 Task: Check the traffic conditions on the I-275 in Tampa, Florida, during evening rush hour.
Action: Mouse moved to (69, 48)
Screenshot: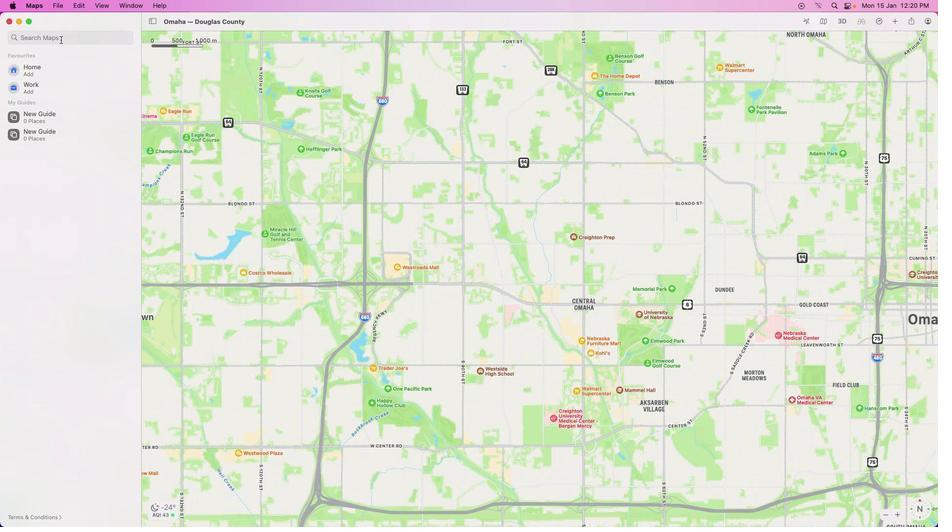 
Action: Mouse pressed left at (69, 48)
Screenshot: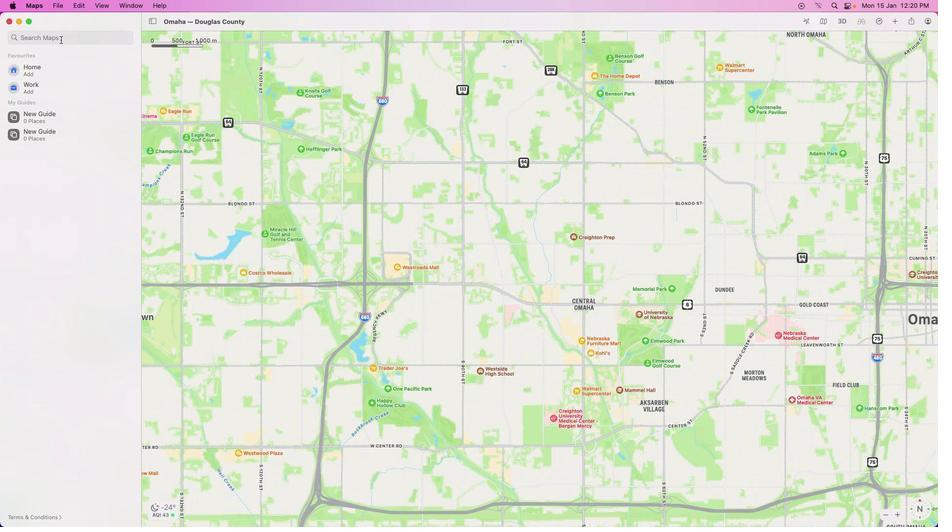 
Action: Mouse moved to (55, 47)
Screenshot: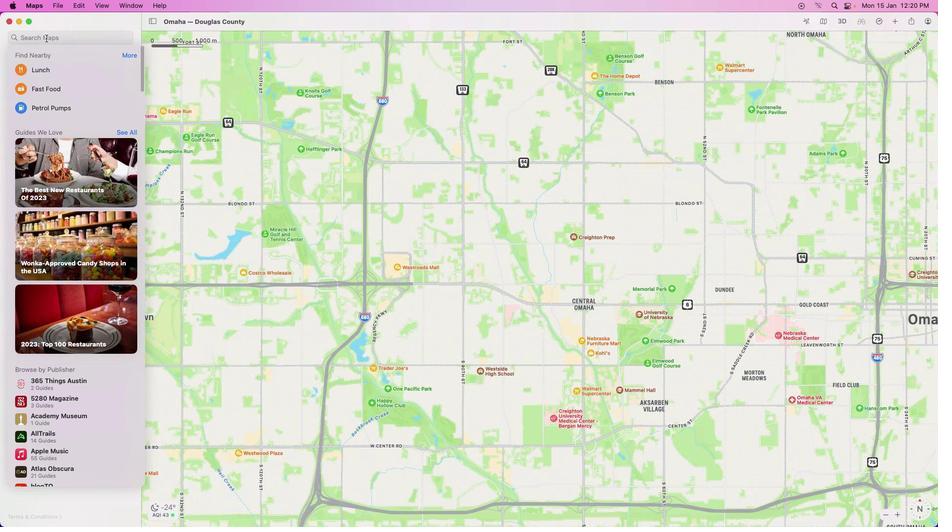 
Action: Mouse pressed left at (55, 47)
Screenshot: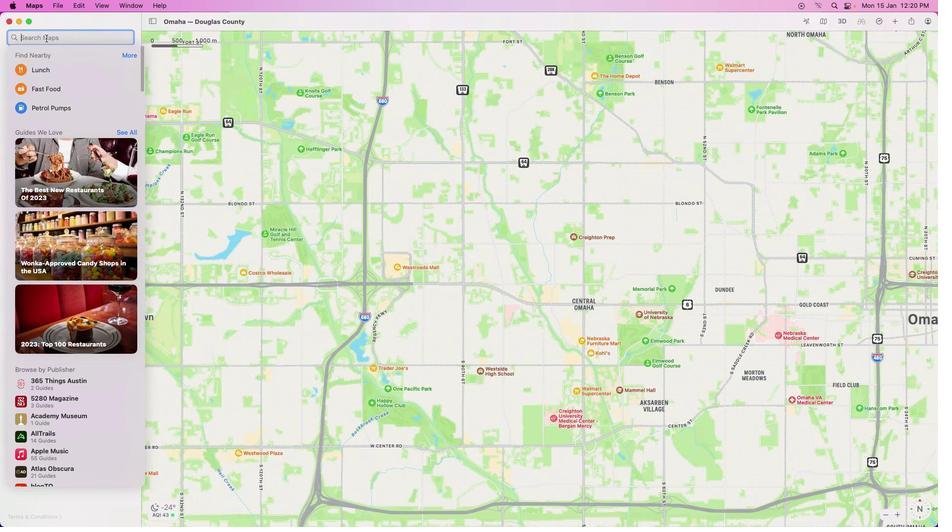
Action: Key pressed Key.shift'I''-''2''7''5'','Key.spaceKey.shift_r'T''a''m''p''a'','Key.spaceKey.shift_r'F''l''o''r''i''d''e'Key.backspace'a'Key.backspace
Screenshot: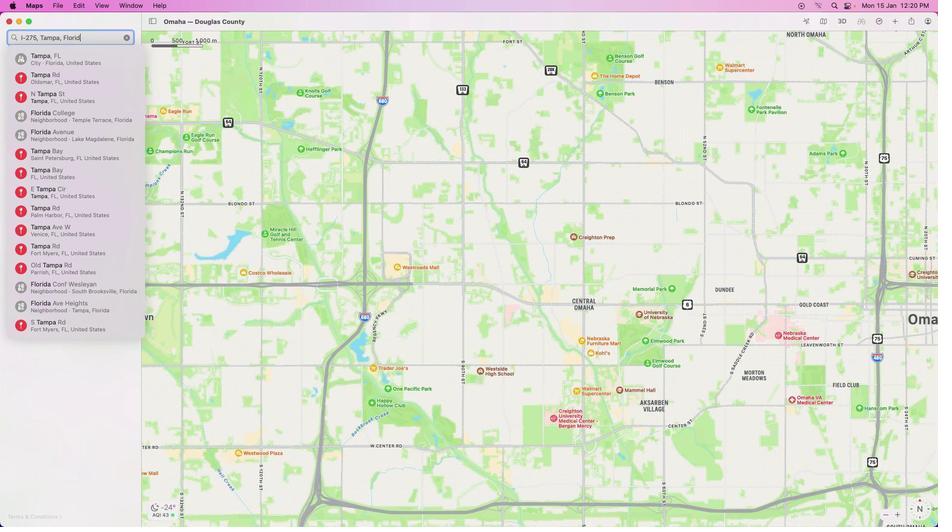 
Action: Mouse moved to (64, 70)
Screenshot: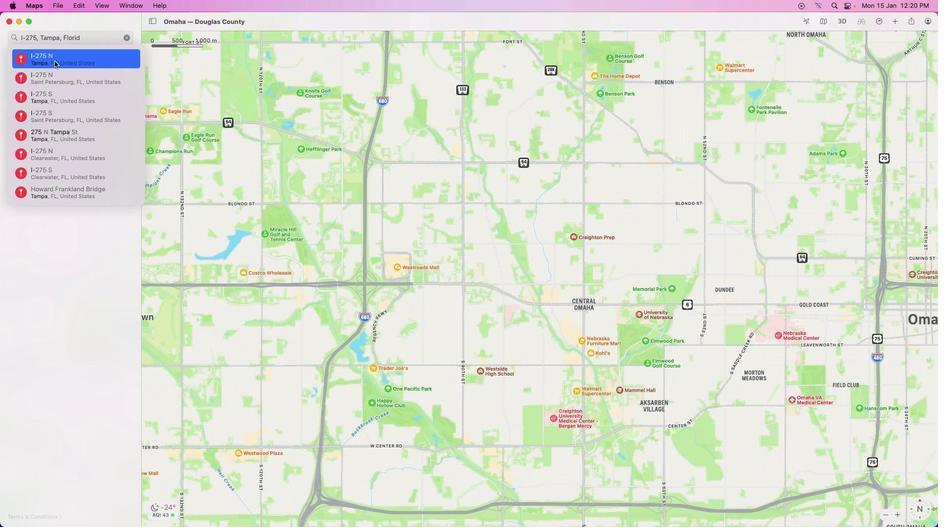 
Action: Mouse pressed left at (64, 70)
Screenshot: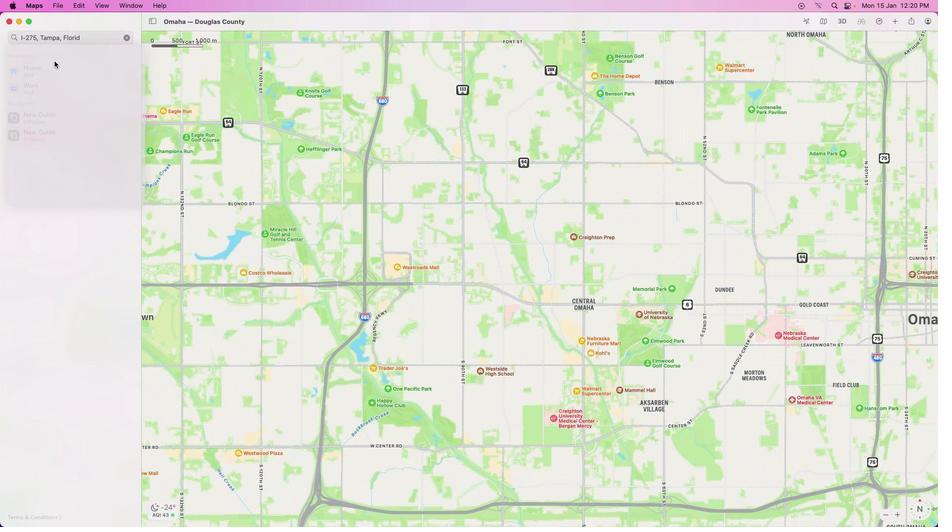 
Action: Mouse moved to (600, 230)
Screenshot: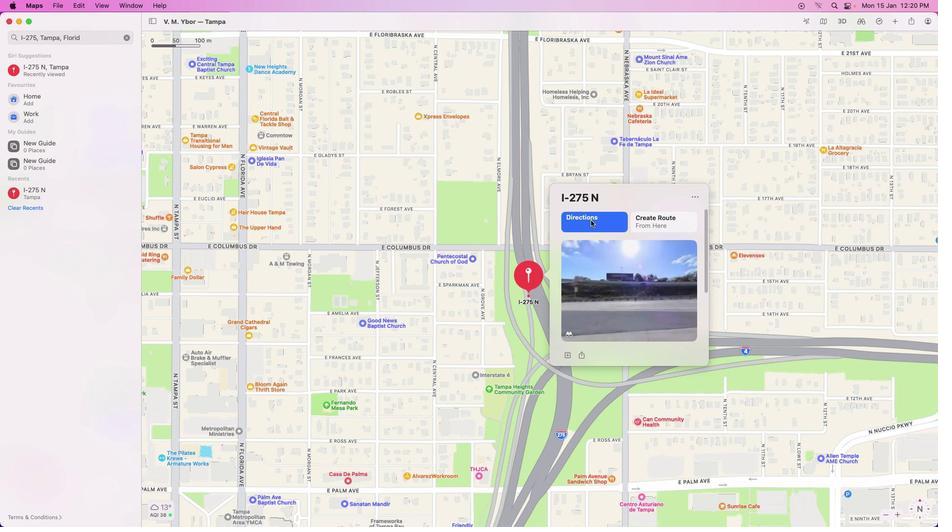 
Action: Mouse pressed left at (600, 230)
Screenshot: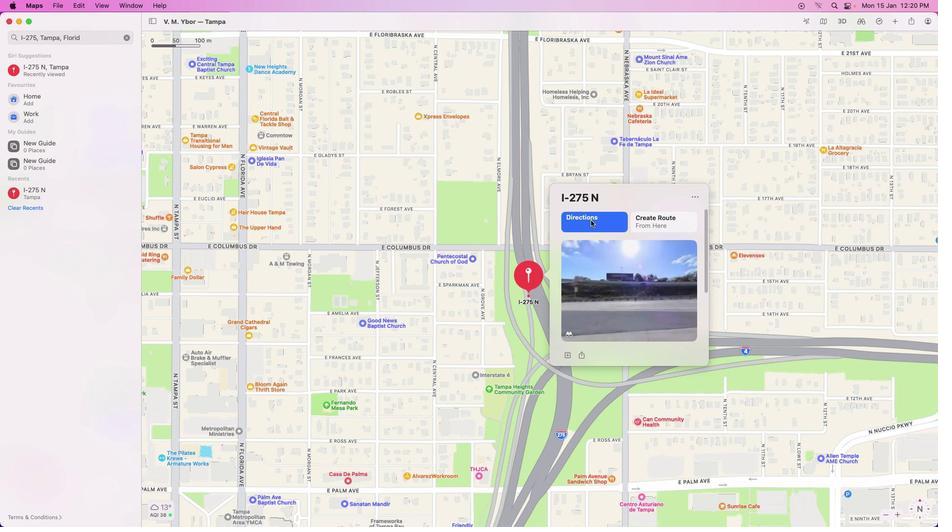 
Action: Mouse moved to (922, 87)
Screenshot: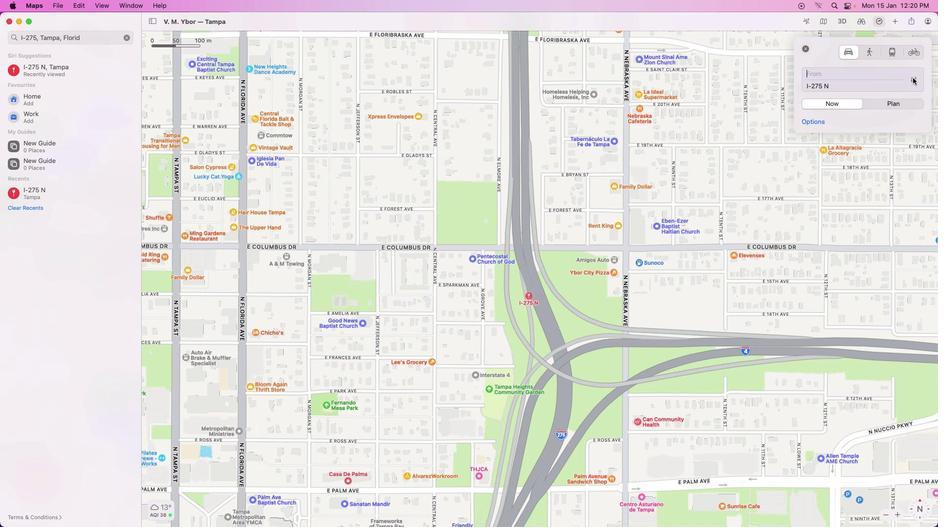 
Action: Mouse pressed left at (922, 87)
Screenshot: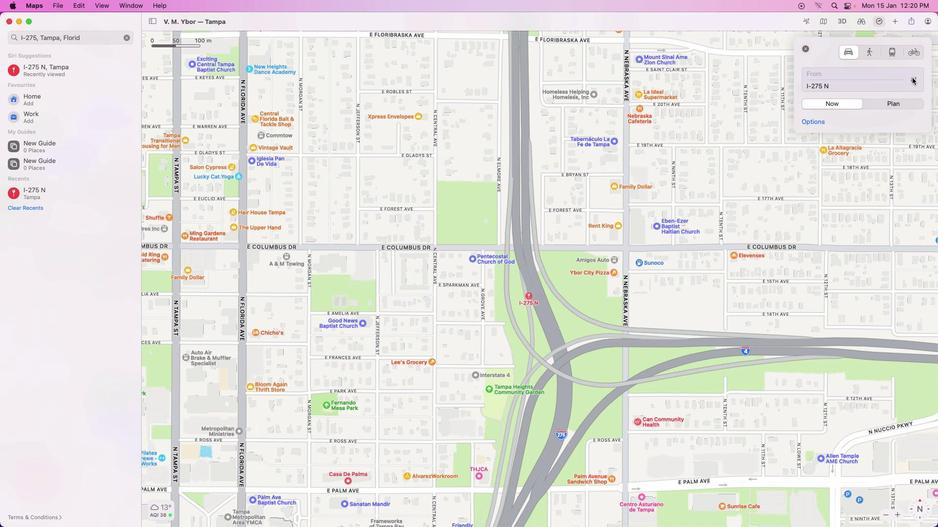 
Action: Mouse moved to (848, 126)
Screenshot: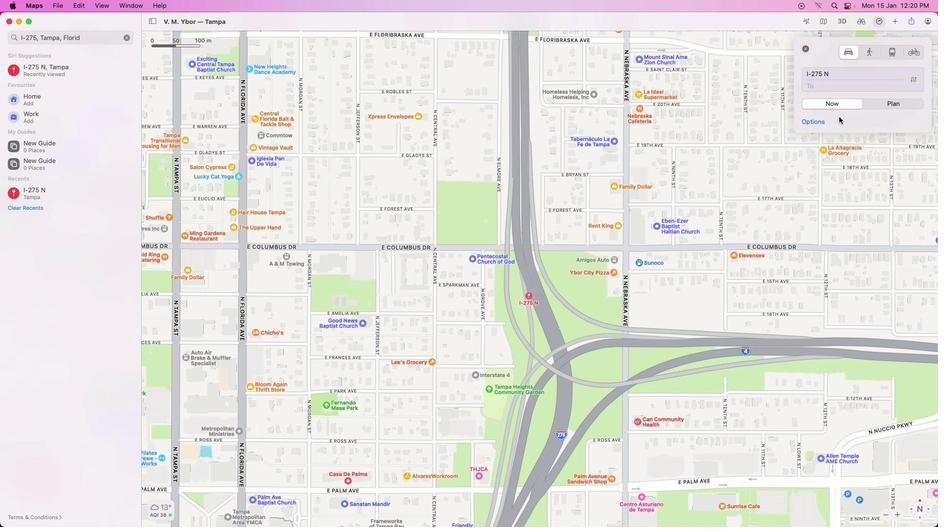 
Action: Key pressed 'f''j''o'Key.backspaceKey.backspace'l''o''r''i''d'
Screenshot: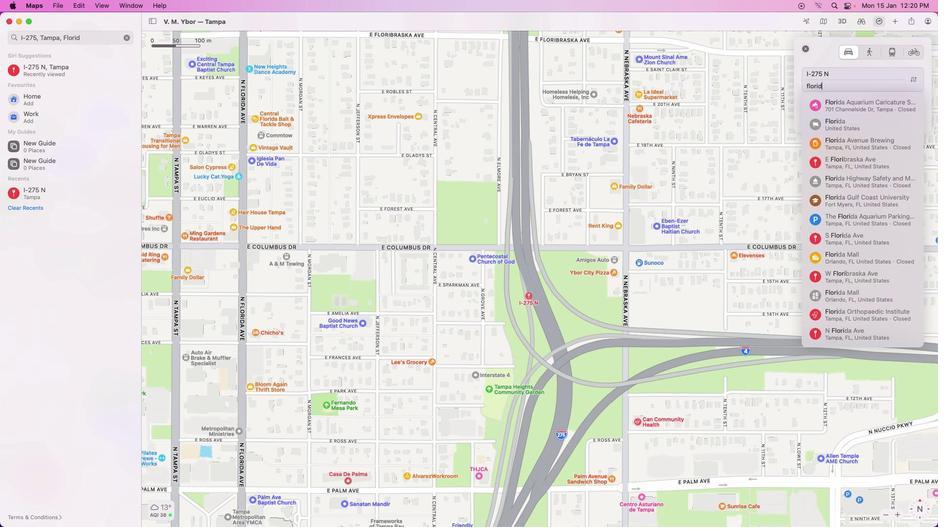 
Action: Mouse moved to (869, 110)
Screenshot: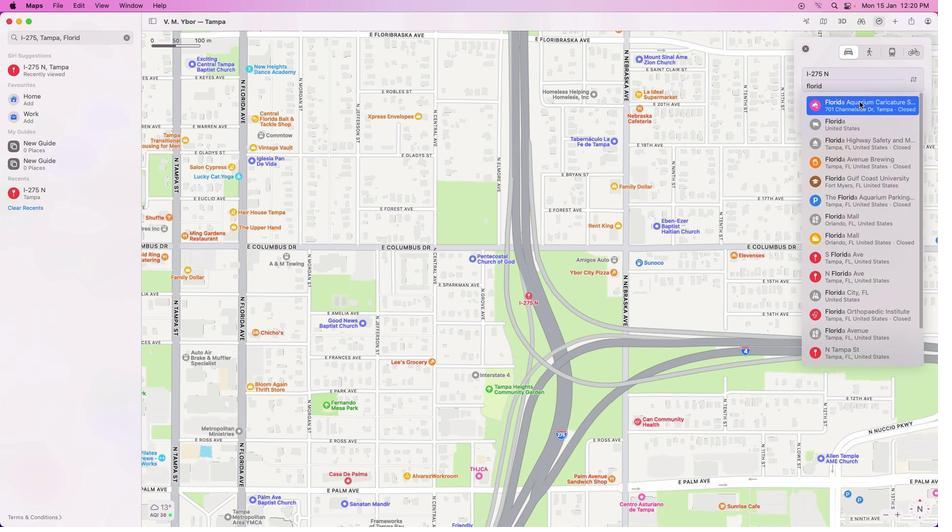 
Action: Mouse pressed left at (869, 110)
Screenshot: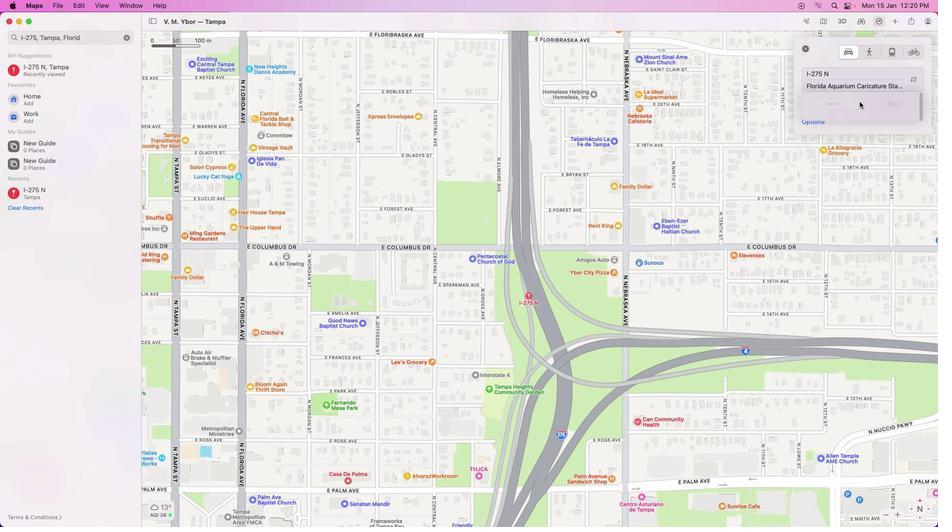 
Action: Mouse moved to (893, 112)
Screenshot: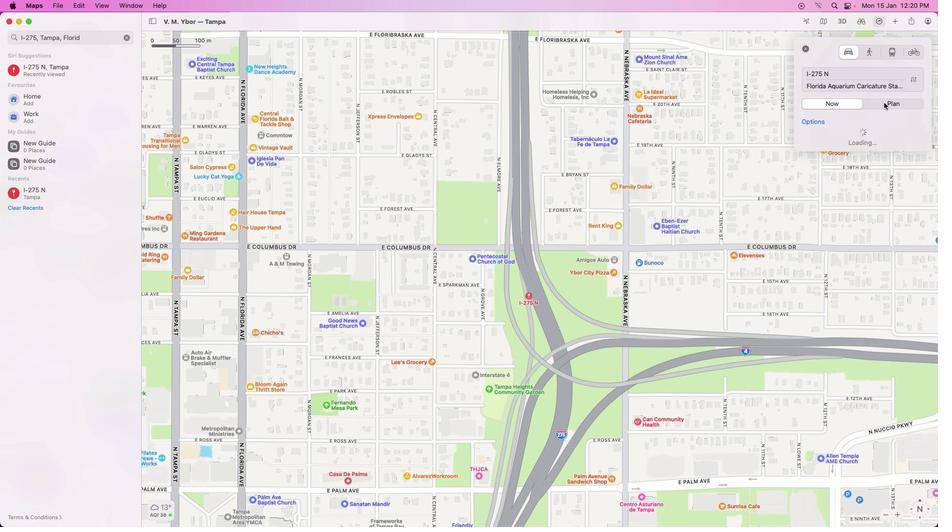 
Action: Mouse pressed left at (893, 112)
Screenshot: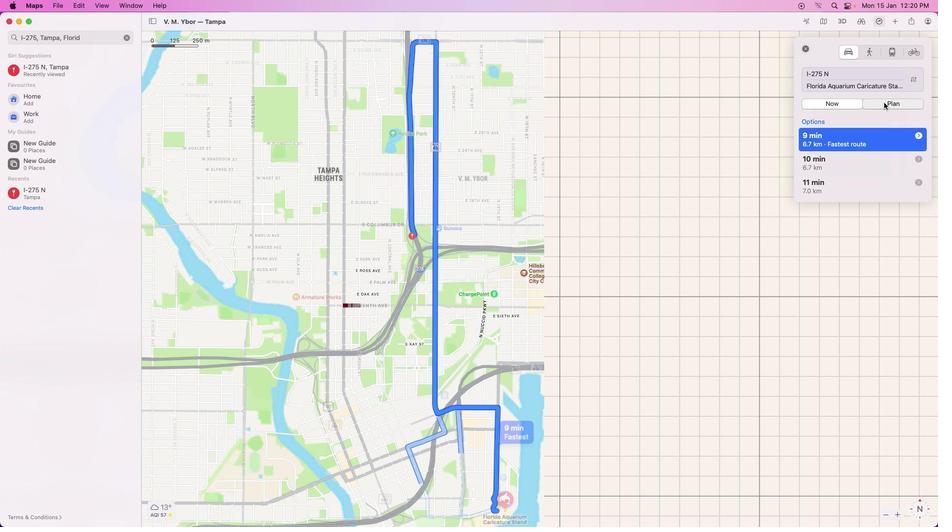 
Action: Mouse moved to (894, 145)
Screenshot: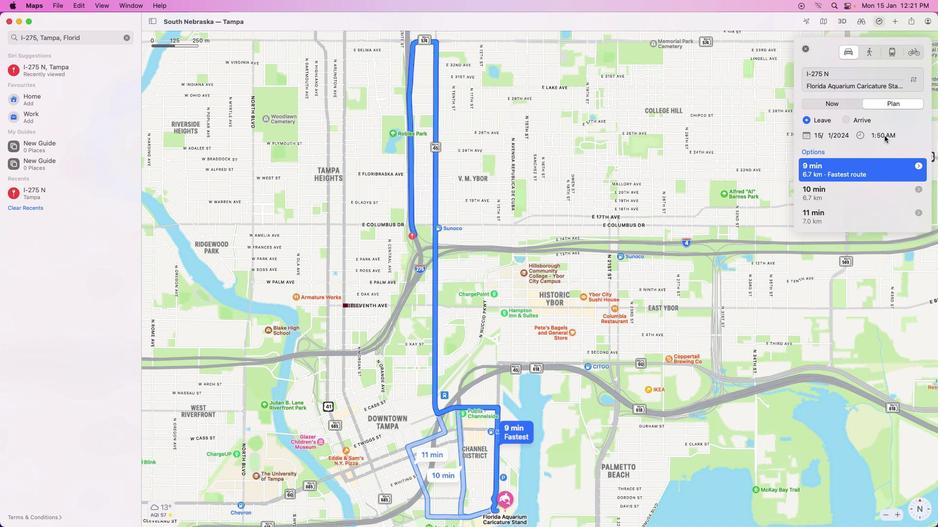 
Action: Mouse pressed left at (894, 145)
Screenshot: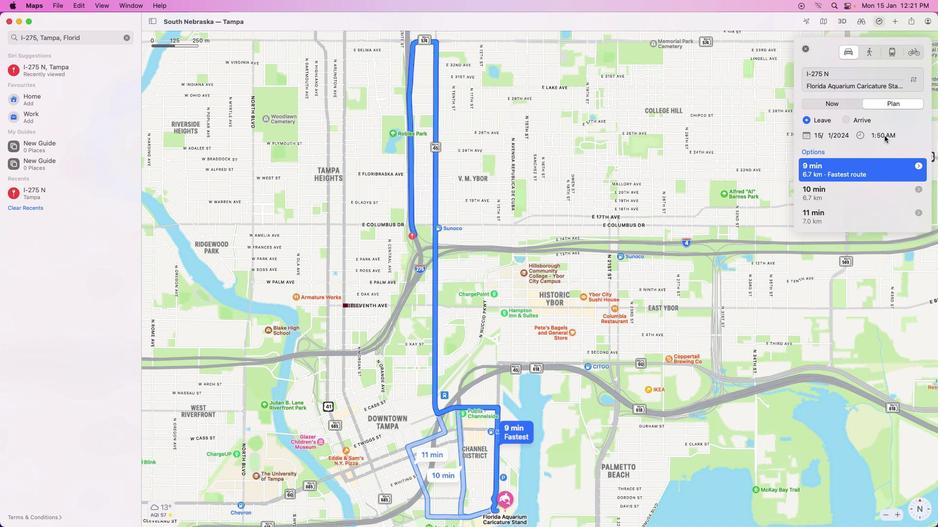 
Action: Mouse moved to (887, 144)
Screenshot: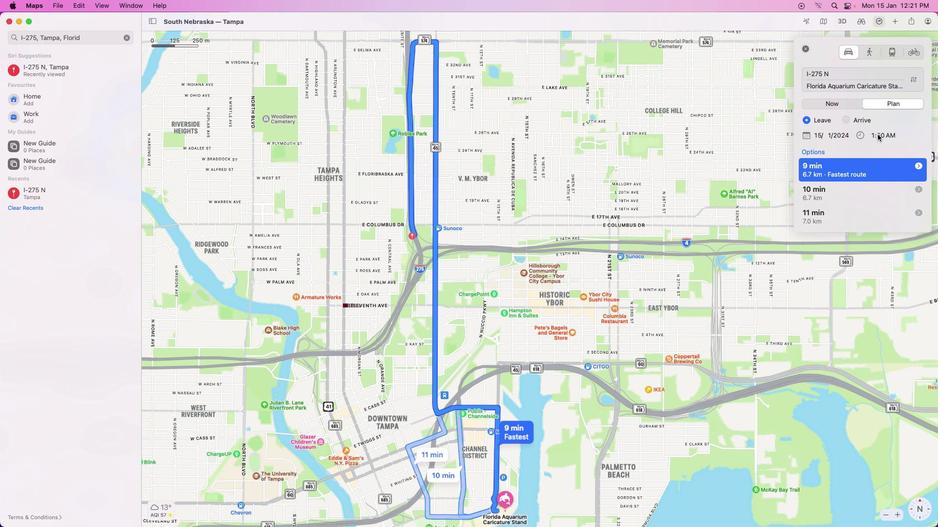
Action: Mouse pressed left at (887, 144)
Screenshot: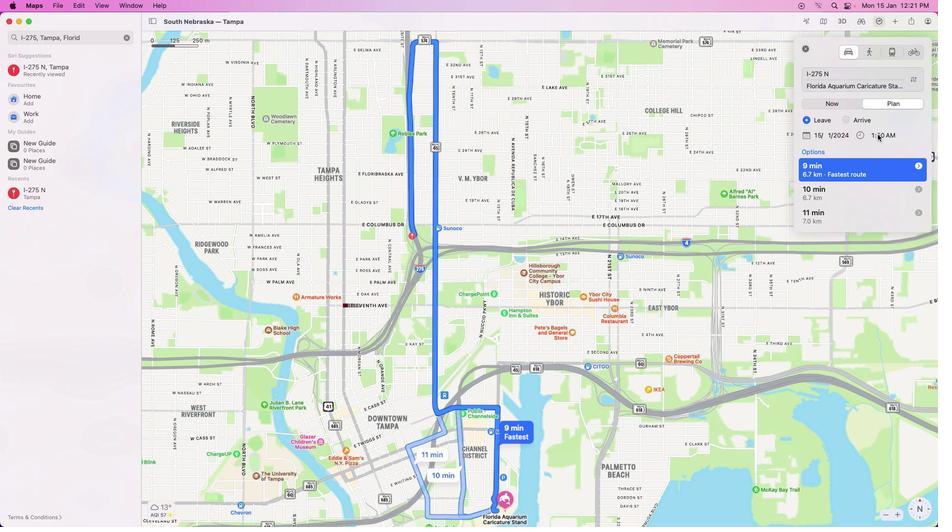 
Action: Mouse moved to (881, 143)
Screenshot: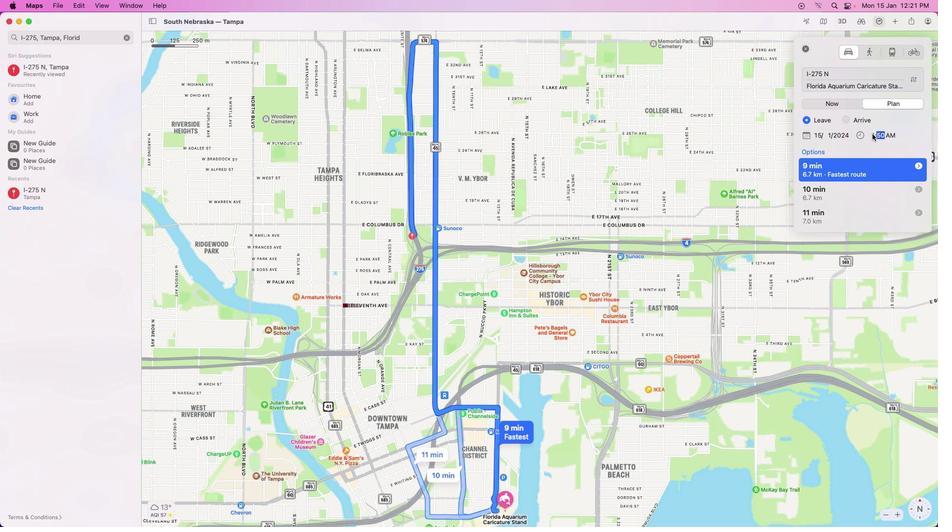 
Action: Mouse pressed left at (881, 143)
Screenshot: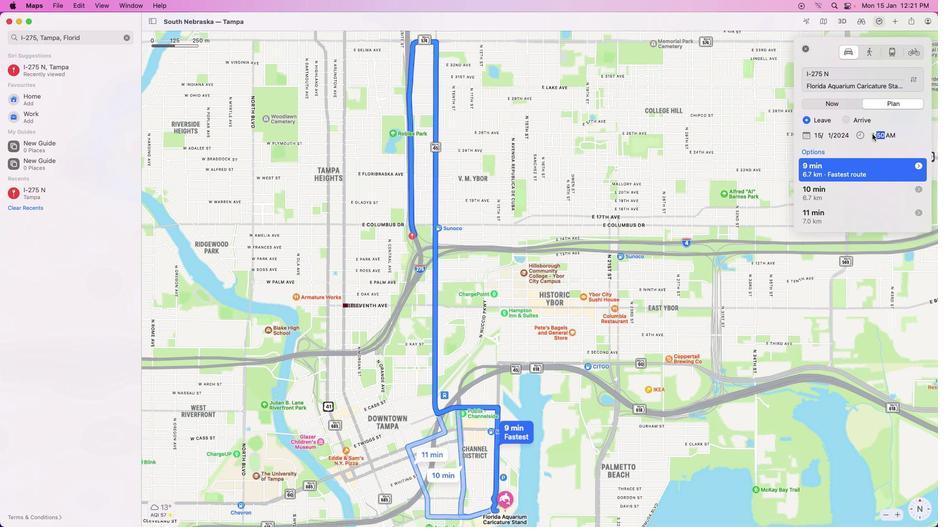 
Action: Mouse moved to (875, 160)
Screenshot: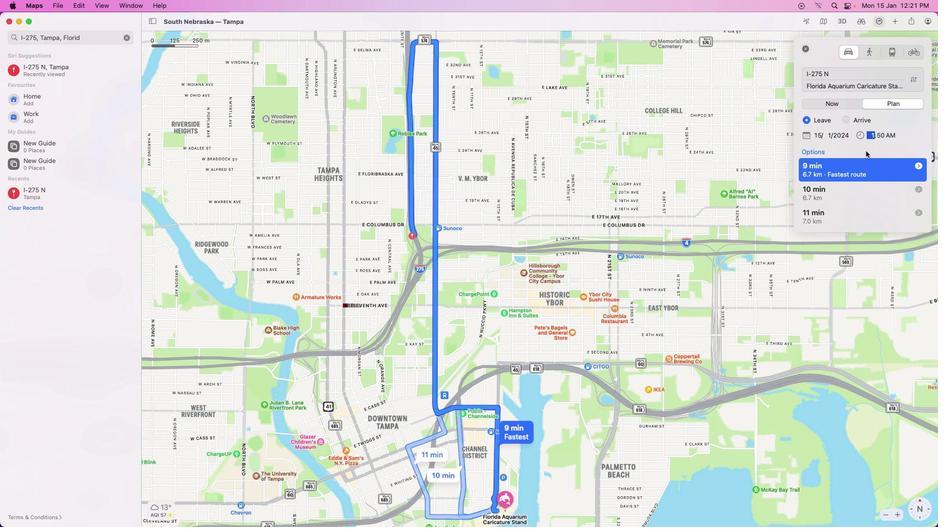 
Action: Key pressed '6'
Screenshot: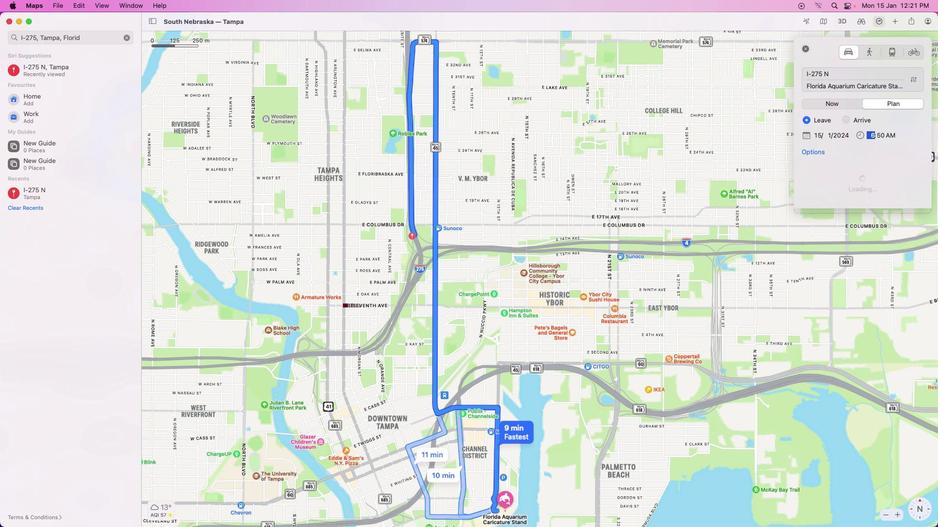 
Action: Mouse moved to (899, 146)
Screenshot: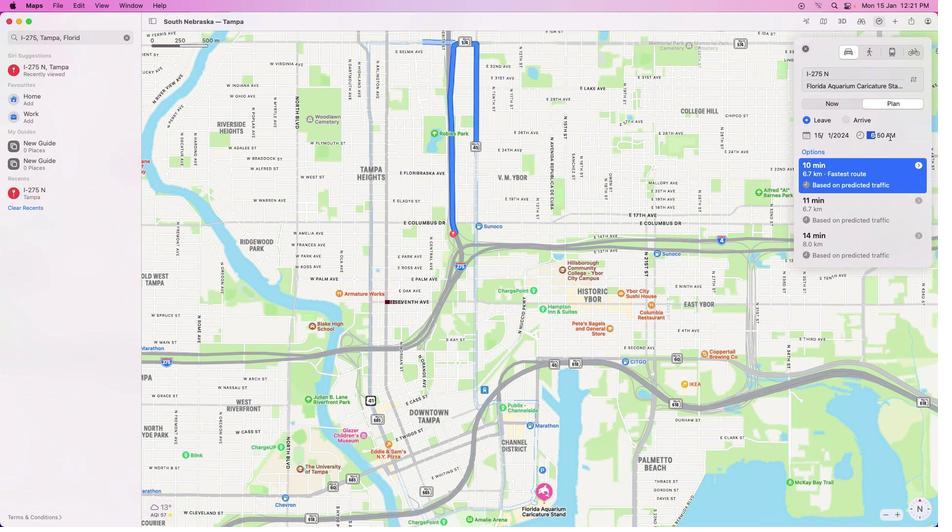 
Action: Mouse pressed left at (899, 146)
Screenshot: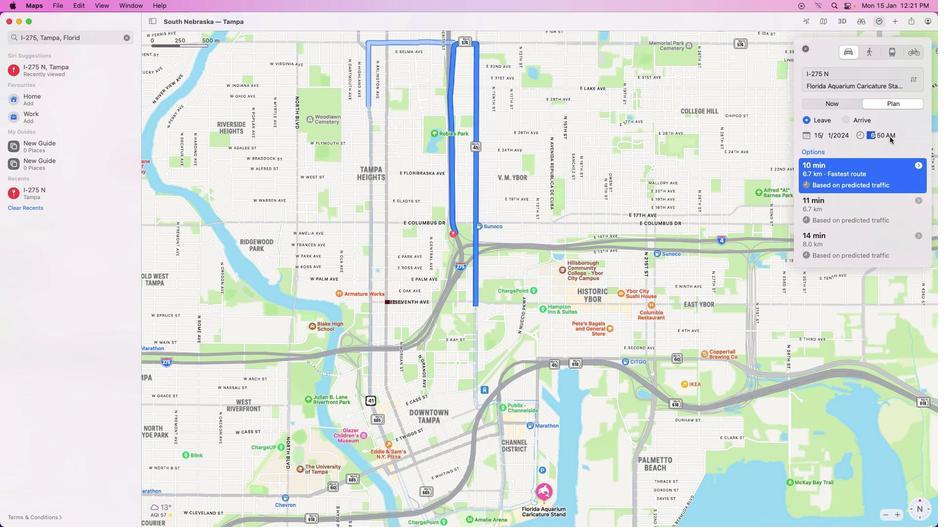 
Action: Mouse moved to (892, 155)
Screenshot: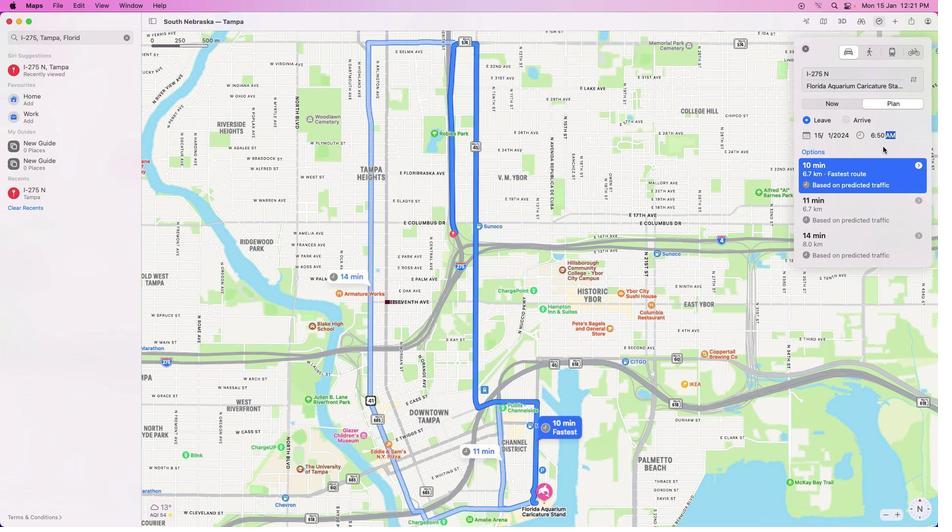 
Action: Key pressed 'p'
Screenshot: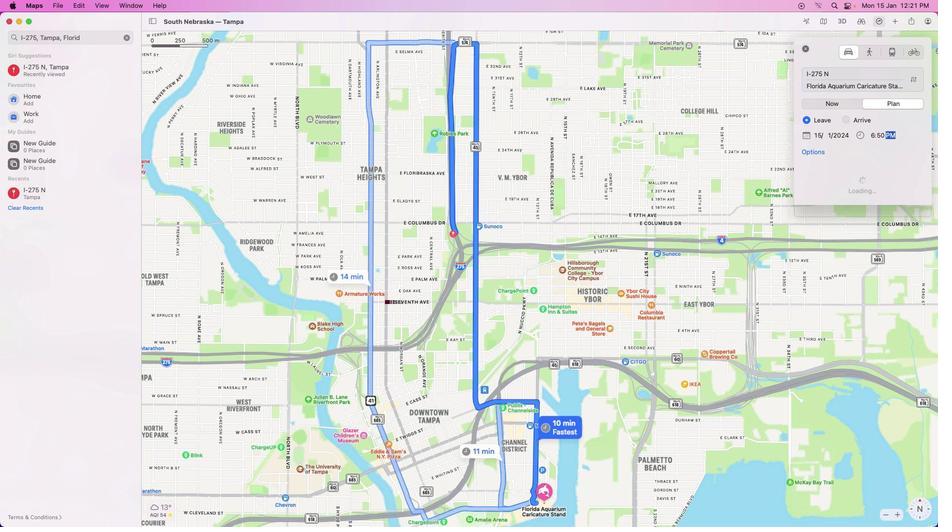 
Action: Mouse moved to (755, 132)
Screenshot: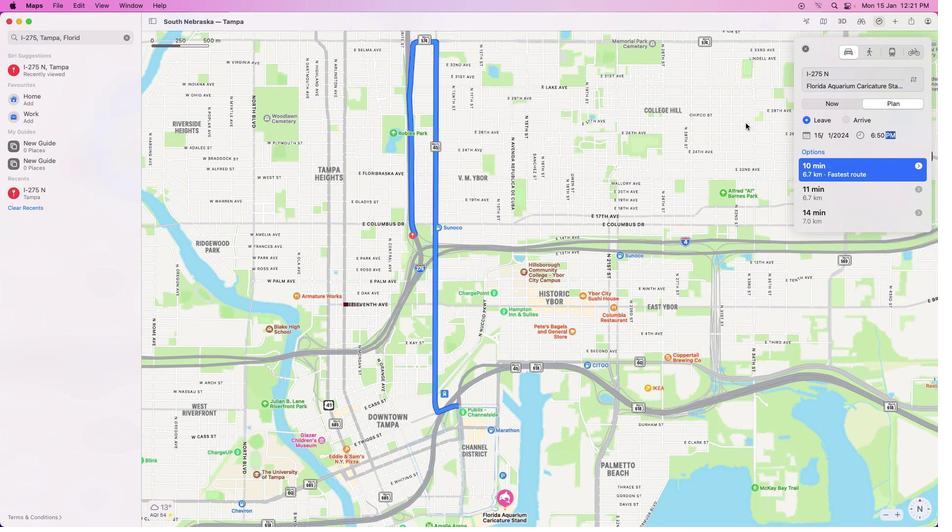 
Action: Mouse pressed left at (755, 132)
Screenshot: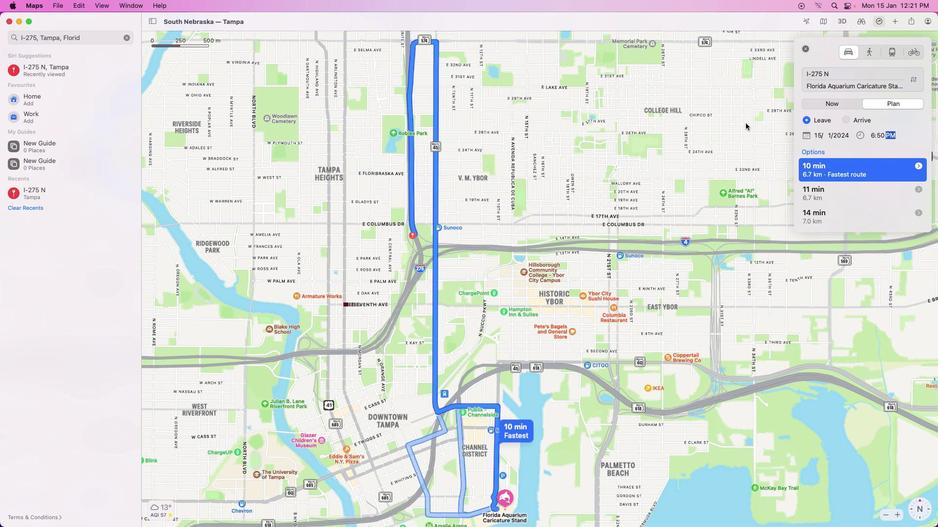 
Action: Mouse moved to (828, 31)
Screenshot: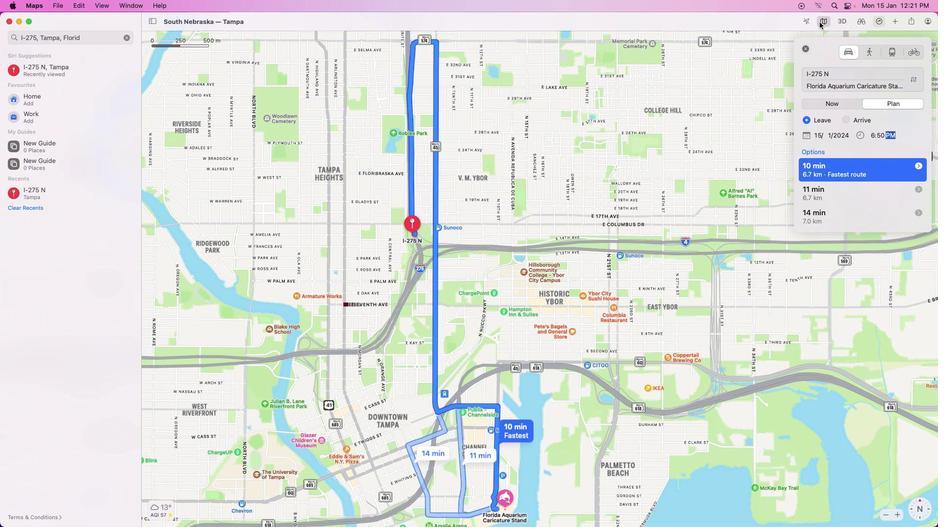 
Action: Mouse pressed left at (828, 31)
Screenshot: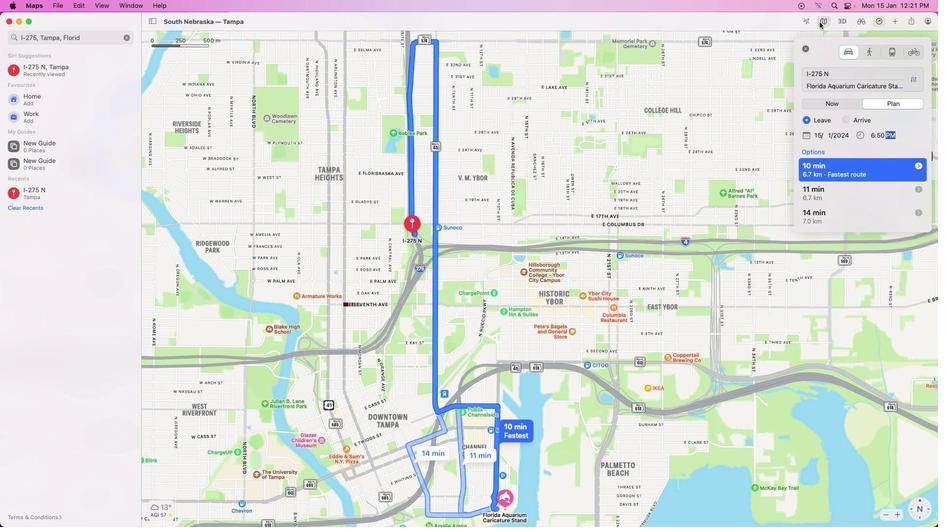 
Action: Mouse moved to (793, 64)
Screenshot: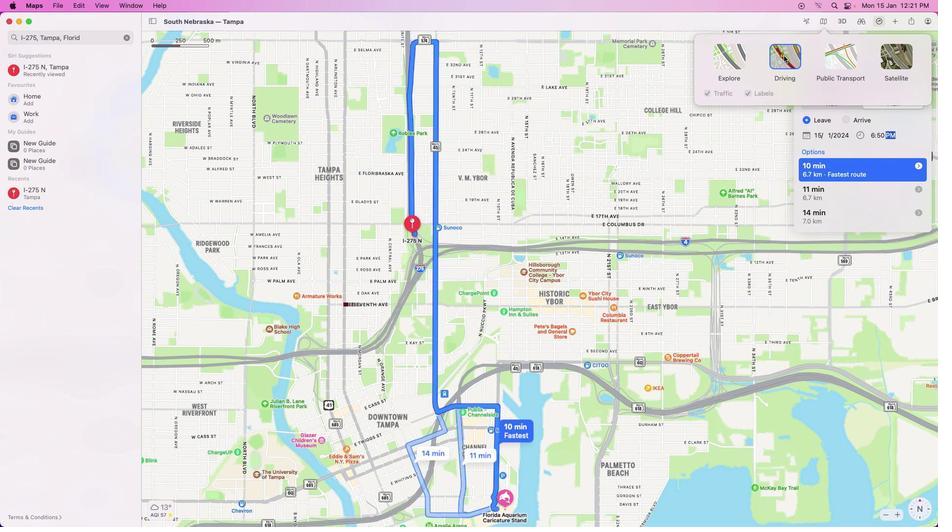 
Action: Mouse pressed left at (793, 64)
Screenshot: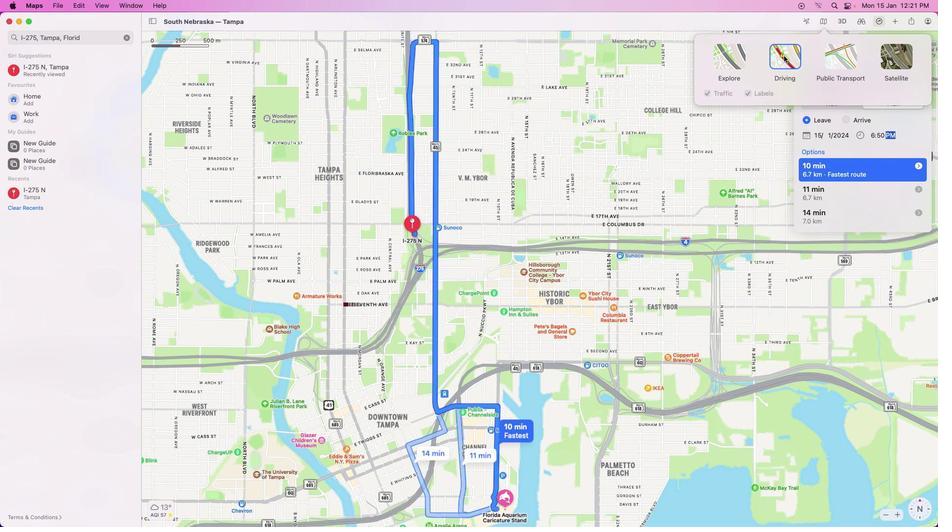
Action: Mouse moved to (771, 149)
Screenshot: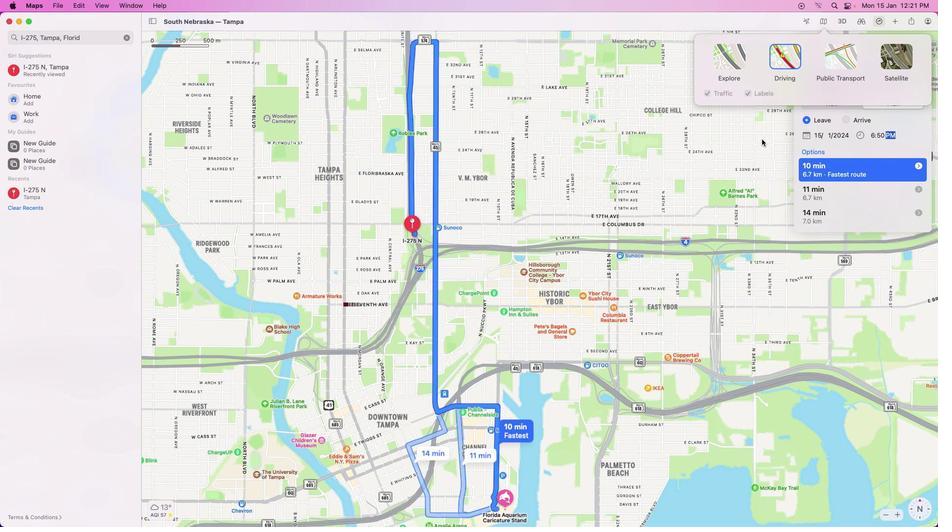 
Action: Mouse pressed left at (771, 149)
Screenshot: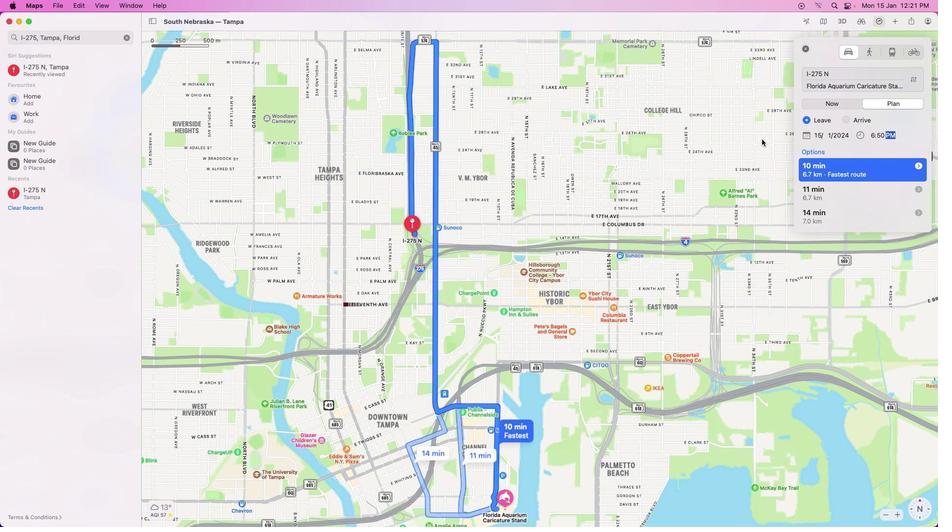 
Action: Mouse moved to (533, 262)
Screenshot: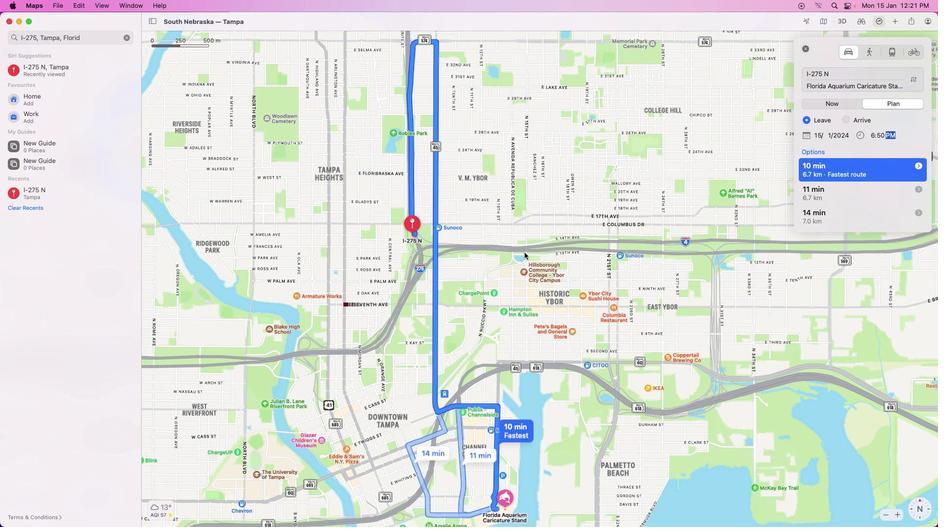 
Action: Mouse scrolled (533, 262) with delta (9, 9)
Screenshot: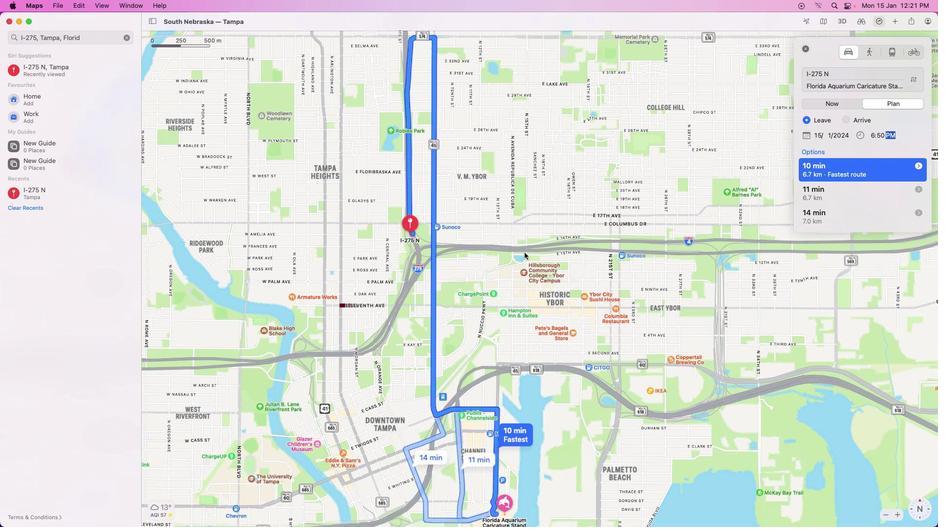 
Action: Mouse scrolled (533, 262) with delta (9, 9)
Screenshot: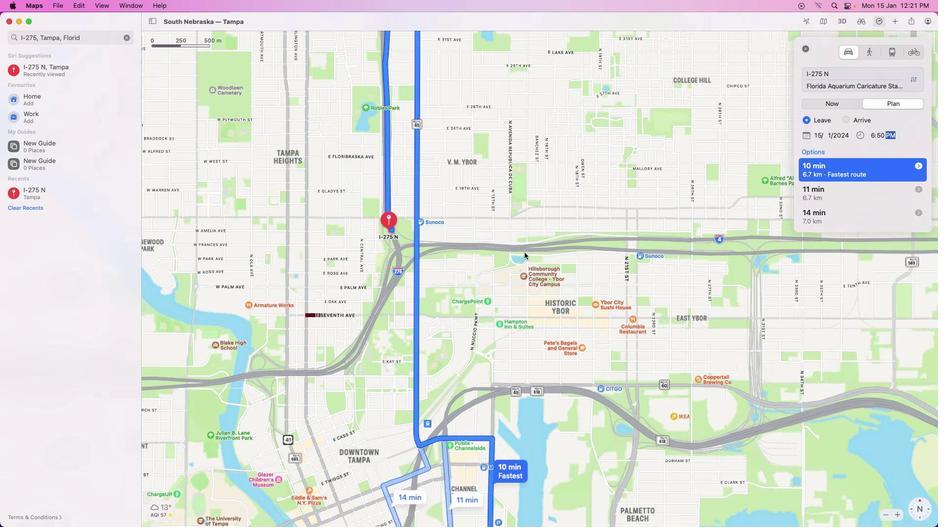 
Action: Mouse scrolled (533, 262) with delta (9, 9)
Screenshot: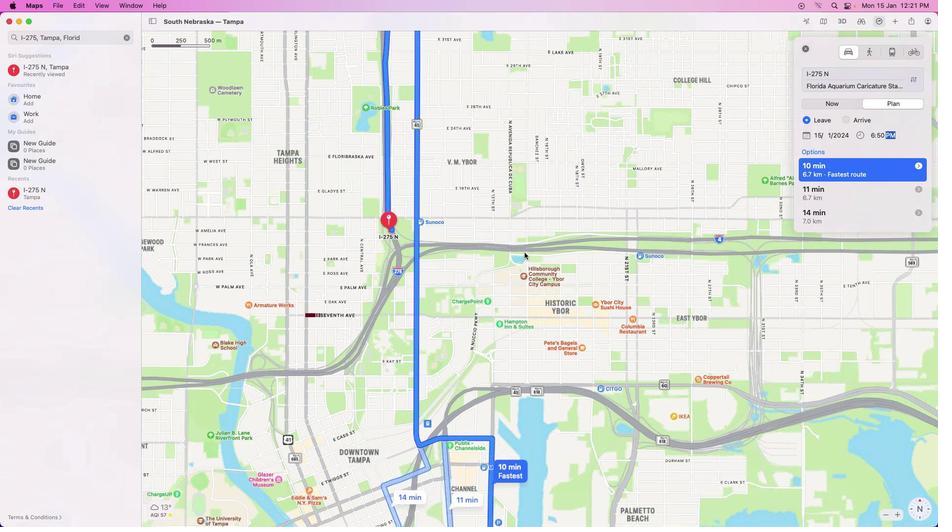 
Action: Mouse scrolled (533, 262) with delta (9, 10)
Screenshot: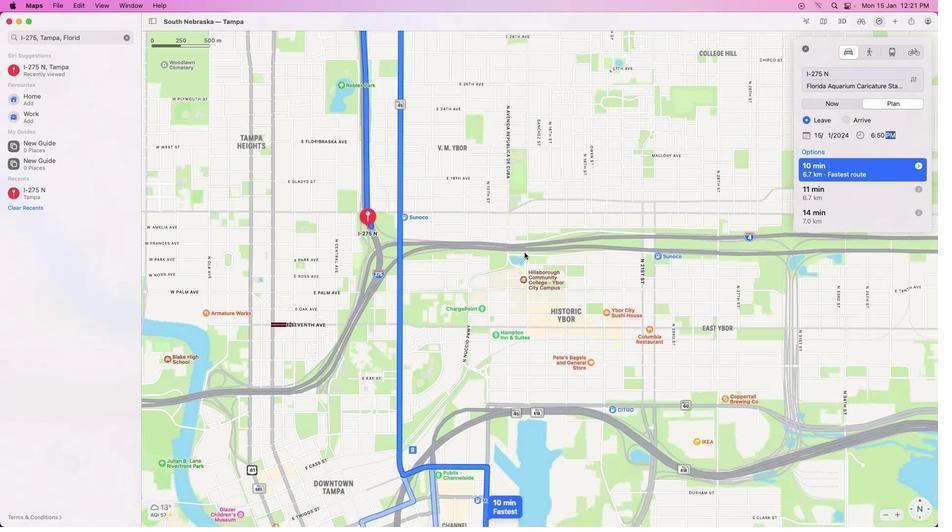 
Action: Mouse scrolled (533, 262) with delta (9, 10)
Screenshot: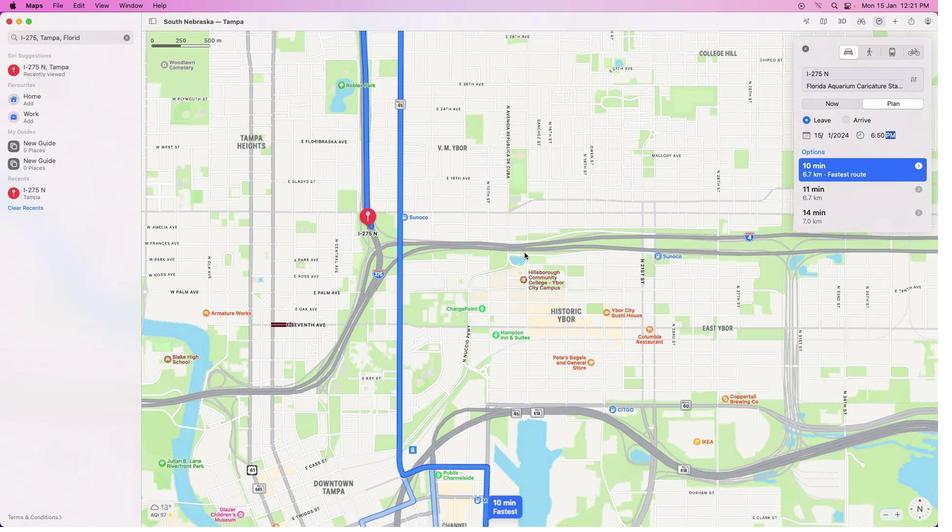 
Action: Mouse scrolled (533, 262) with delta (9, 8)
Screenshot: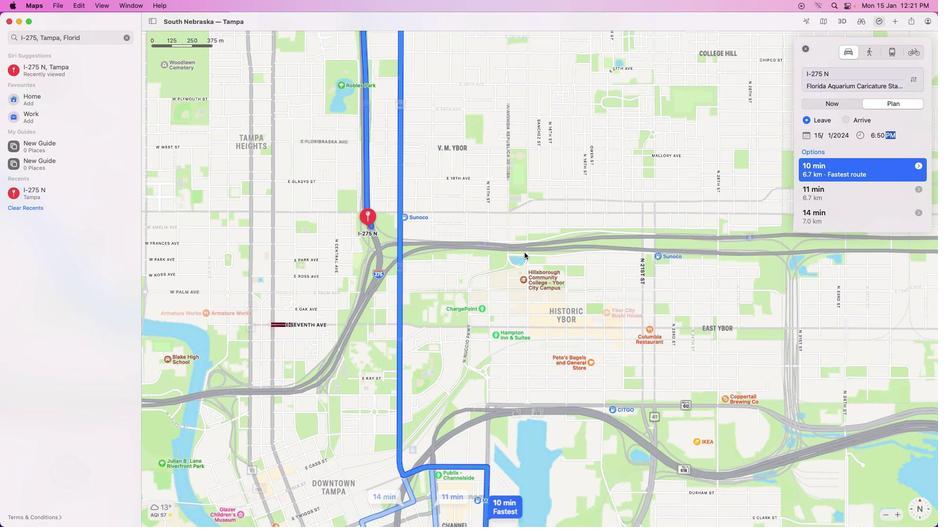 
Action: Mouse scrolled (533, 262) with delta (9, 8)
Screenshot: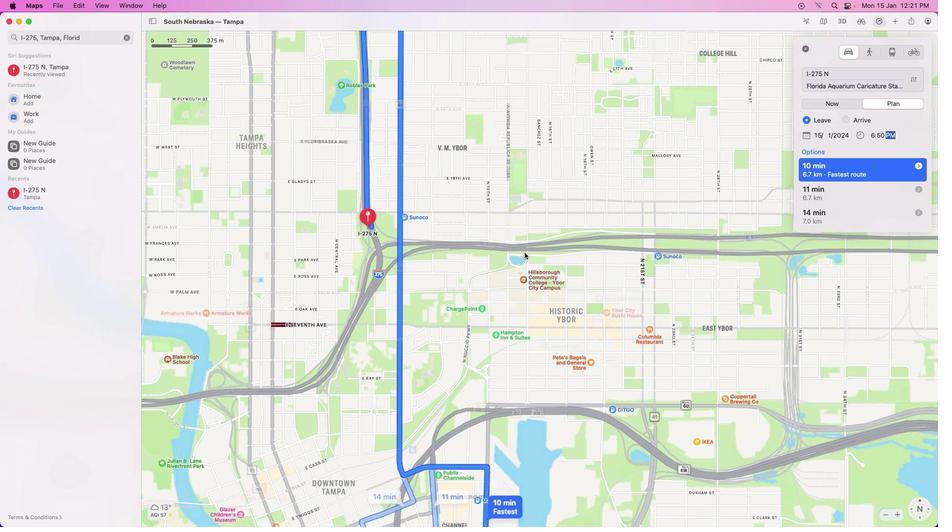 
Action: Mouse scrolled (533, 262) with delta (9, 7)
Screenshot: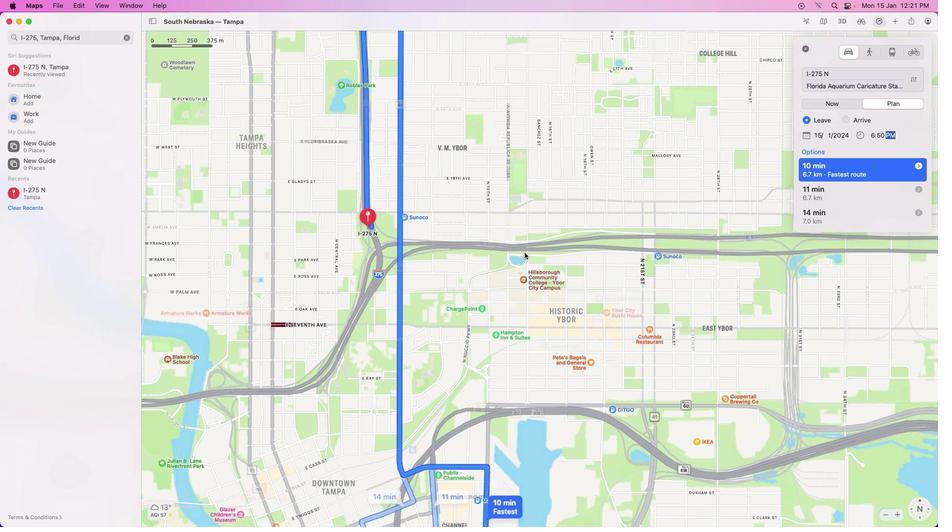 
Action: Mouse scrolled (533, 262) with delta (9, 6)
Screenshot: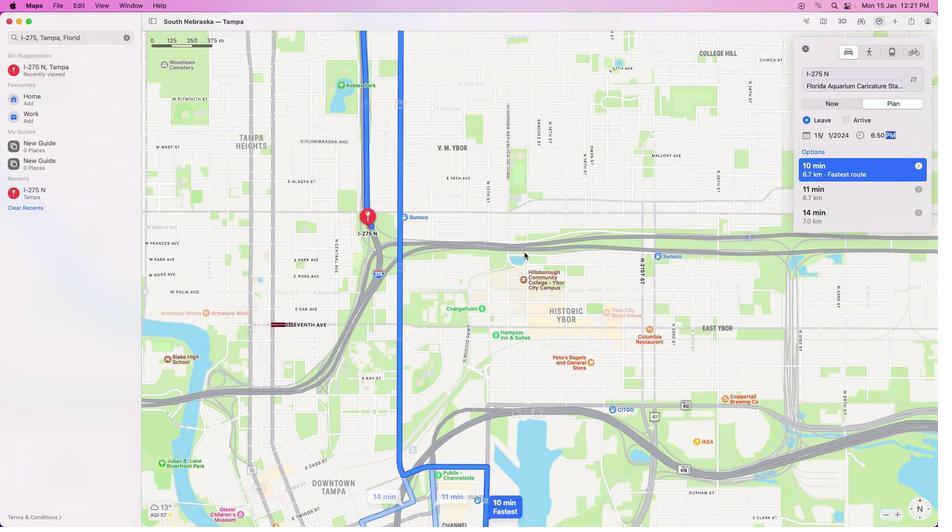 
Action: Mouse scrolled (533, 262) with delta (9, 6)
Screenshot: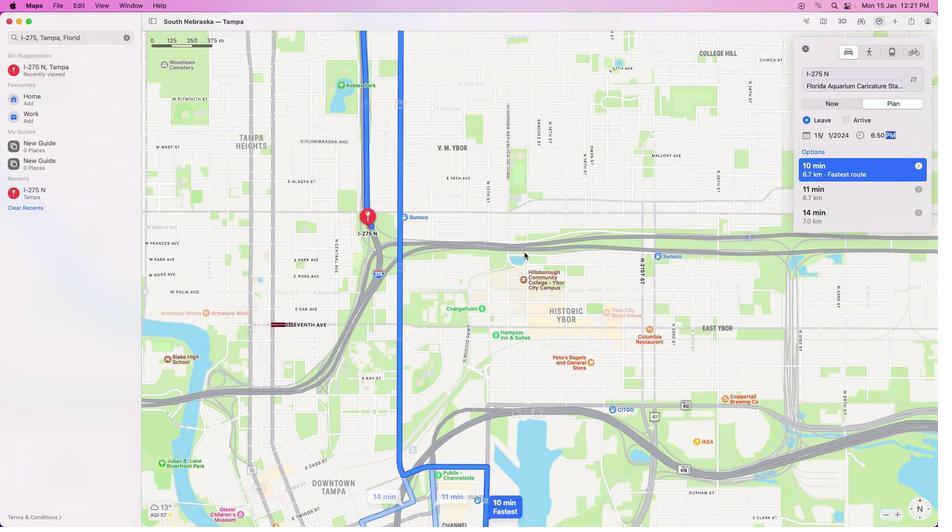 
Action: Mouse scrolled (533, 262) with delta (9, 8)
Screenshot: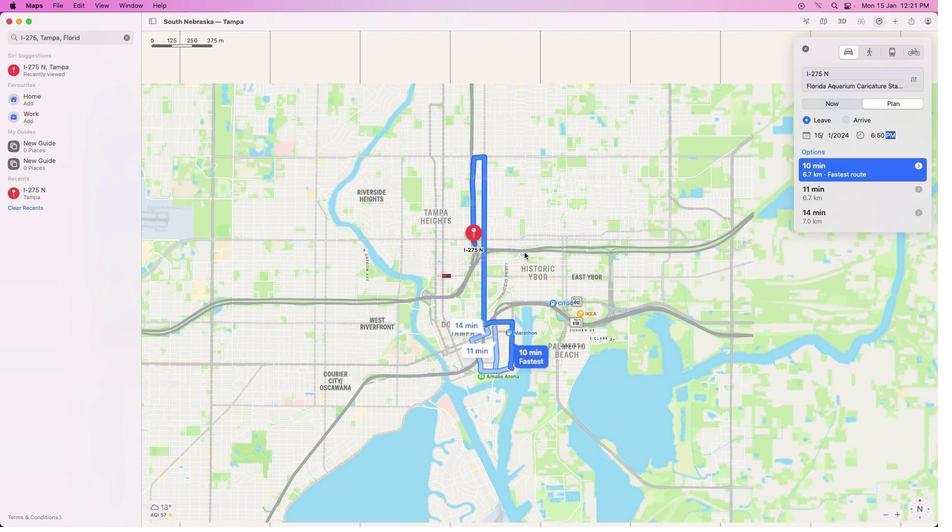 
Action: Mouse scrolled (533, 262) with delta (9, 8)
Screenshot: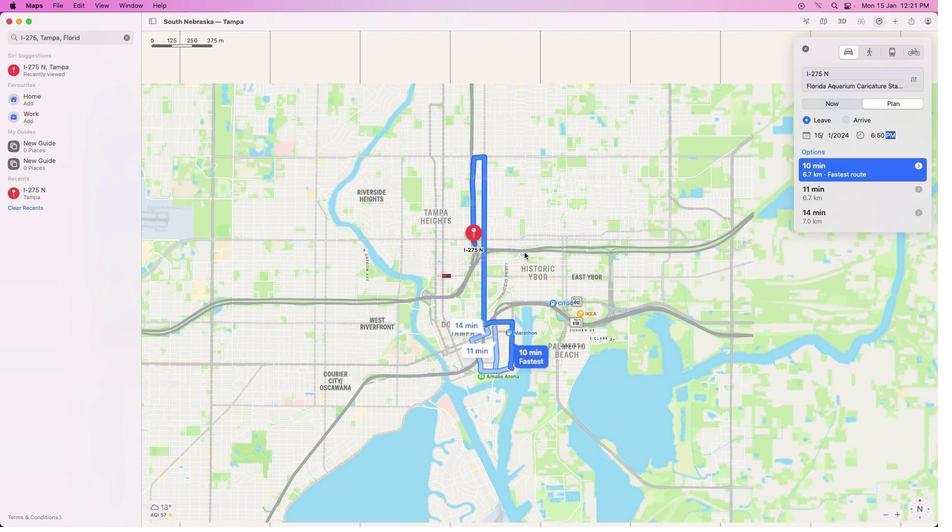 
Action: Mouse scrolled (533, 262) with delta (9, 7)
Screenshot: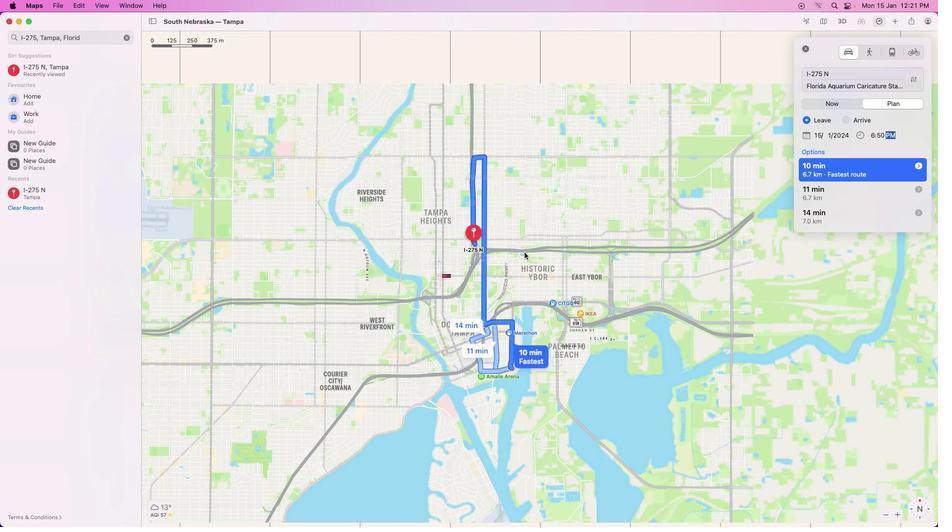 
Action: Mouse scrolled (533, 262) with delta (9, 7)
Screenshot: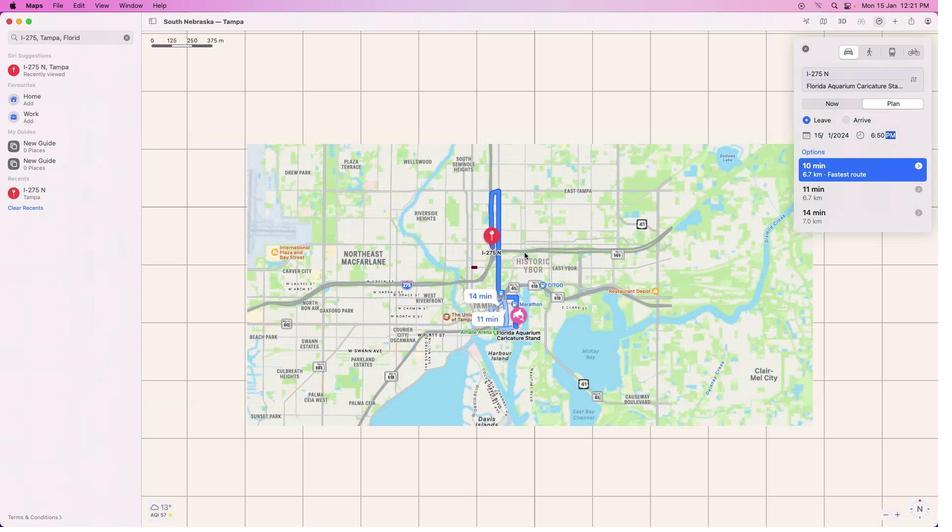 
Action: Mouse moved to (500, 226)
Screenshot: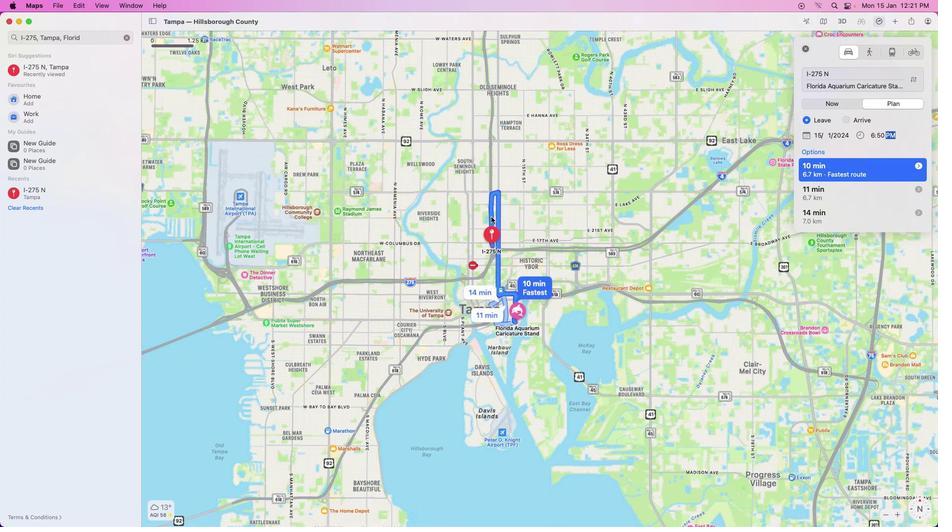 
Action: Mouse scrolled (500, 226) with delta (9, 8)
Screenshot: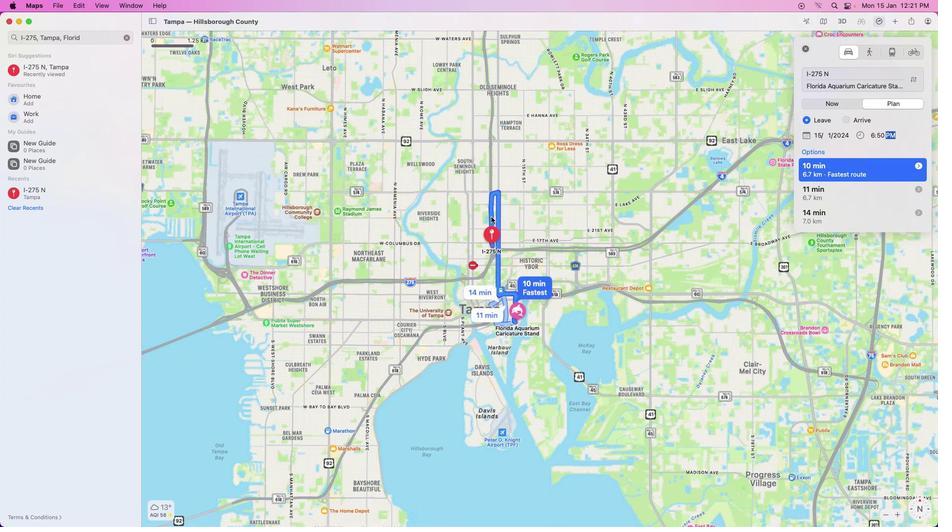 
Action: Mouse scrolled (500, 226) with delta (9, 8)
Screenshot: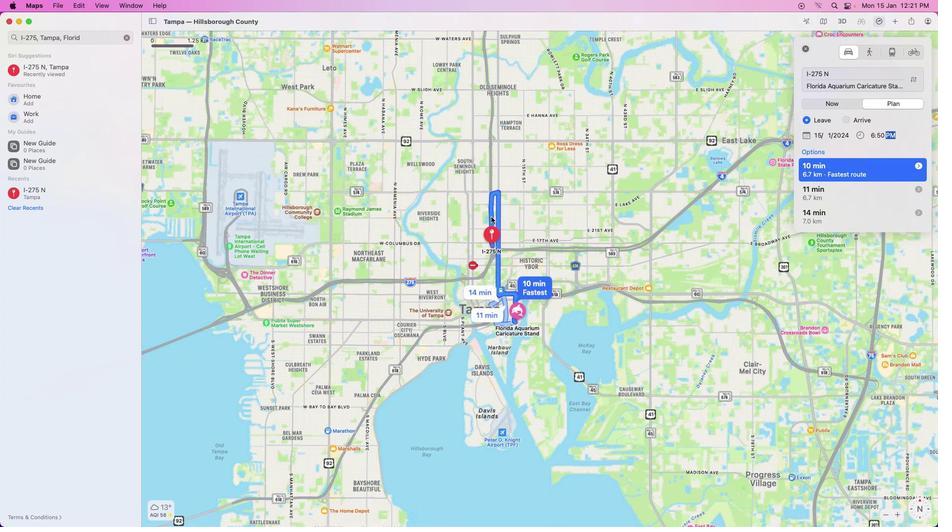 
Action: Mouse scrolled (500, 226) with delta (9, 7)
Screenshot: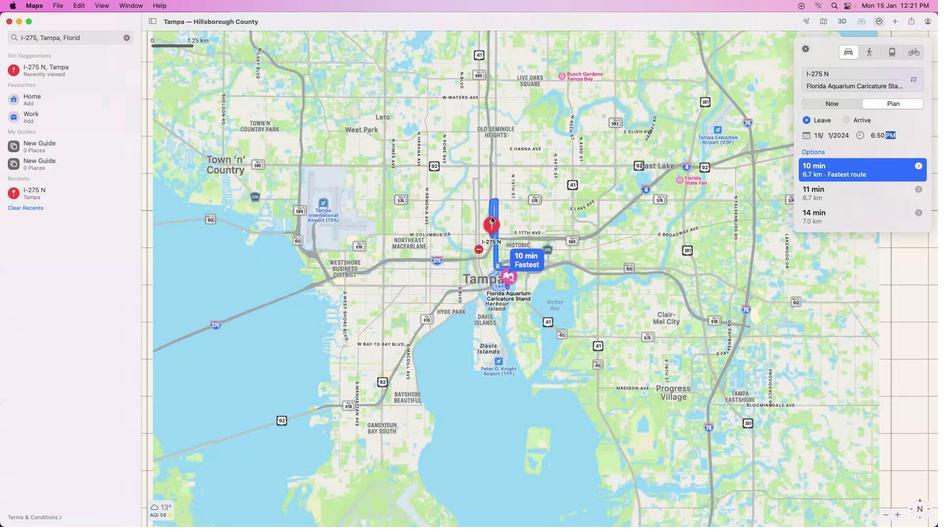 
Action: Mouse scrolled (500, 226) with delta (9, 6)
Screenshot: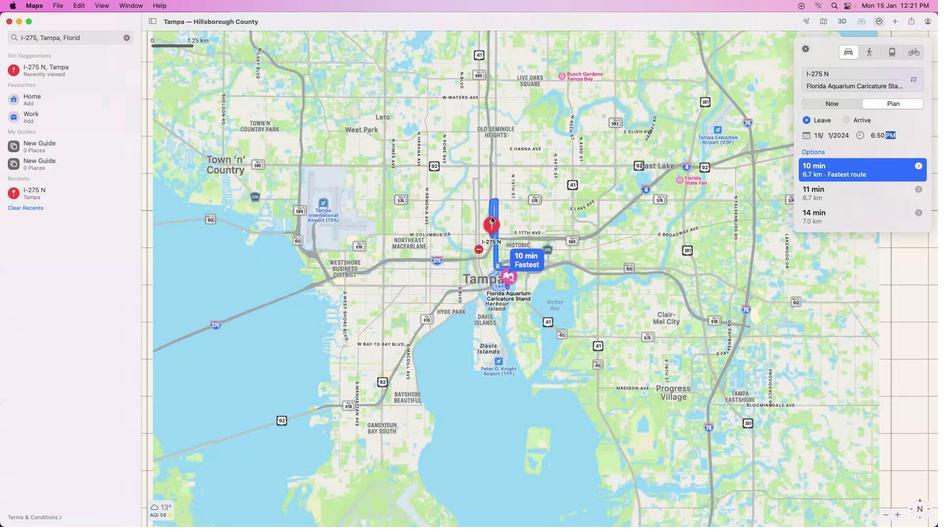 
Action: Mouse scrolled (500, 226) with delta (9, 6)
Screenshot: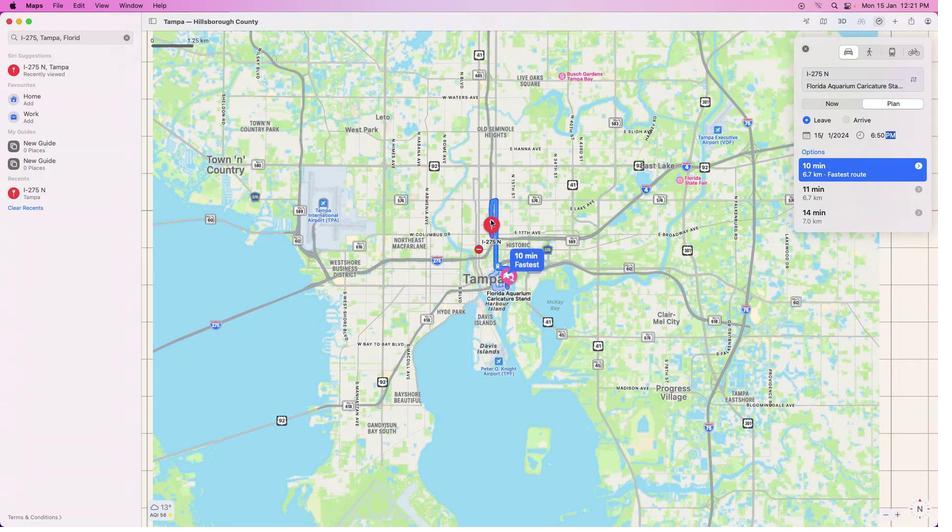 
Action: Mouse moved to (499, 235)
Screenshot: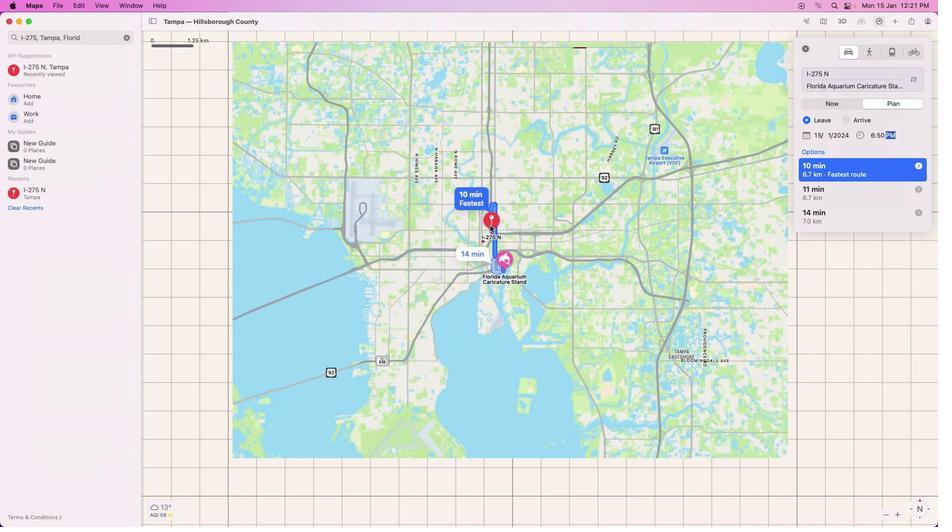 
Action: Mouse scrolled (499, 235) with delta (9, 9)
Screenshot: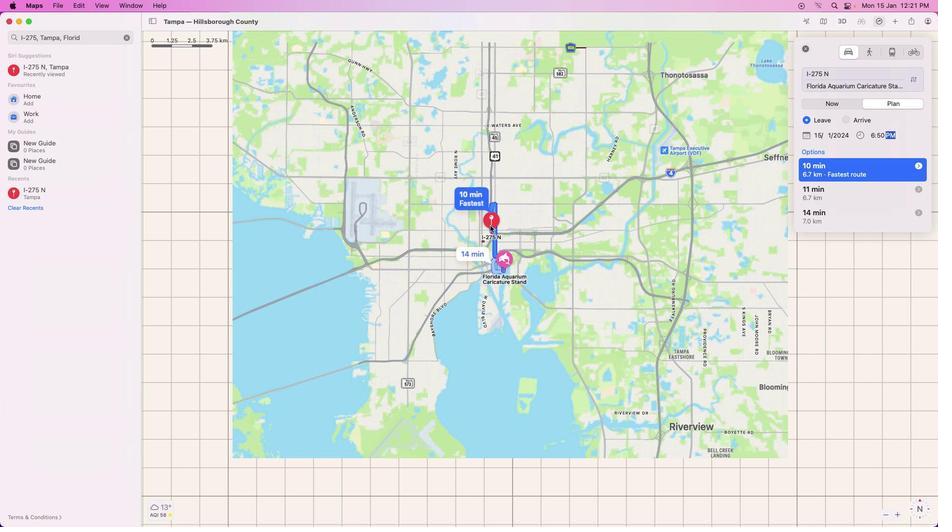 
Action: Mouse scrolled (499, 235) with delta (9, 9)
Screenshot: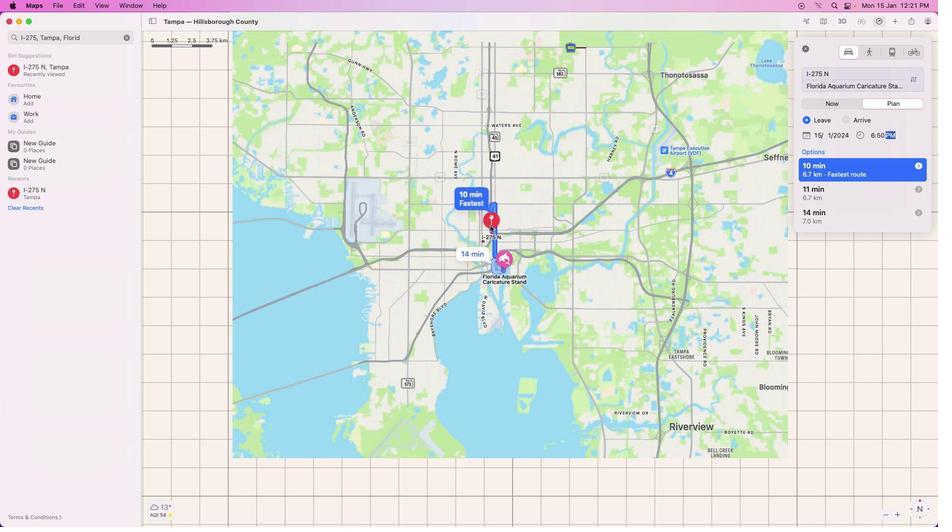 
Action: Mouse scrolled (499, 235) with delta (9, 10)
Screenshot: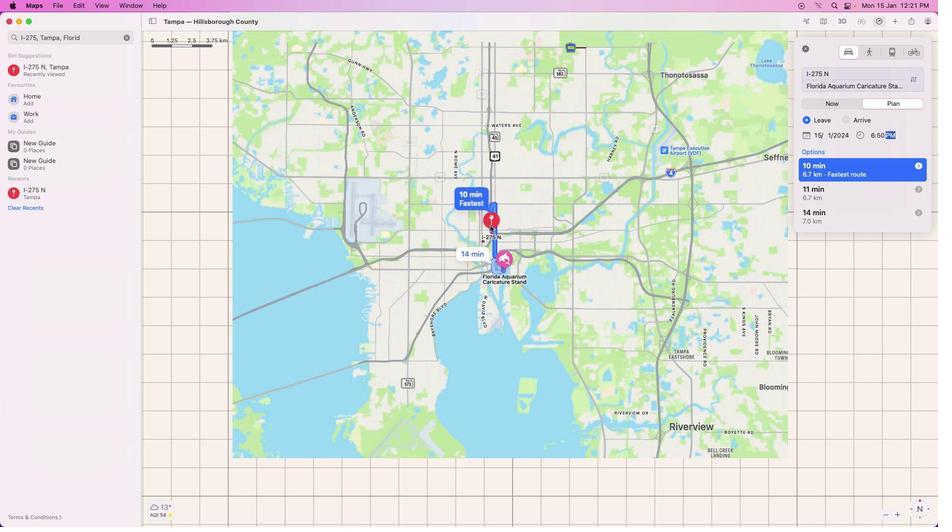 
Action: Mouse scrolled (499, 235) with delta (9, 11)
Screenshot: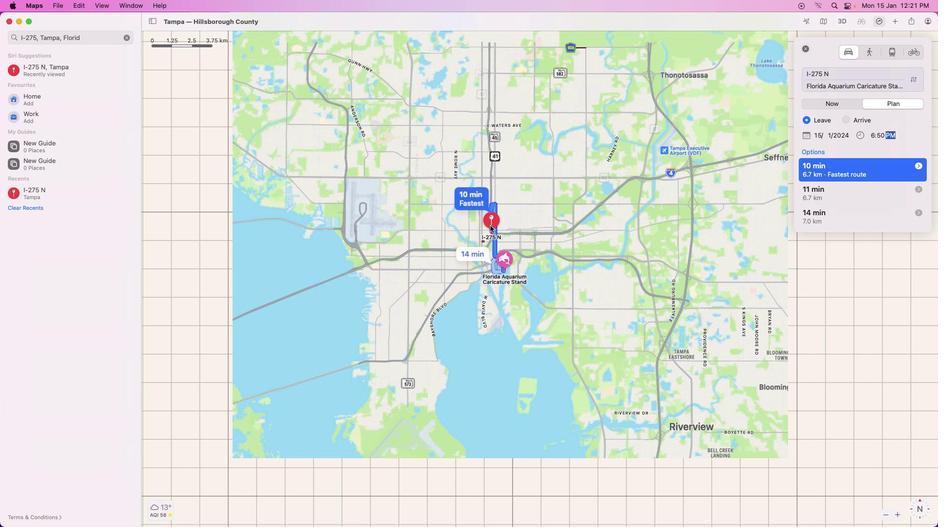 
Action: Mouse scrolled (499, 235) with delta (9, 9)
Screenshot: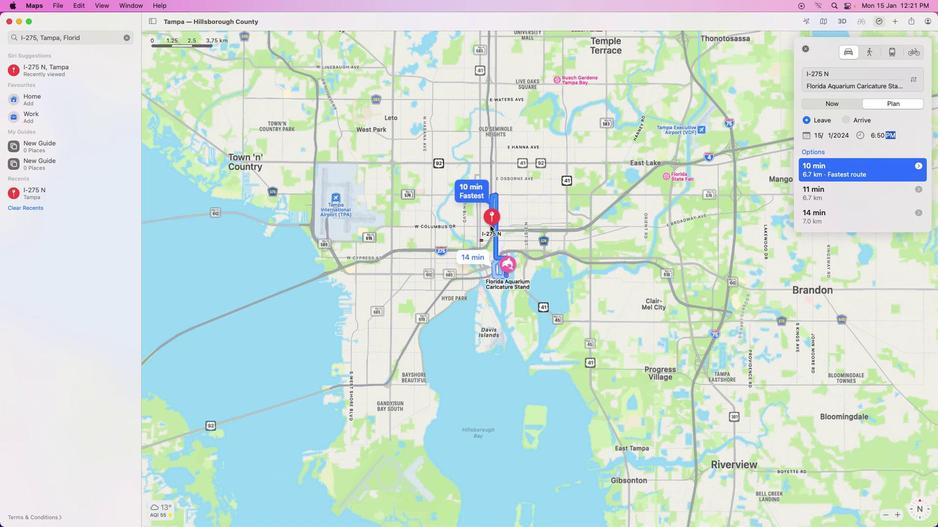 
Action: Mouse scrolled (499, 235) with delta (9, 9)
Screenshot: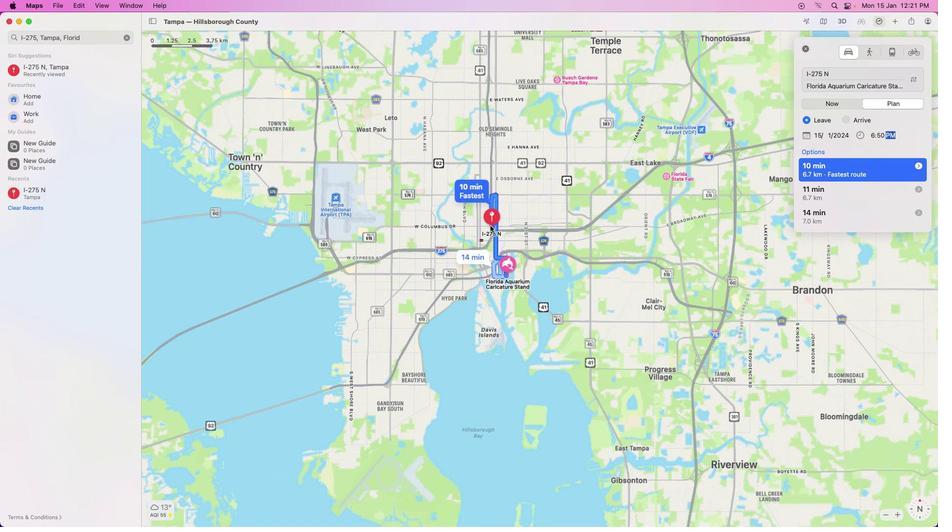 
Action: Mouse scrolled (499, 235) with delta (9, 10)
Screenshot: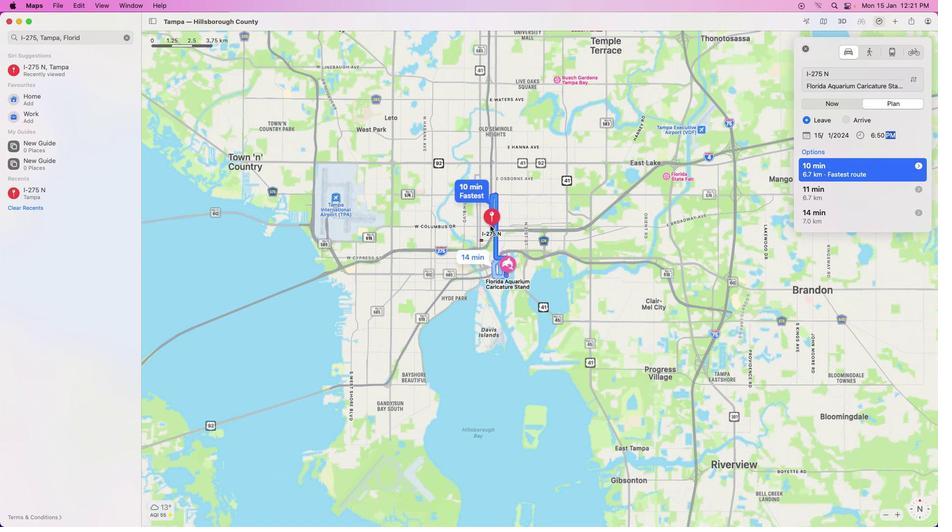 
Action: Mouse scrolled (499, 235) with delta (9, 11)
Screenshot: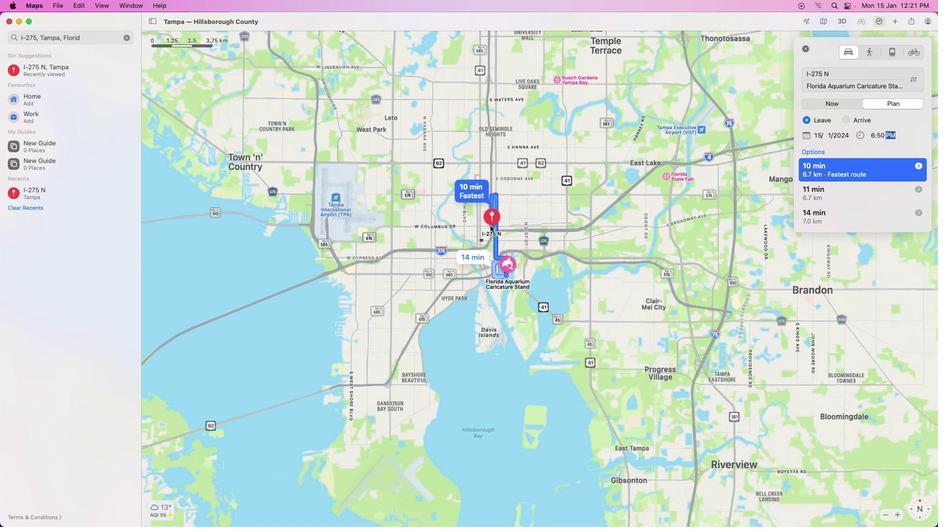
Action: Mouse scrolled (499, 235) with delta (9, 11)
Screenshot: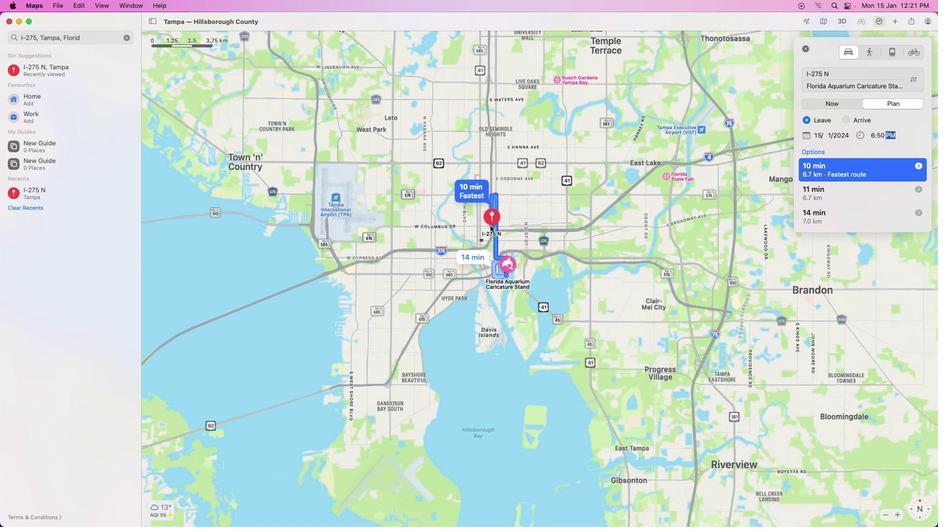 
Action: Mouse scrolled (499, 235) with delta (9, 9)
Screenshot: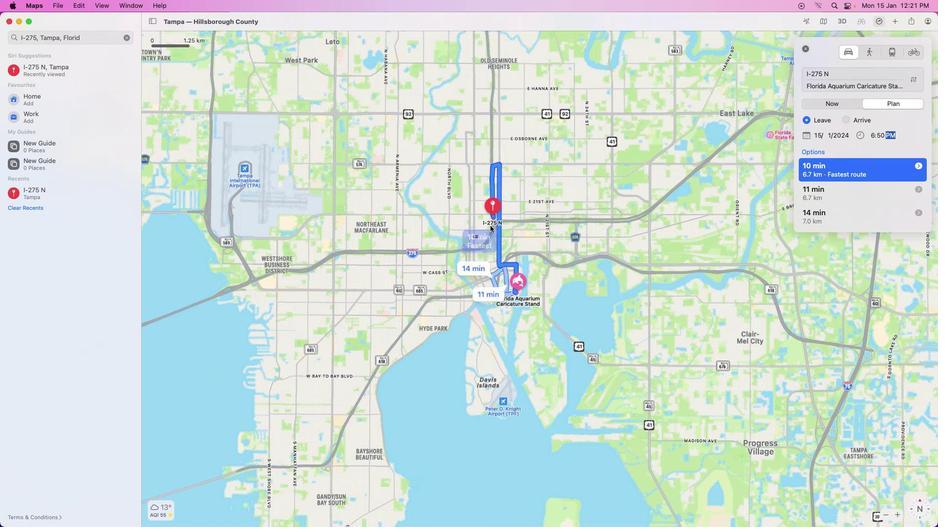 
Action: Mouse scrolled (499, 235) with delta (9, 9)
Screenshot: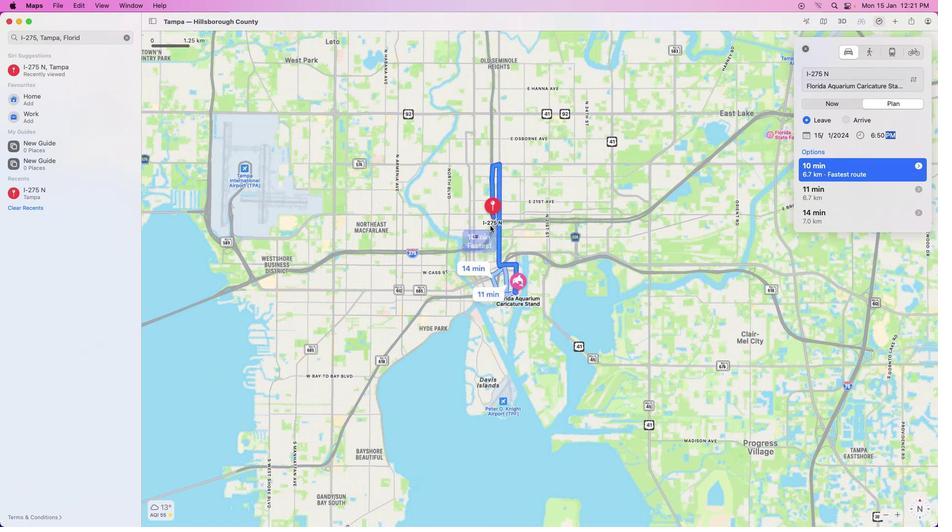 
Action: Mouse scrolled (499, 235) with delta (9, 10)
Screenshot: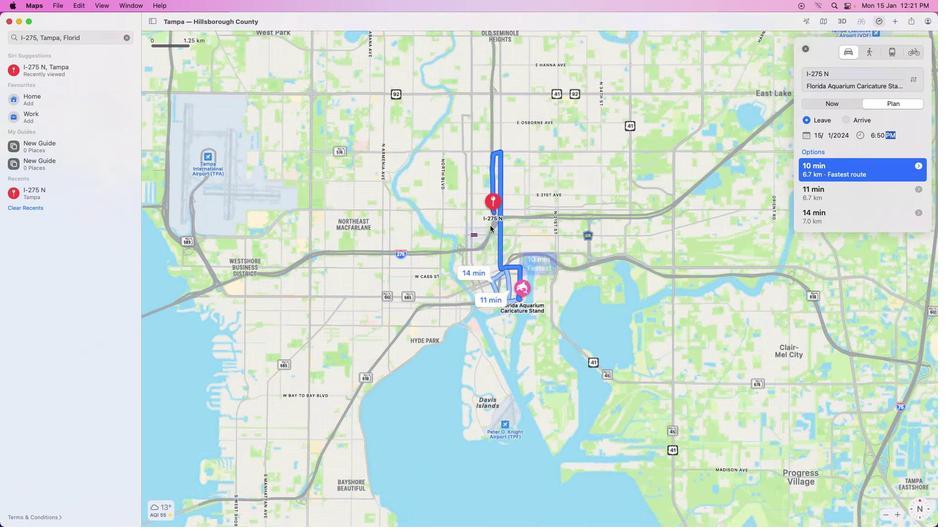 
Action: Mouse scrolled (499, 235) with delta (9, 9)
Screenshot: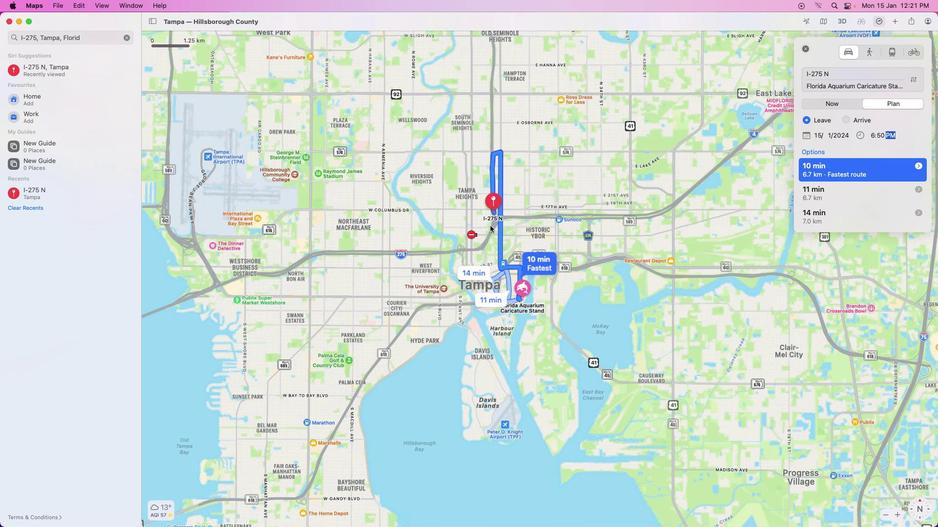 
Action: Mouse scrolled (499, 235) with delta (9, 9)
Screenshot: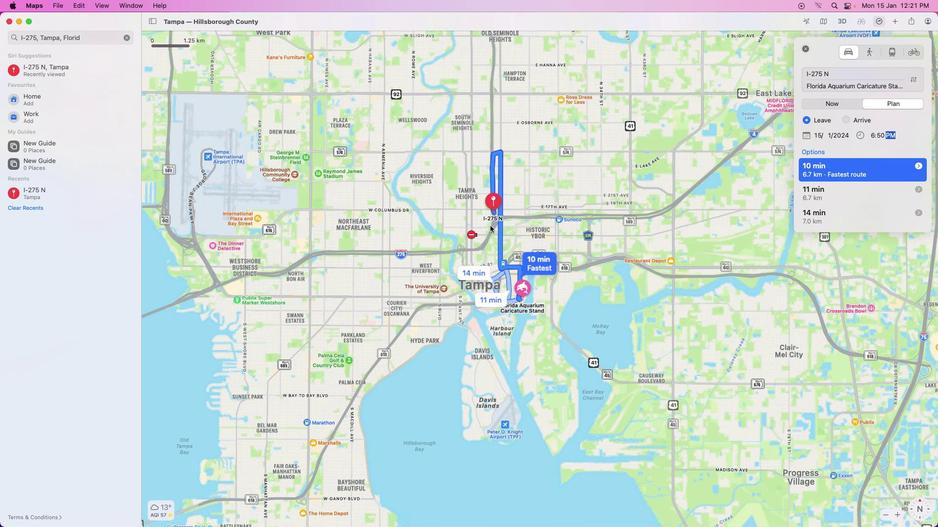 
Action: Mouse scrolled (499, 235) with delta (9, 10)
Screenshot: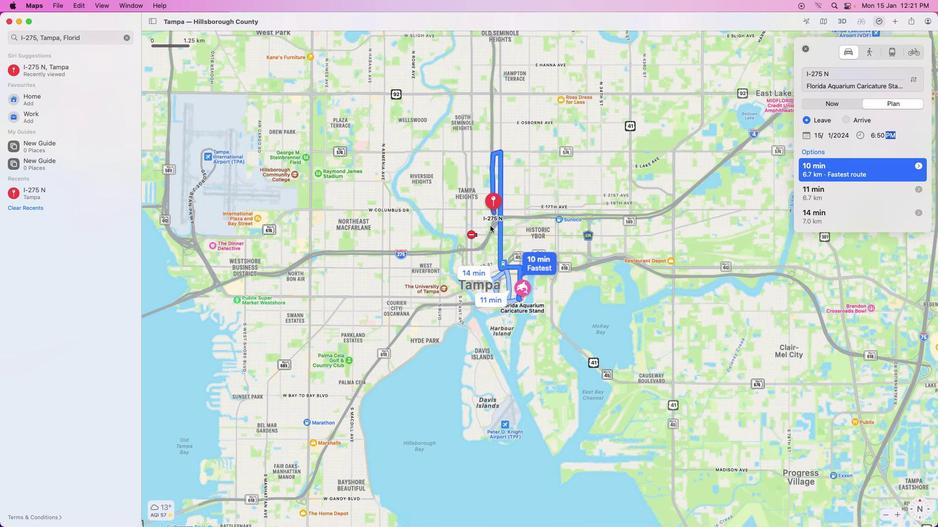 
Action: Mouse scrolled (499, 235) with delta (9, 11)
Screenshot: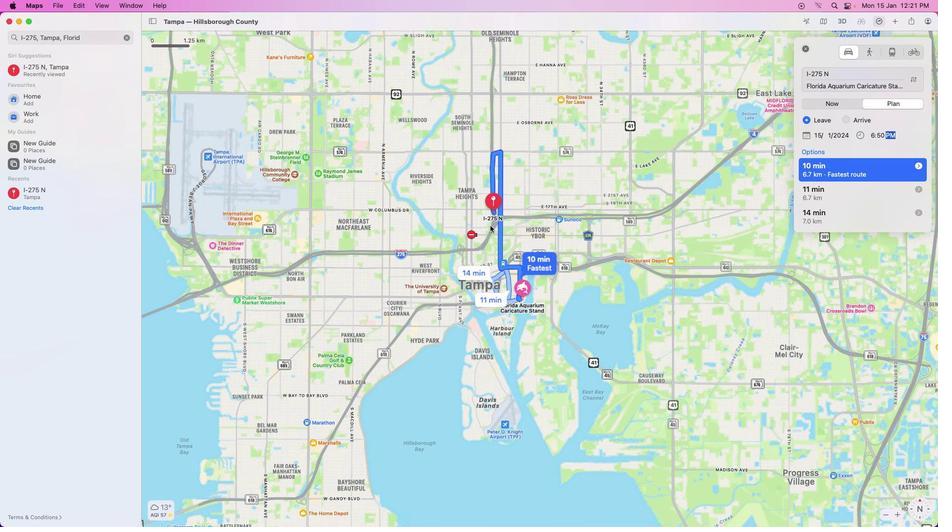 
Action: Mouse scrolled (499, 235) with delta (9, 9)
Screenshot: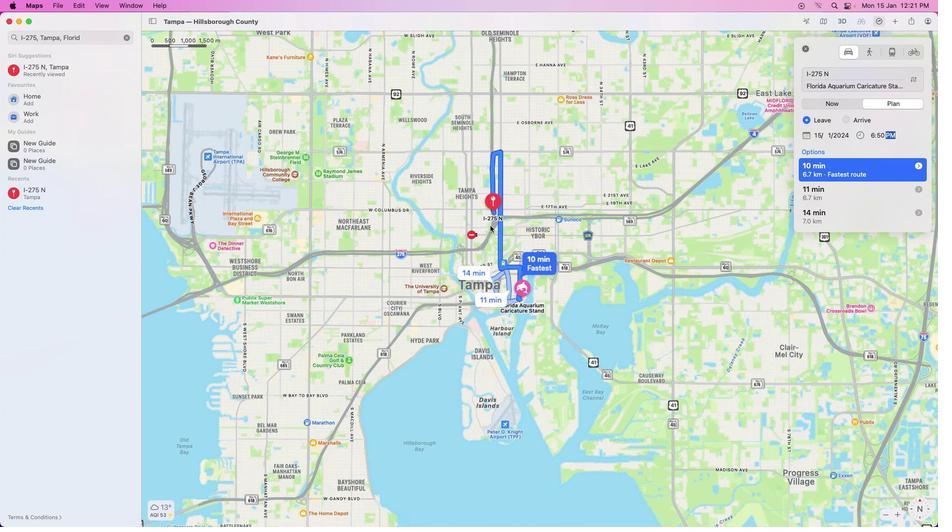 
Action: Mouse scrolled (499, 235) with delta (9, 9)
Screenshot: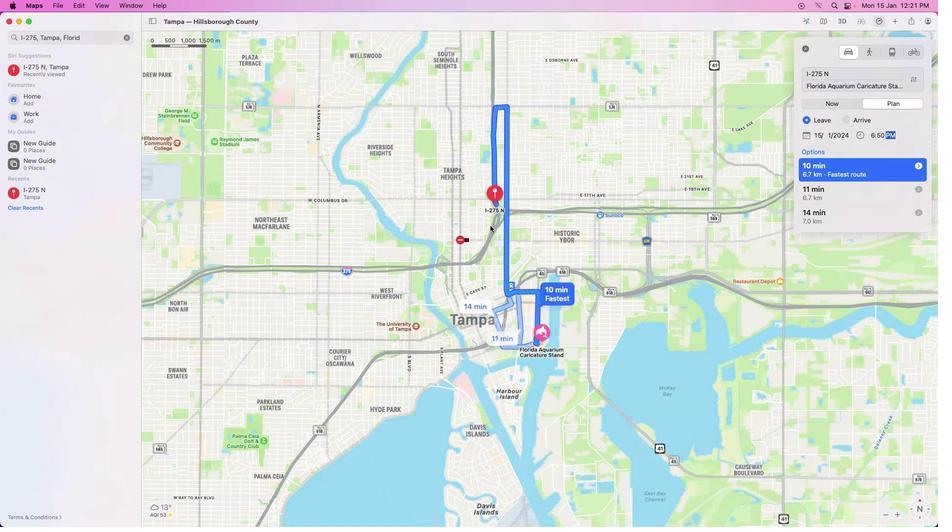 
Action: Mouse scrolled (499, 235) with delta (9, 10)
Screenshot: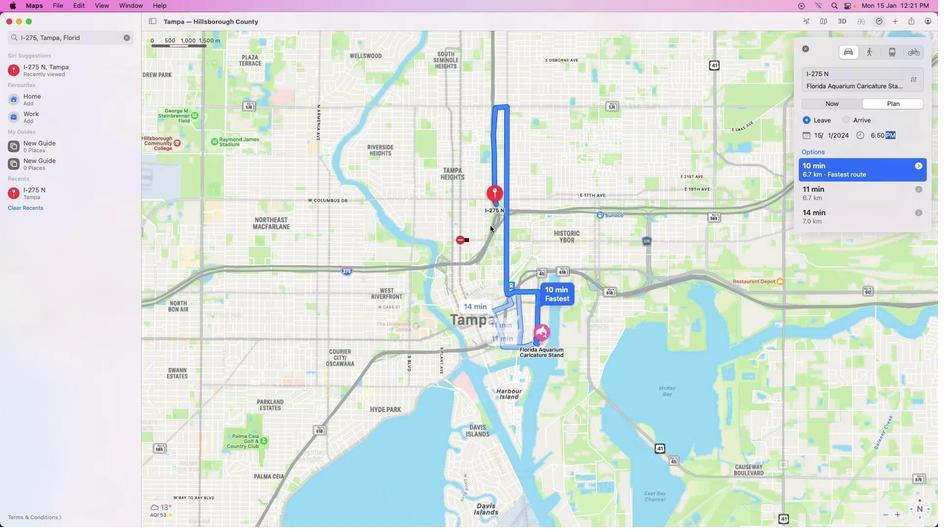 
Action: Mouse scrolled (499, 235) with delta (9, 11)
Screenshot: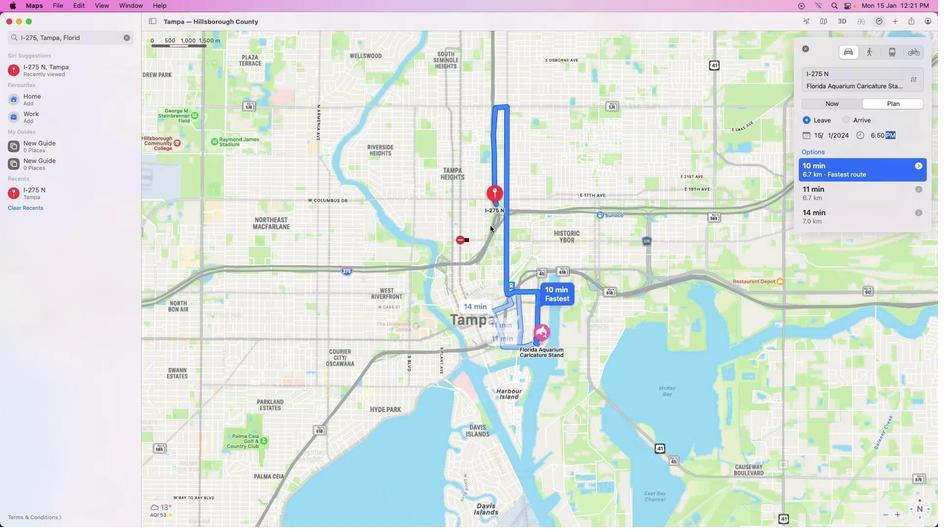 
Action: Mouse scrolled (499, 235) with delta (9, 11)
Screenshot: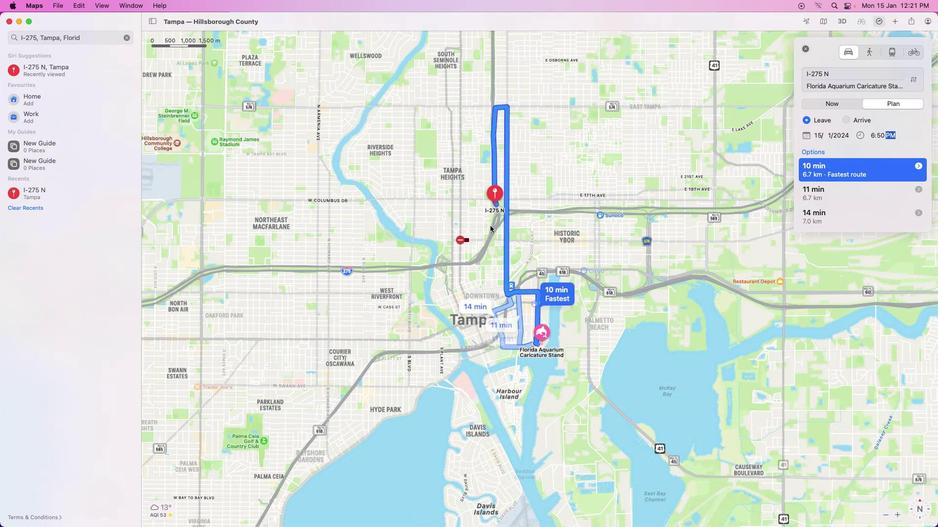 
Action: Mouse scrolled (499, 235) with delta (9, 9)
Screenshot: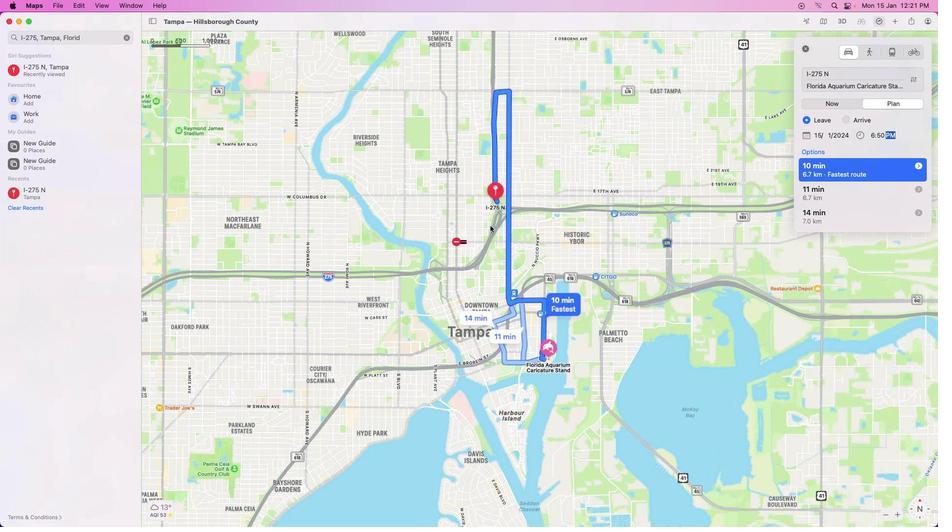 
Action: Mouse scrolled (499, 235) with delta (9, 9)
Screenshot: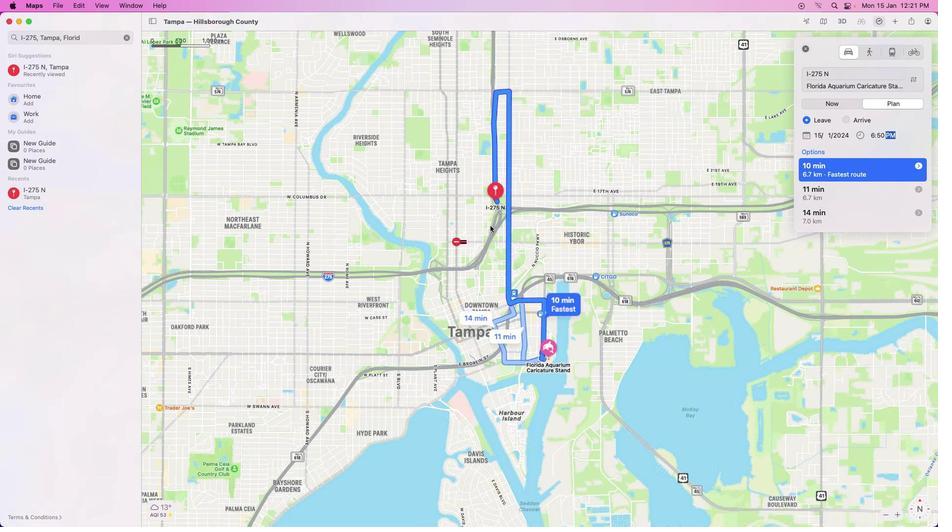 
Action: Mouse scrolled (499, 235) with delta (9, 10)
Screenshot: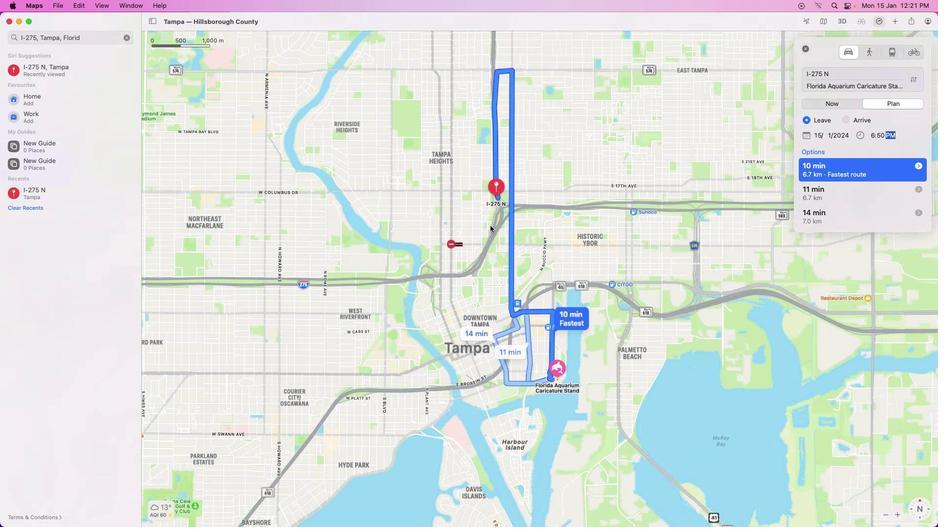 
Action: Mouse scrolled (499, 235) with delta (9, 10)
Screenshot: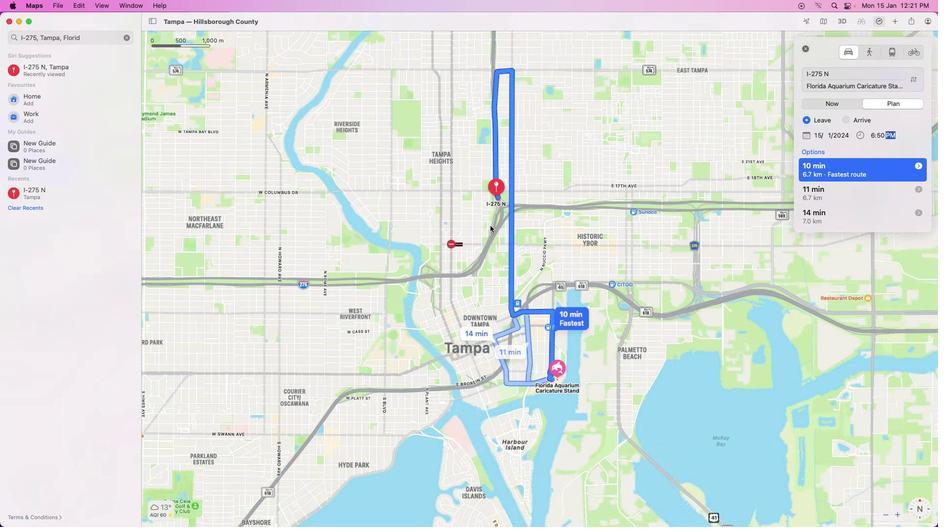 
Action: Mouse scrolled (499, 235) with delta (9, 9)
Screenshot: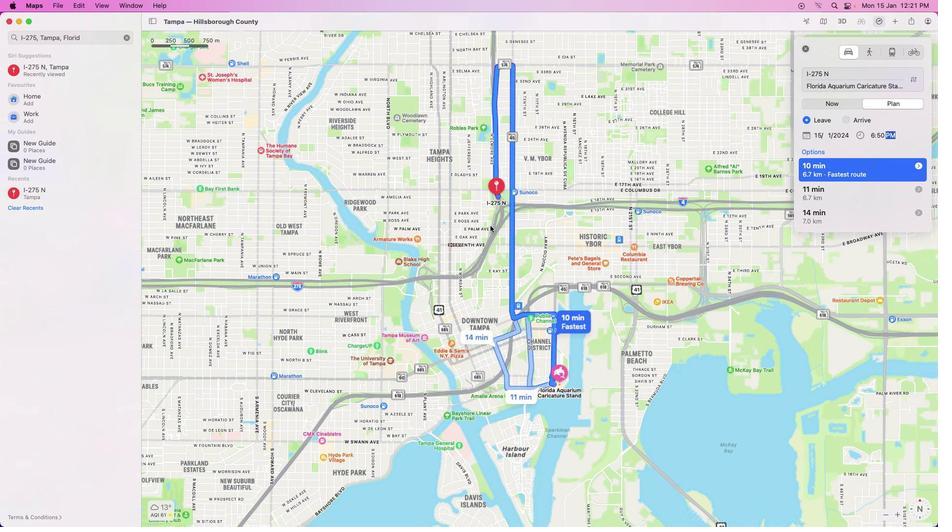 
Action: Mouse scrolled (499, 235) with delta (9, 9)
Screenshot: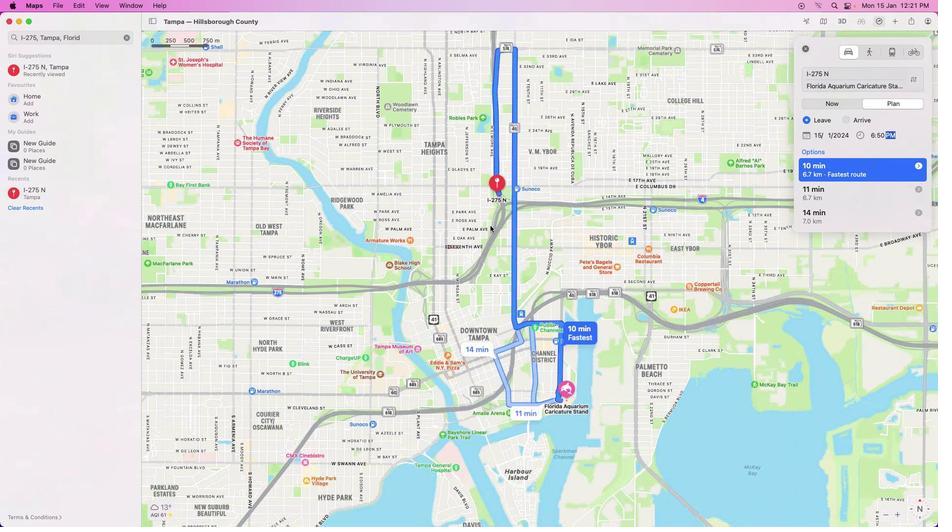 
Action: Mouse scrolled (499, 235) with delta (9, 10)
Screenshot: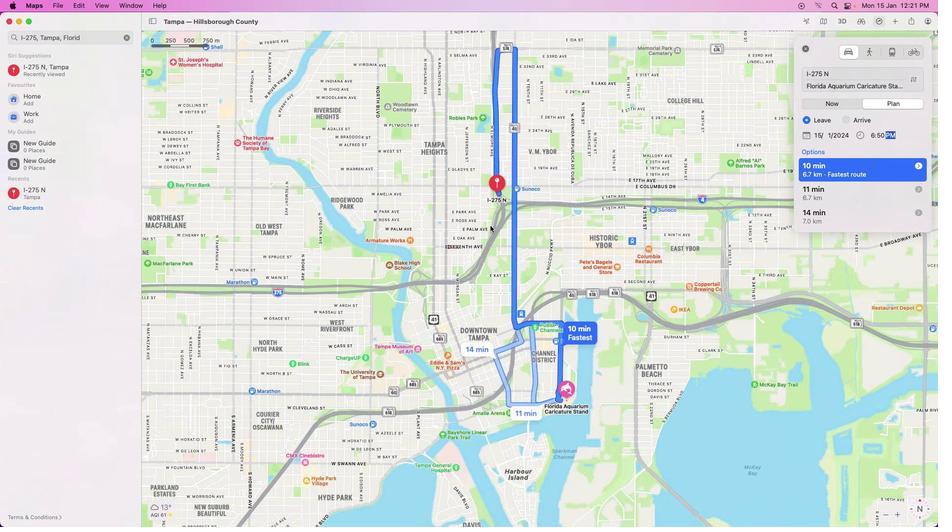 
Action: Mouse moved to (495, 218)
Screenshot: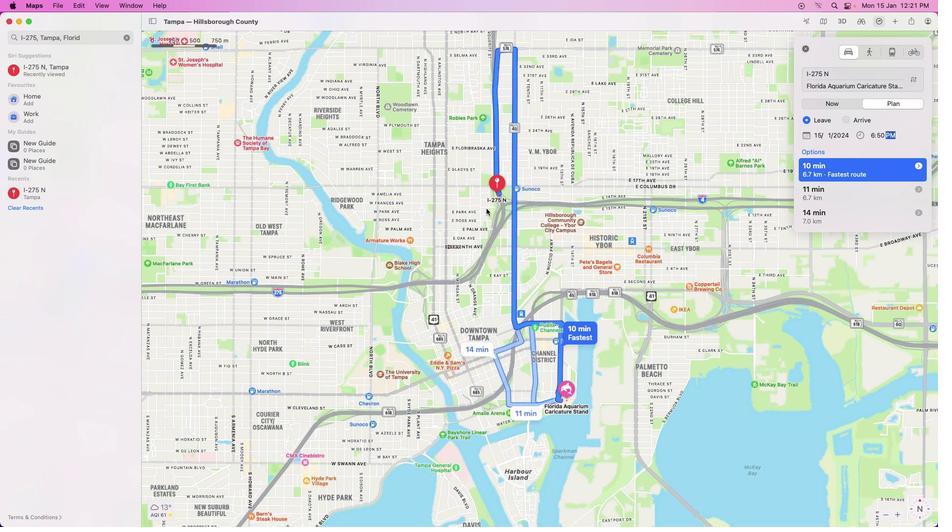 
Action: Mouse scrolled (495, 218) with delta (9, 9)
Screenshot: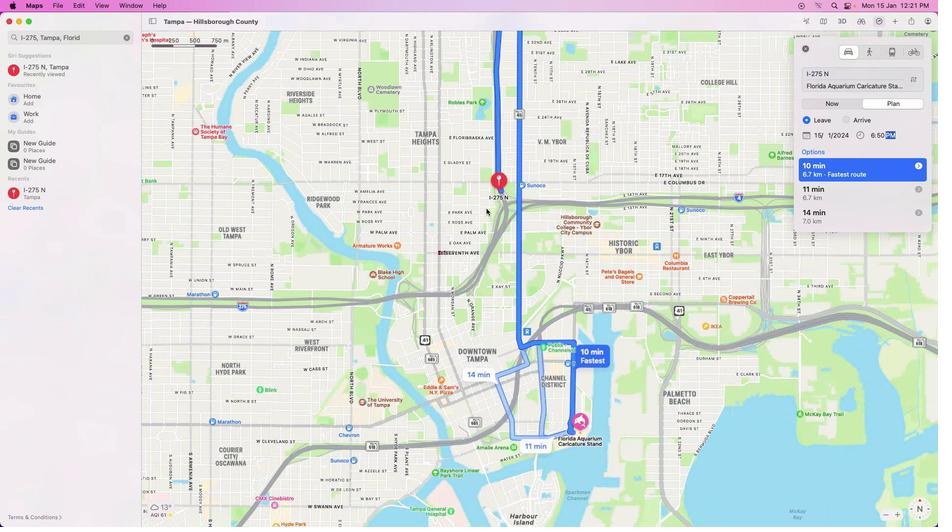 
Action: Mouse scrolled (495, 218) with delta (9, 9)
Screenshot: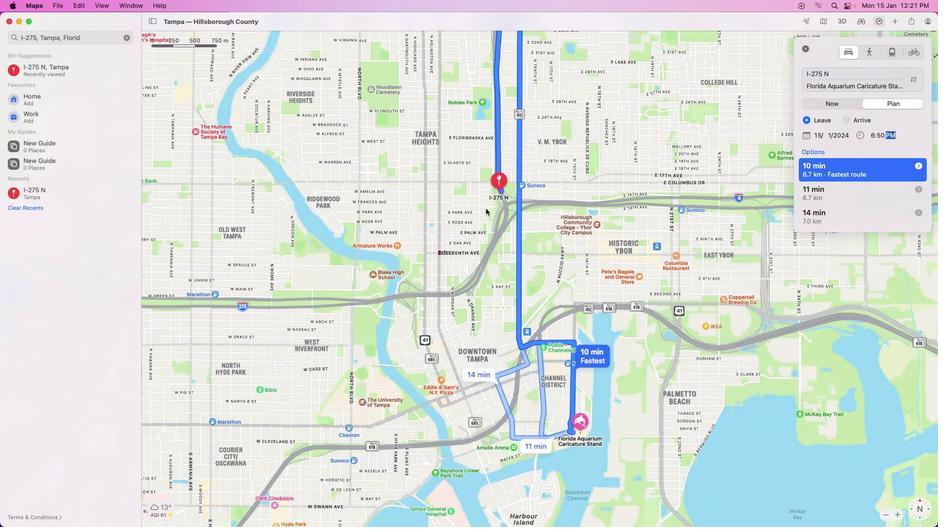 
Action: Mouse scrolled (495, 218) with delta (9, 10)
Screenshot: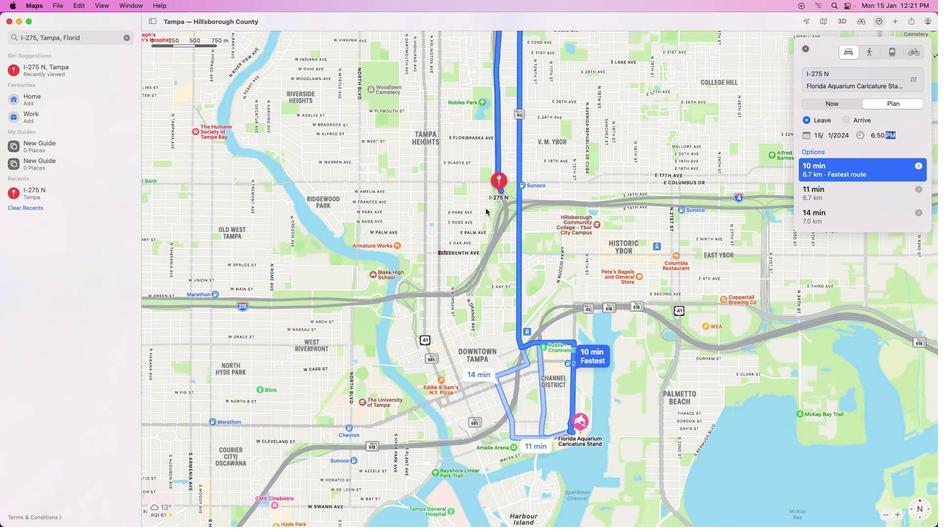 
Action: Mouse scrolled (495, 218) with delta (9, 11)
Screenshot: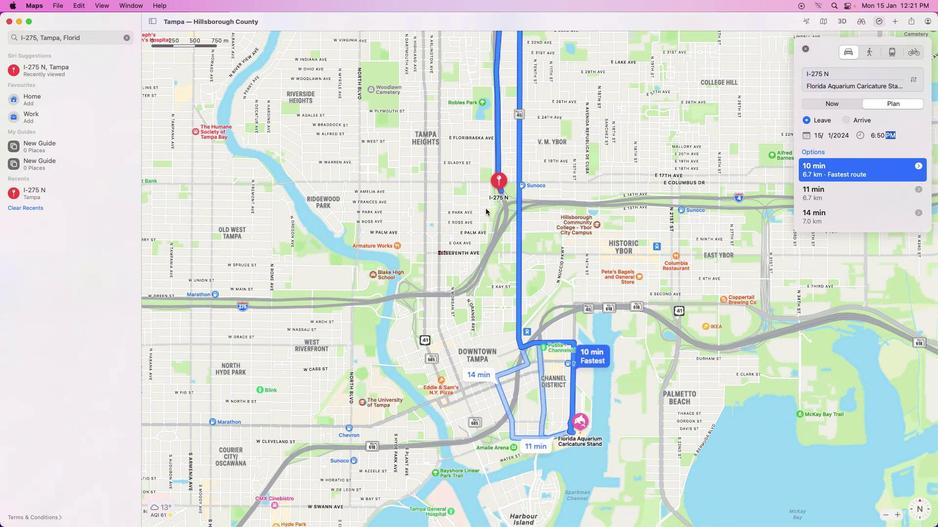 
Action: Mouse scrolled (495, 218) with delta (9, 11)
Screenshot: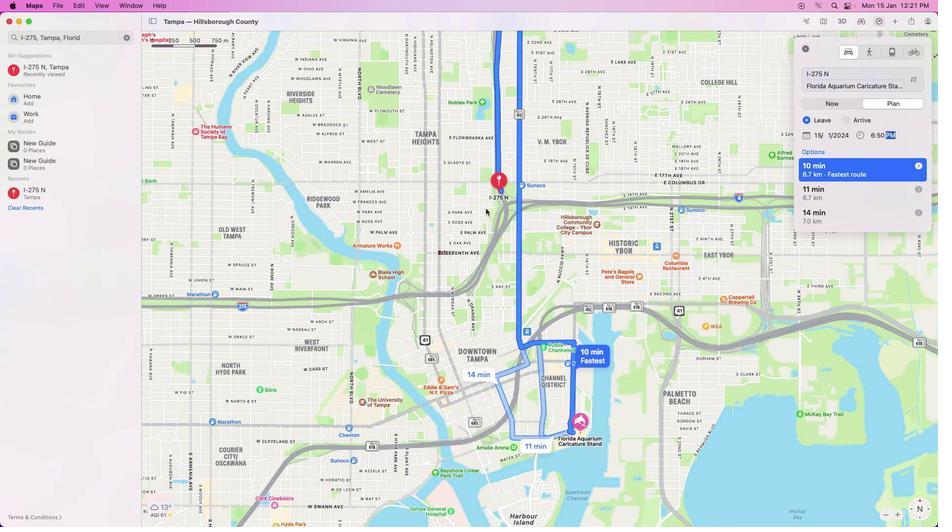 
Action: Mouse moved to (494, 218)
Screenshot: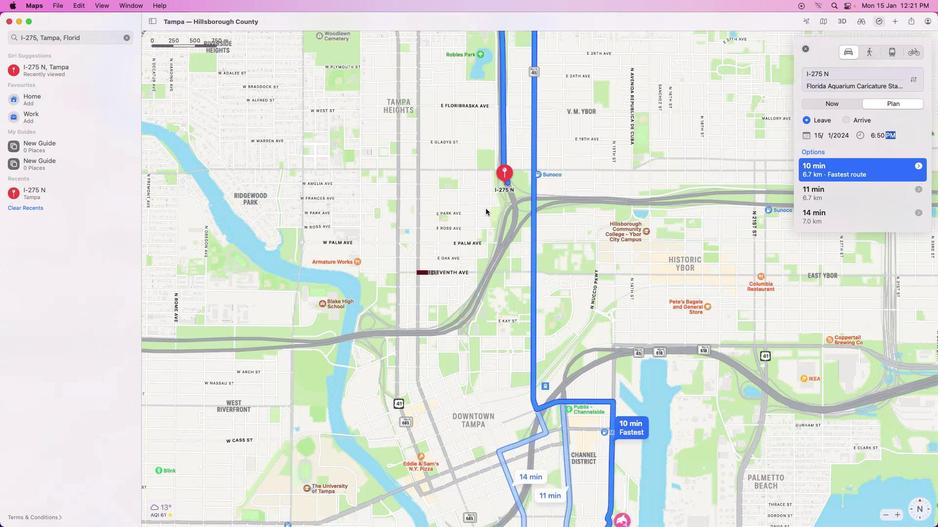 
Action: Mouse scrolled (494, 218) with delta (9, 9)
Screenshot: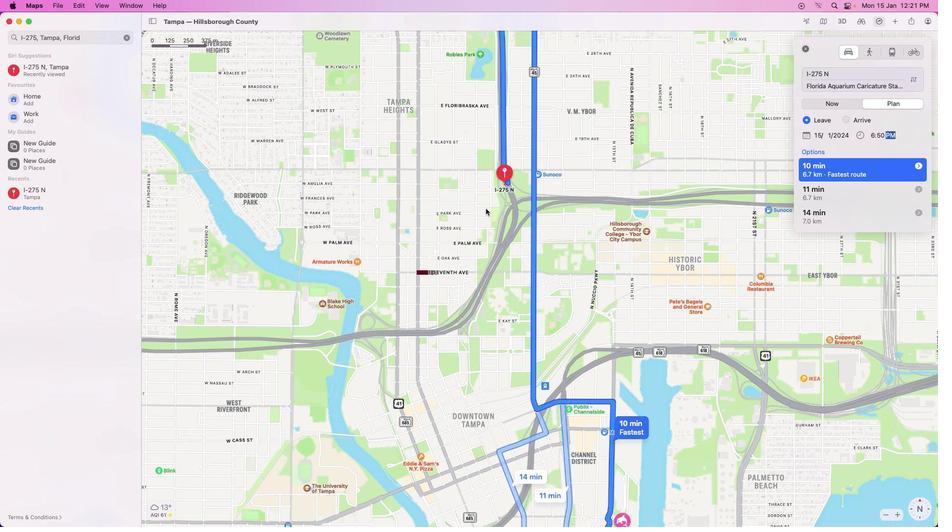 
Action: Mouse scrolled (494, 218) with delta (9, 9)
Screenshot: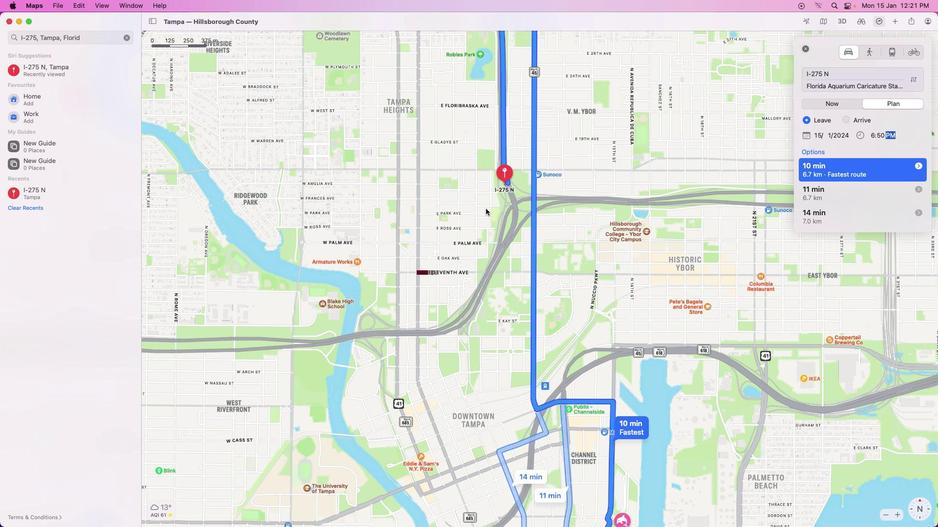 
Action: Mouse scrolled (494, 218) with delta (9, 10)
Screenshot: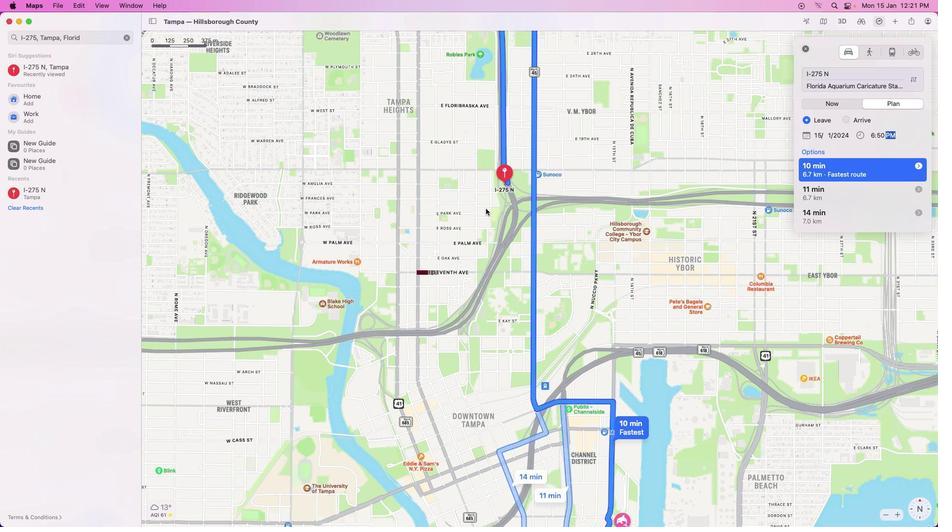 
Action: Mouse scrolled (494, 218) with delta (9, 11)
Screenshot: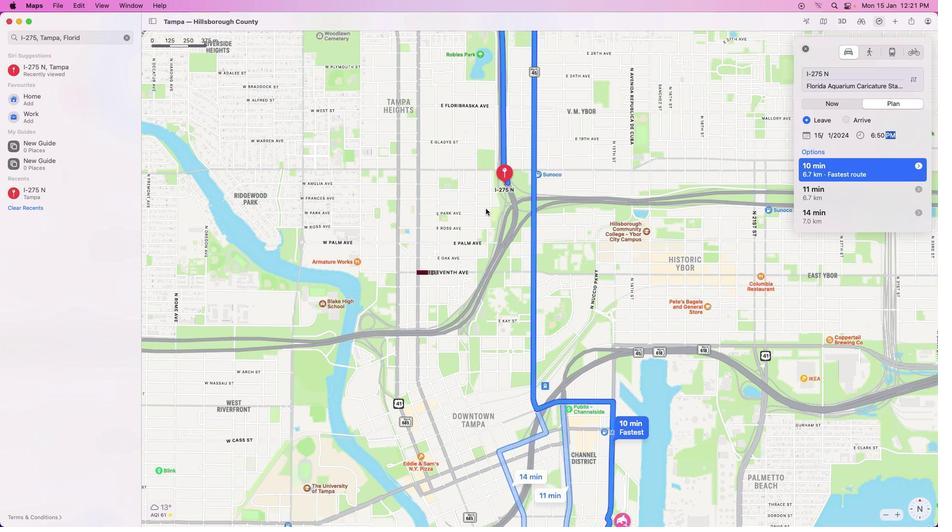 
Action: Mouse scrolled (494, 218) with delta (9, 9)
Screenshot: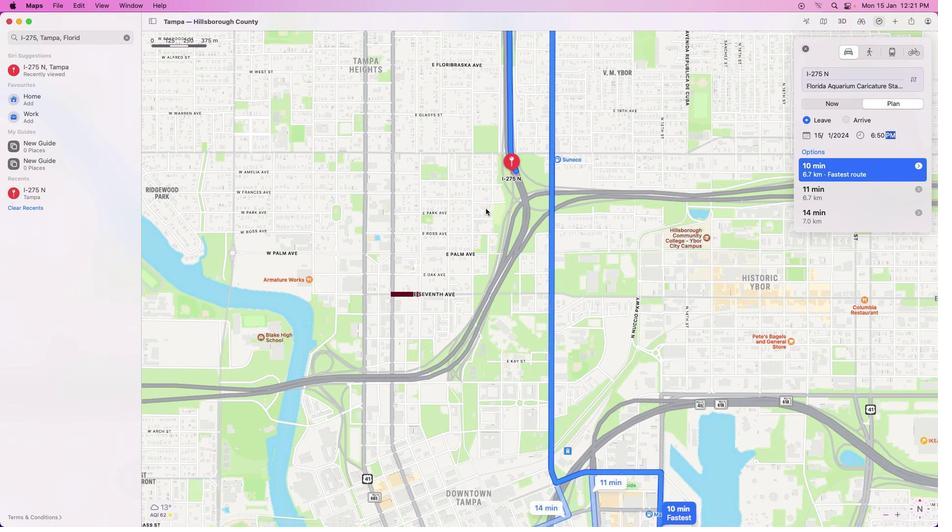 
Action: Mouse scrolled (494, 218) with delta (9, 9)
Screenshot: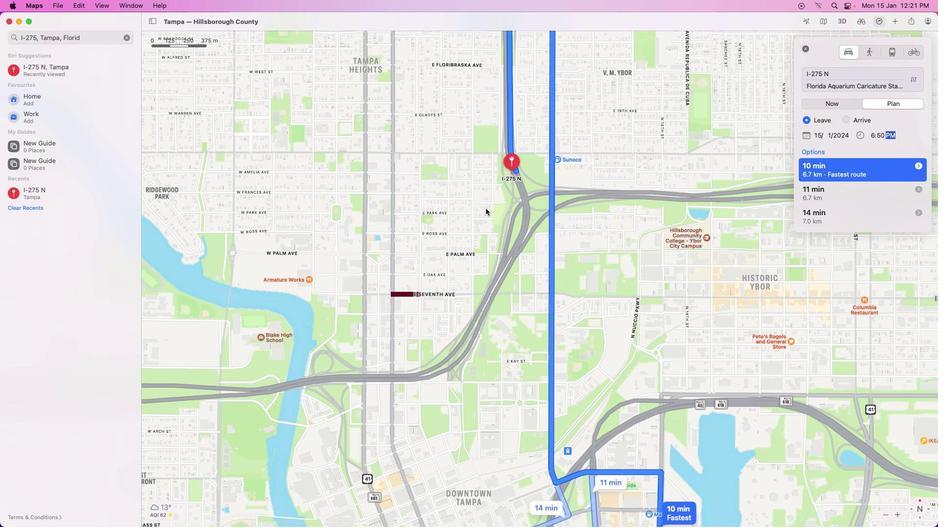 
Action: Mouse scrolled (494, 218) with delta (9, 10)
Screenshot: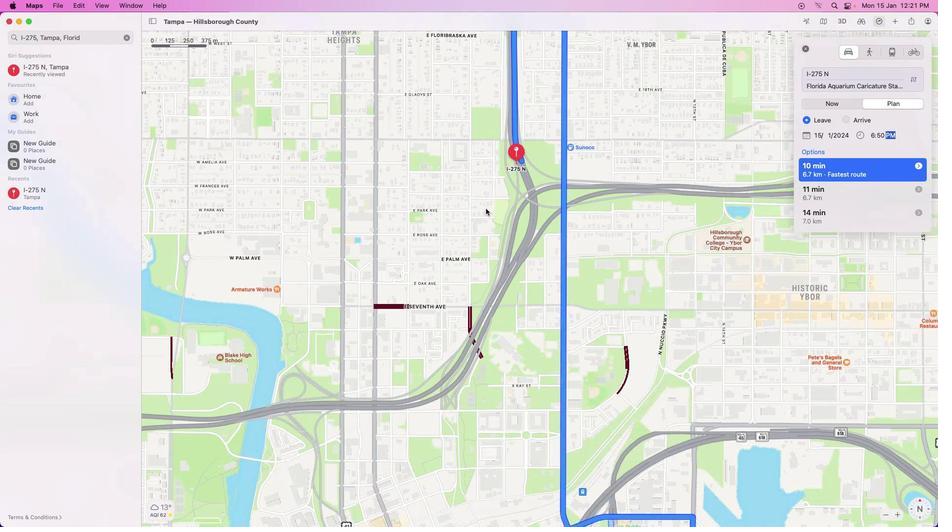 
Action: Mouse scrolled (494, 218) with delta (9, 11)
Screenshot: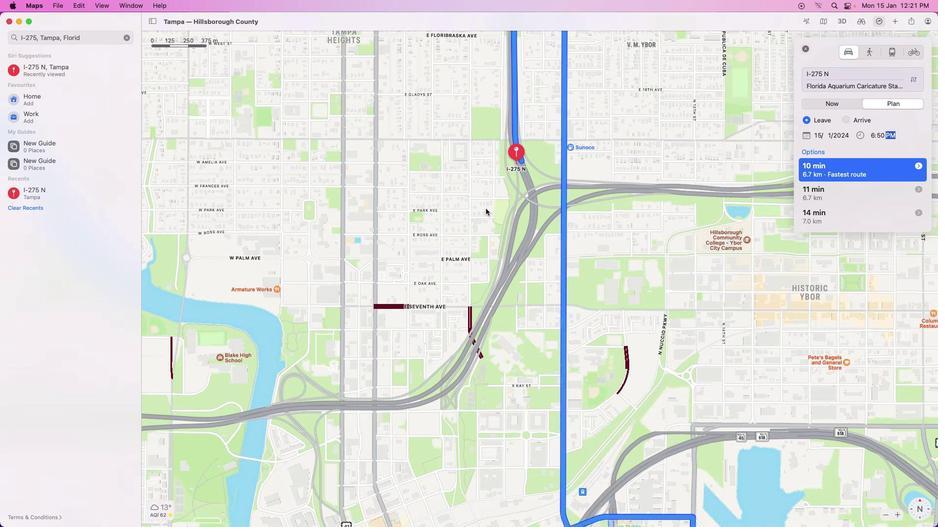 
Action: Mouse moved to (505, 142)
Screenshot: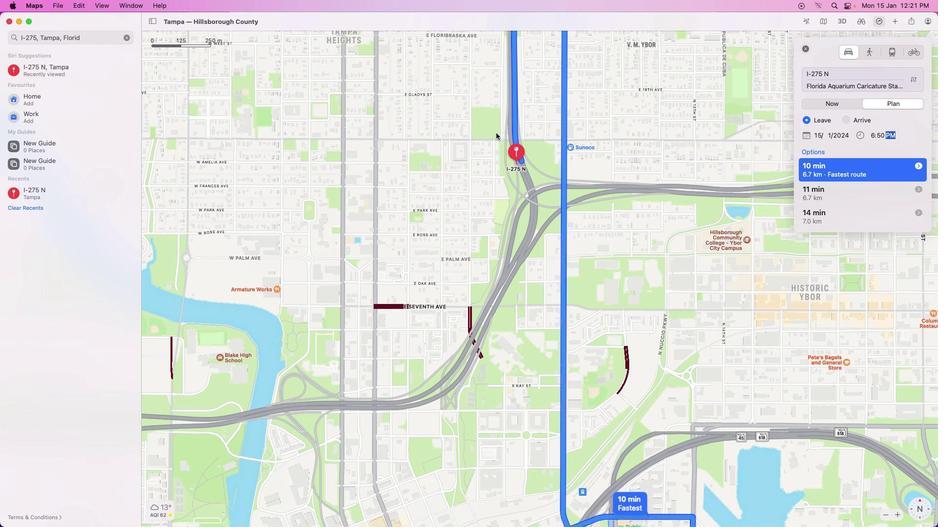 
Action: Mouse pressed left at (505, 142)
Screenshot: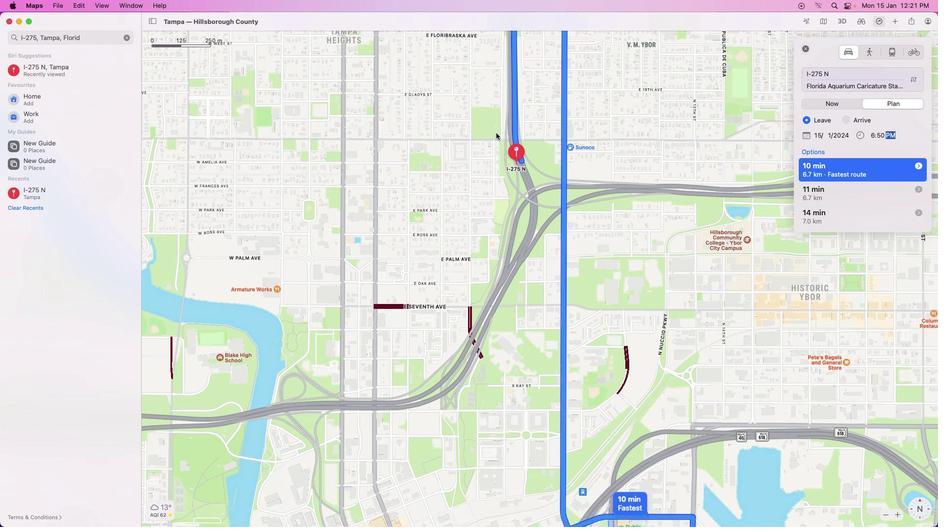 
Action: Mouse moved to (488, 237)
Screenshot: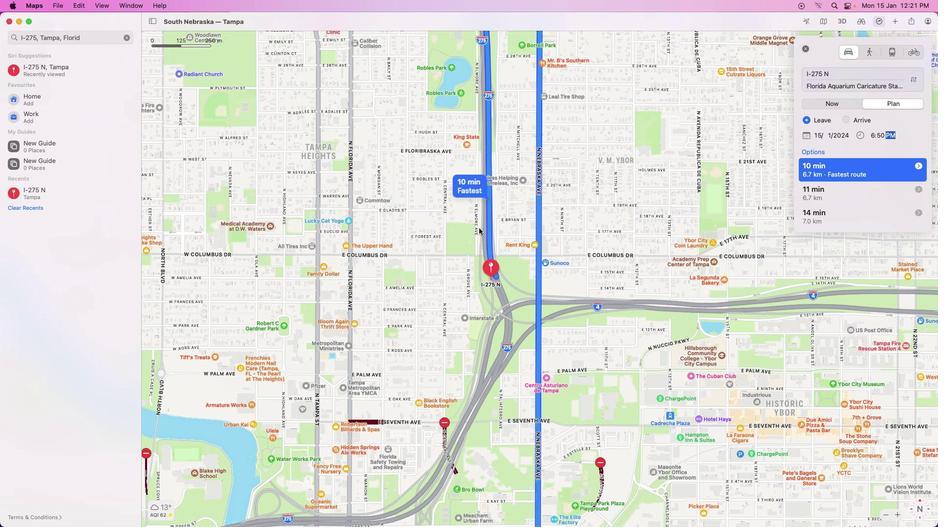 
Action: Mouse scrolled (488, 237) with delta (9, 8)
Screenshot: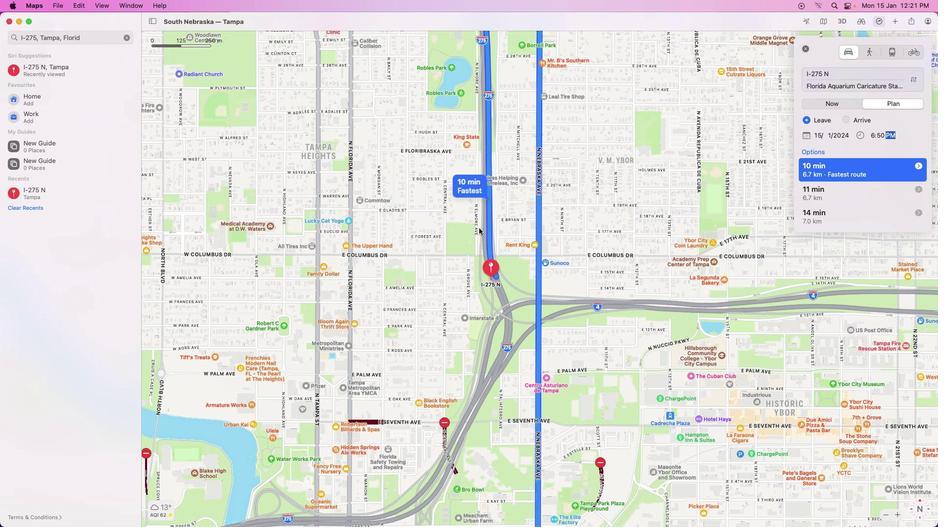 
Action: Mouse scrolled (488, 237) with delta (9, 8)
Screenshot: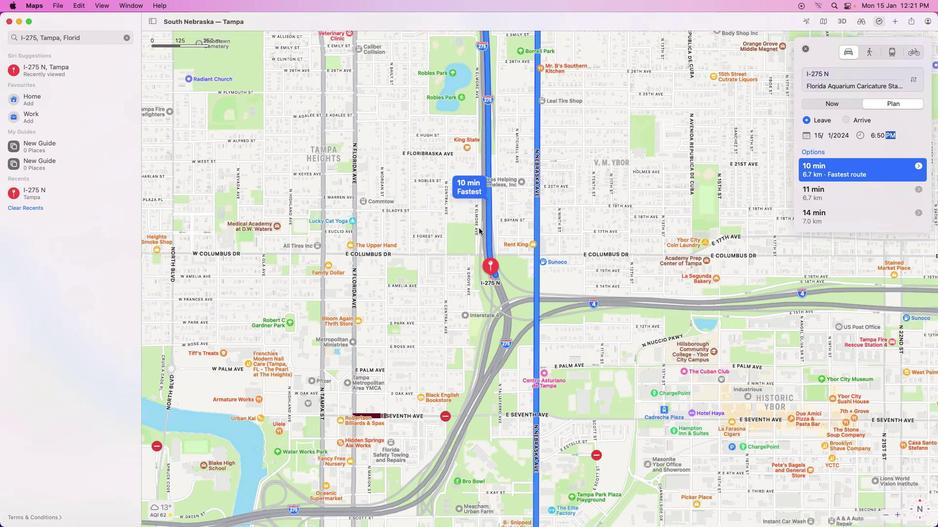 
Action: Mouse scrolled (488, 237) with delta (9, 8)
Screenshot: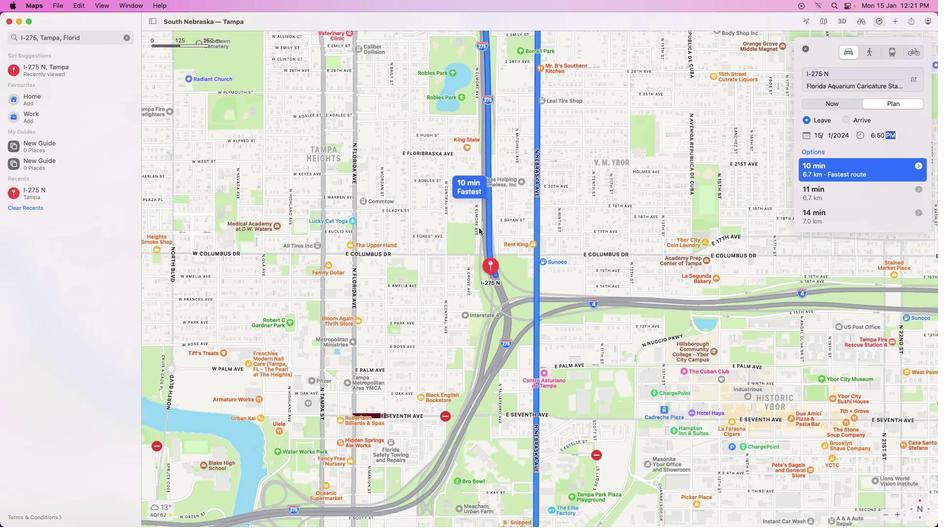 
Action: Mouse scrolled (488, 237) with delta (9, 7)
Screenshot: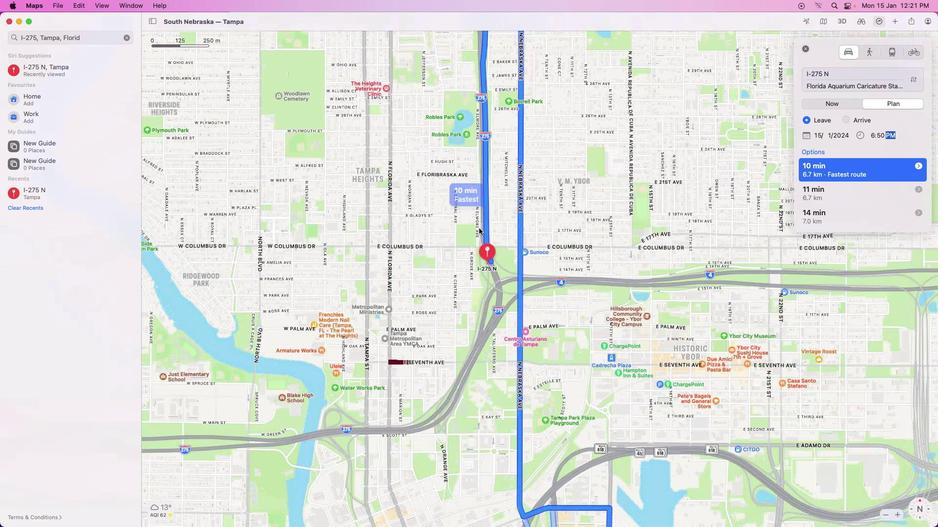 
Action: Mouse scrolled (488, 237) with delta (9, 7)
Screenshot: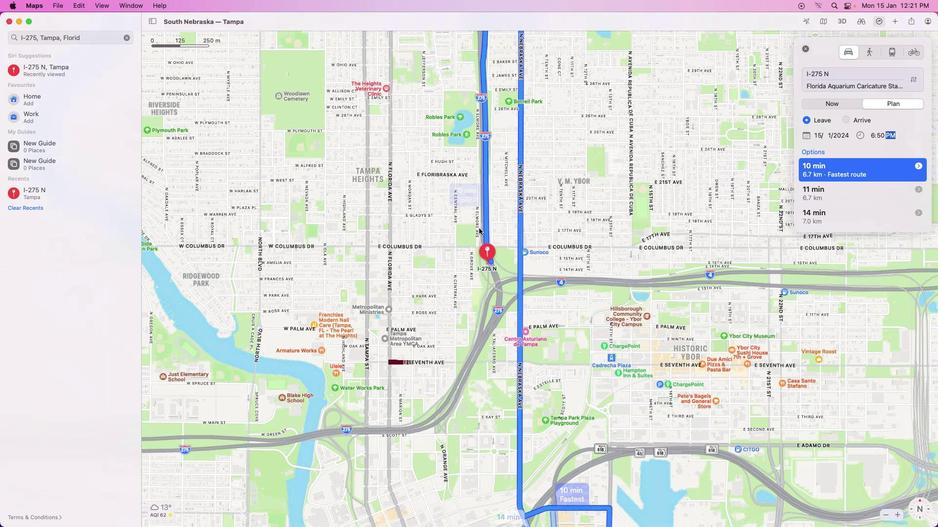 
Action: Mouse scrolled (488, 237) with delta (9, 9)
Screenshot: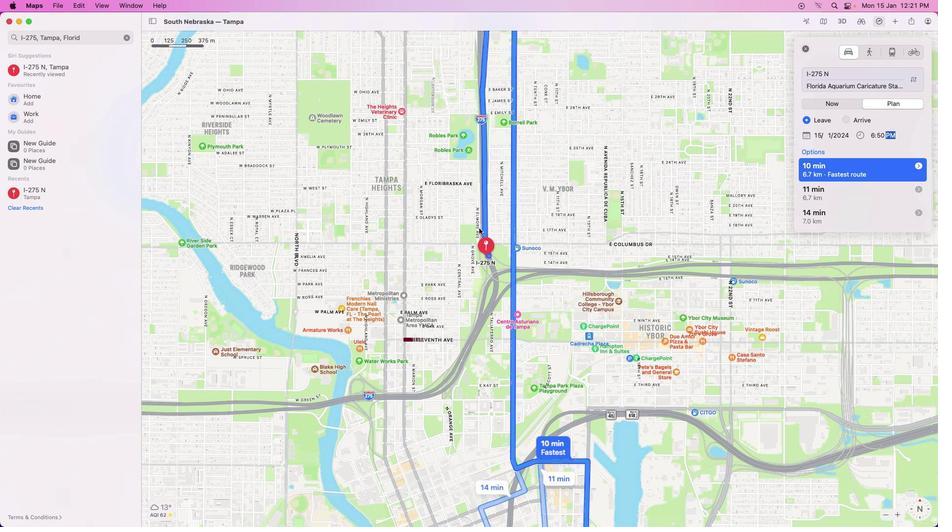 
Action: Mouse scrolled (488, 237) with delta (9, 9)
Screenshot: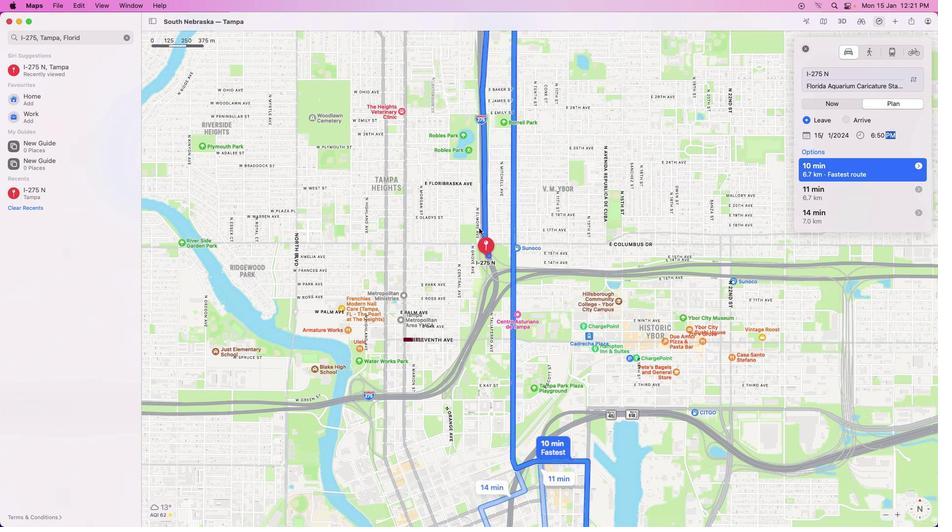
Action: Mouse scrolled (488, 237) with delta (9, 10)
Screenshot: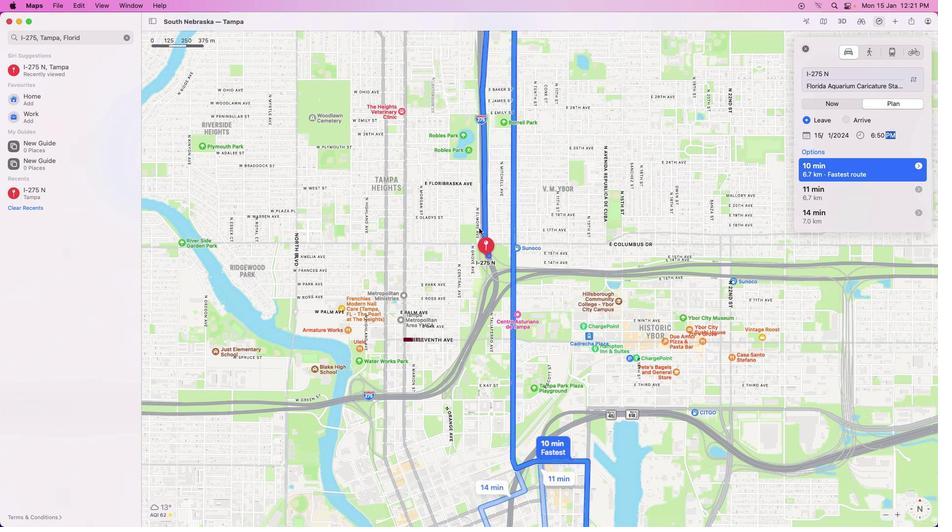 
Action: Mouse scrolled (488, 237) with delta (9, 11)
Screenshot: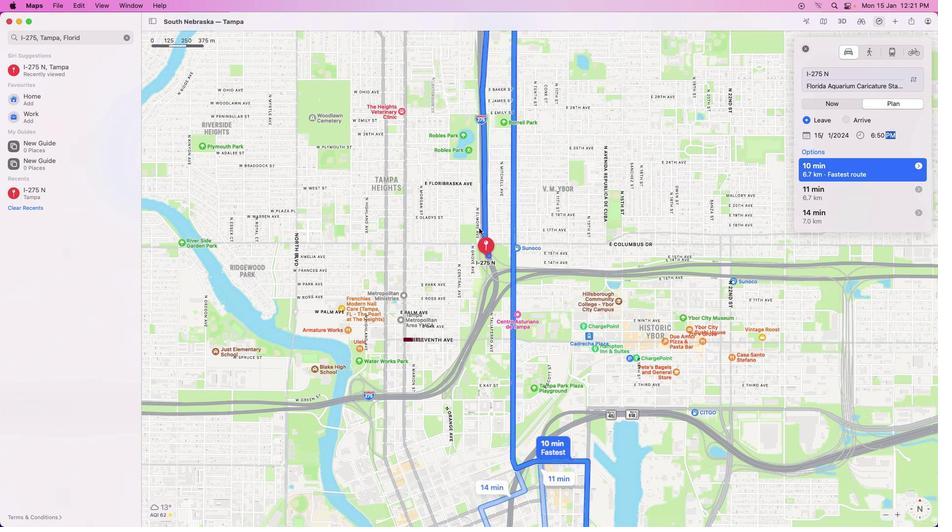 
Action: Mouse scrolled (488, 237) with delta (9, 9)
Screenshot: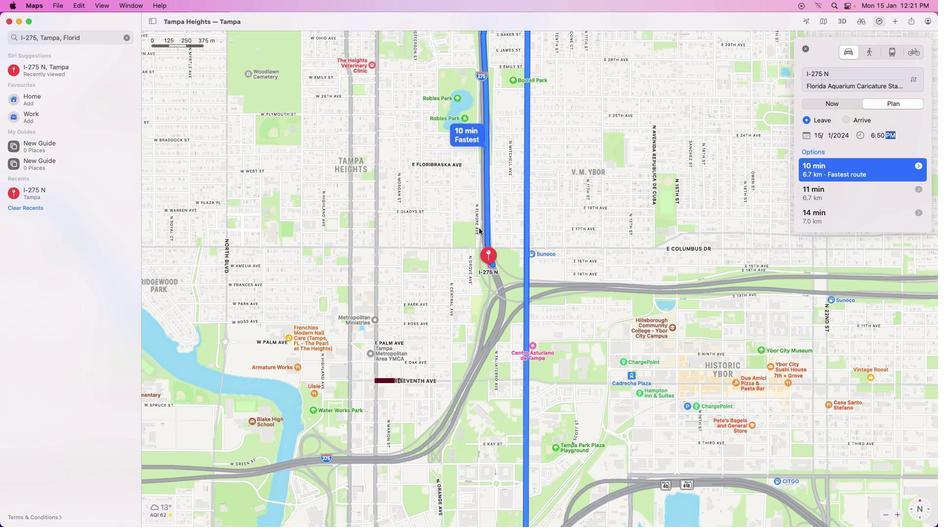 
Action: Mouse scrolled (488, 237) with delta (9, 9)
Screenshot: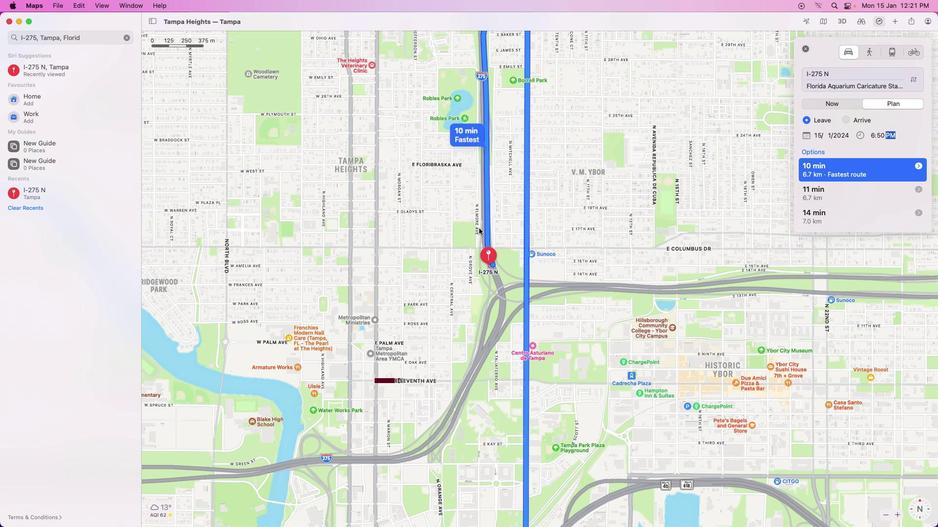 
Action: Mouse scrolled (488, 237) with delta (9, 10)
Screenshot: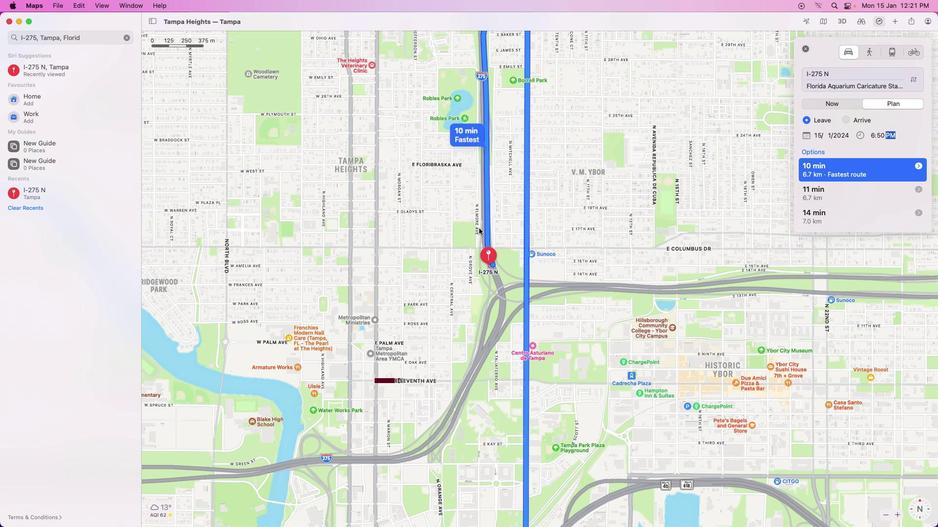 
Action: Mouse scrolled (488, 237) with delta (9, 11)
Screenshot: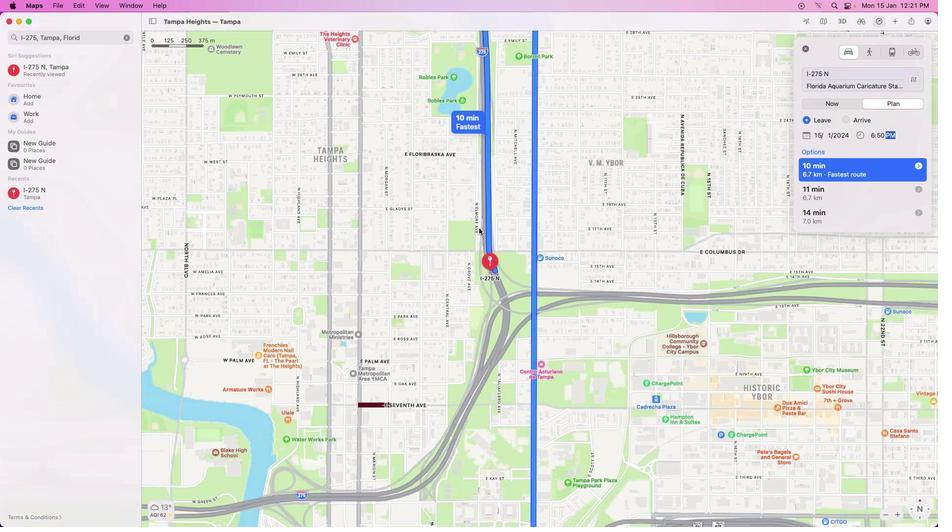 
Action: Mouse scrolled (488, 237) with delta (9, 11)
Screenshot: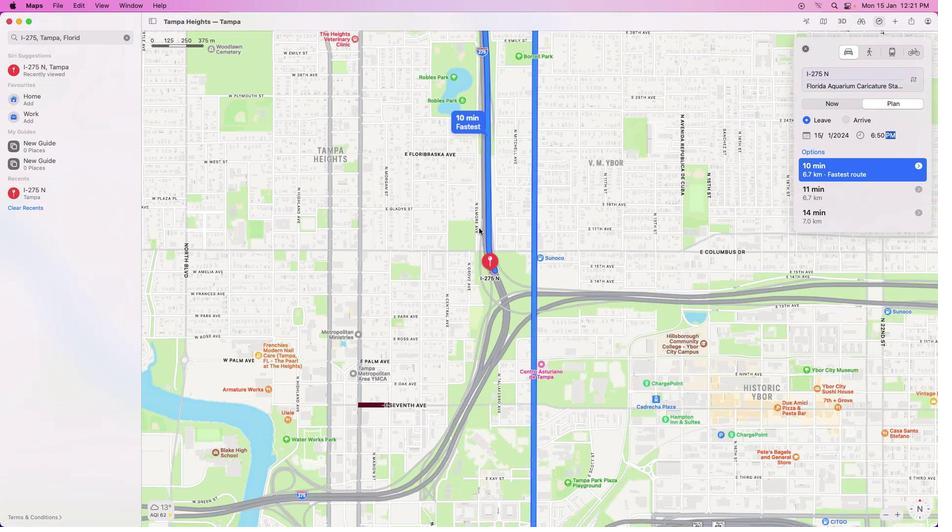 
Action: Mouse scrolled (488, 237) with delta (9, 9)
Screenshot: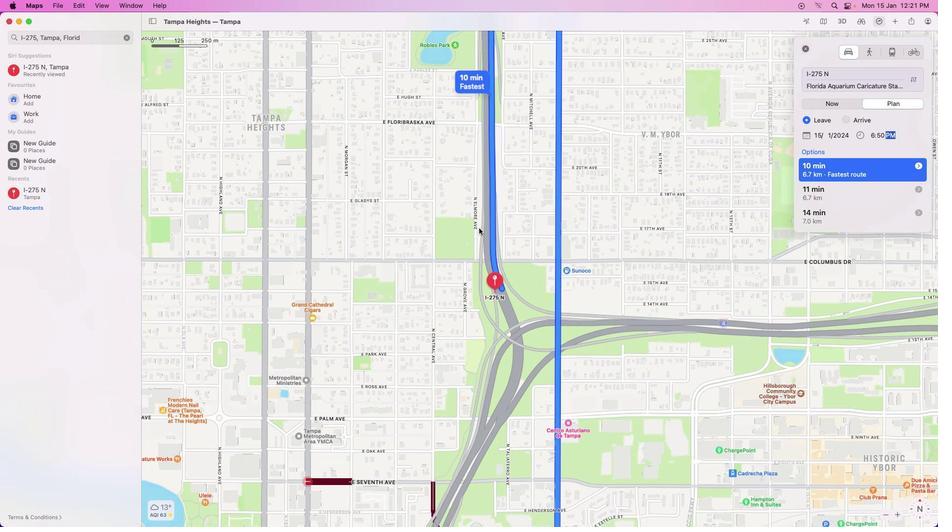 
Action: Mouse scrolled (488, 237) with delta (9, 9)
Screenshot: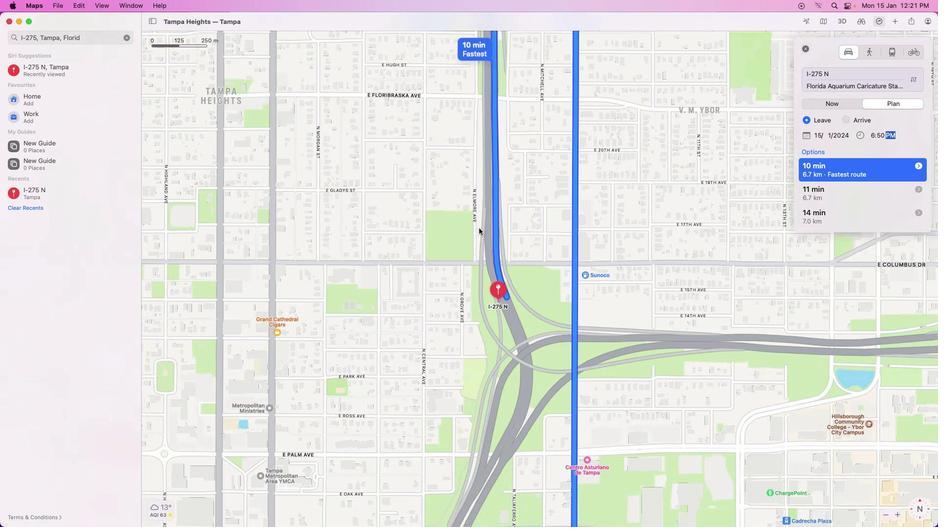 
Action: Mouse scrolled (488, 237) with delta (9, 10)
Screenshot: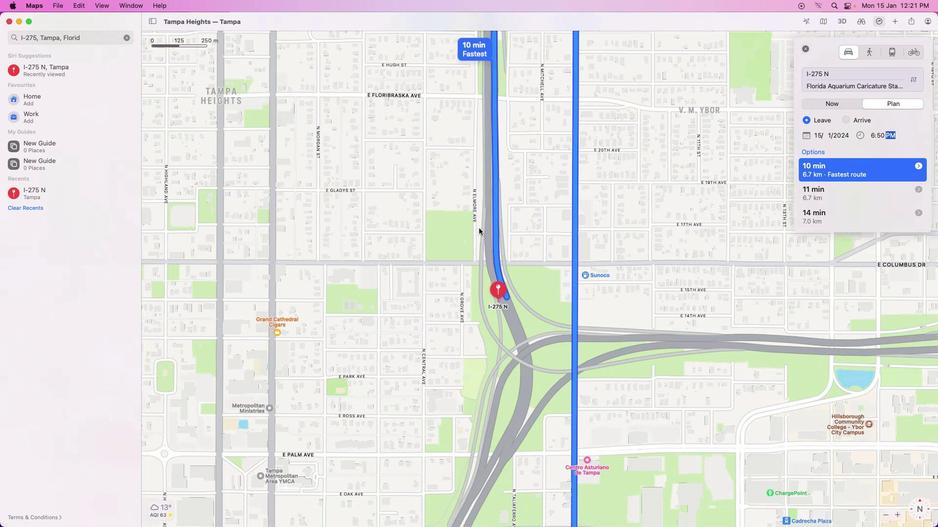 
Action: Mouse scrolled (488, 237) with delta (9, 11)
Screenshot: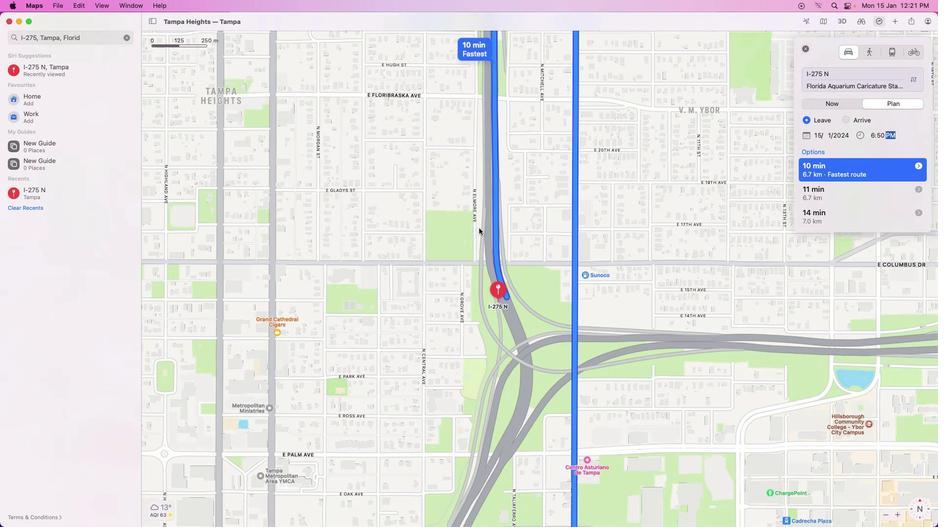 
Action: Mouse scrolled (488, 237) with delta (9, 11)
Screenshot: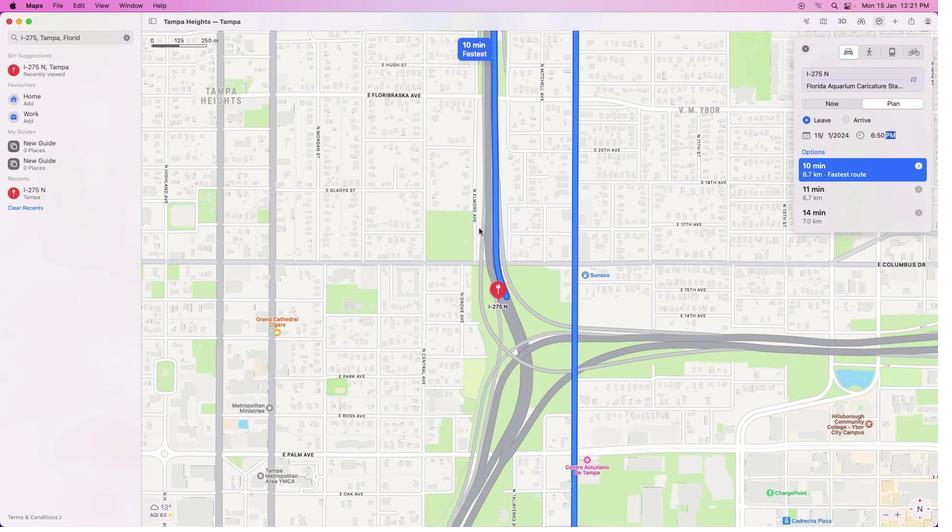 
Action: Mouse scrolled (488, 237) with delta (9, 9)
Screenshot: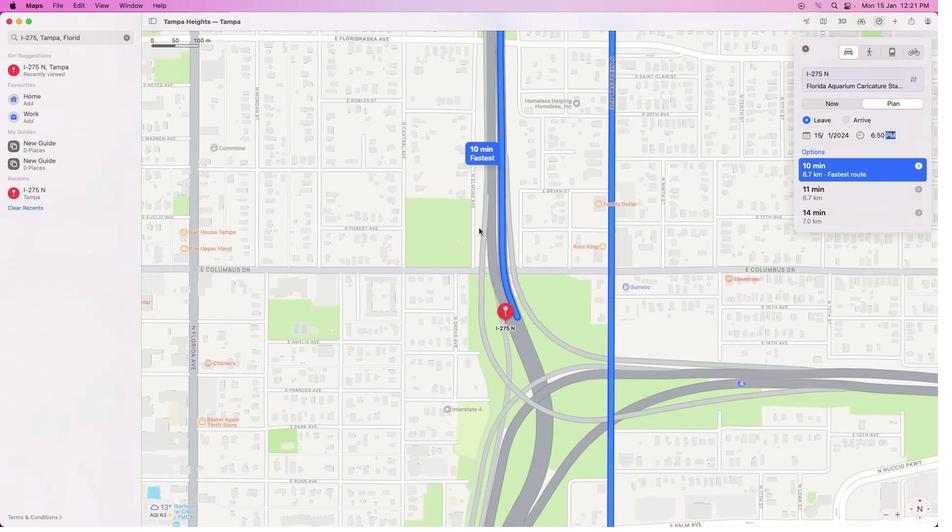 
Action: Mouse scrolled (488, 237) with delta (9, 9)
Screenshot: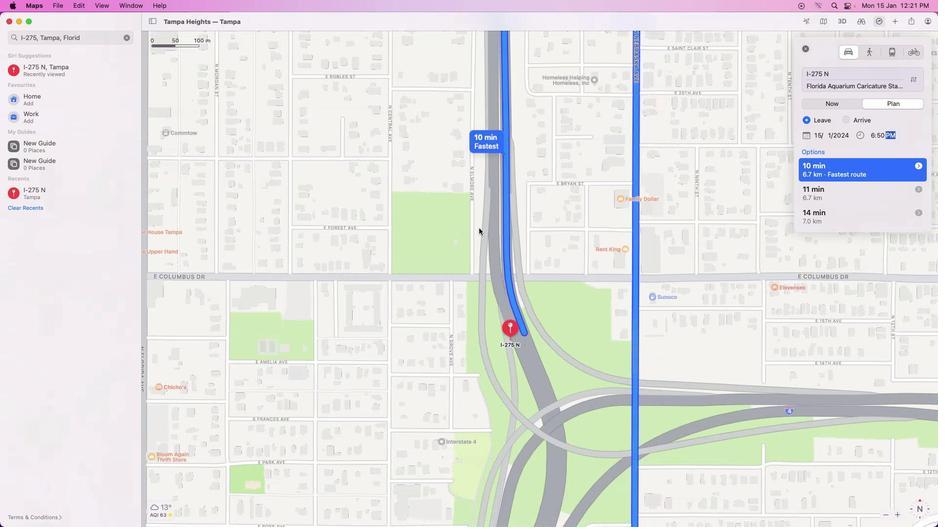 
Action: Mouse scrolled (488, 237) with delta (9, 10)
Screenshot: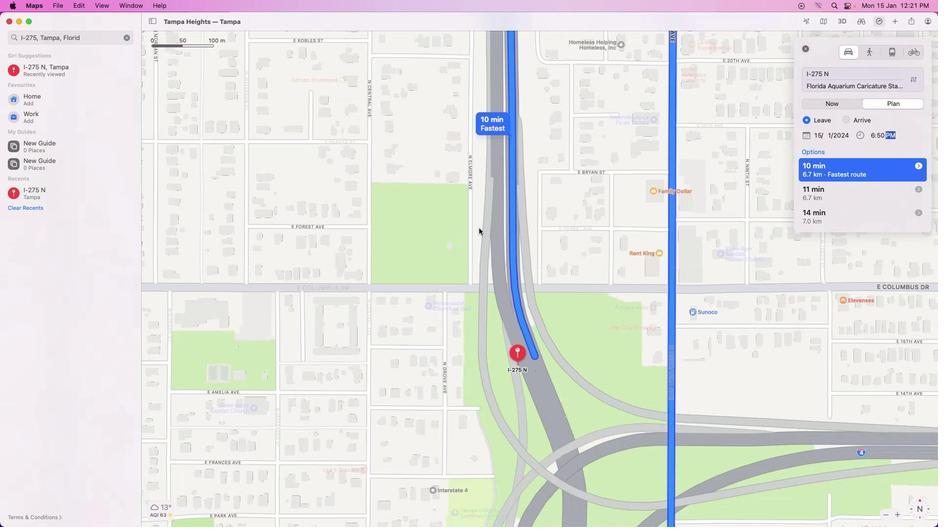 
Action: Mouse scrolled (488, 237) with delta (9, 11)
Screenshot: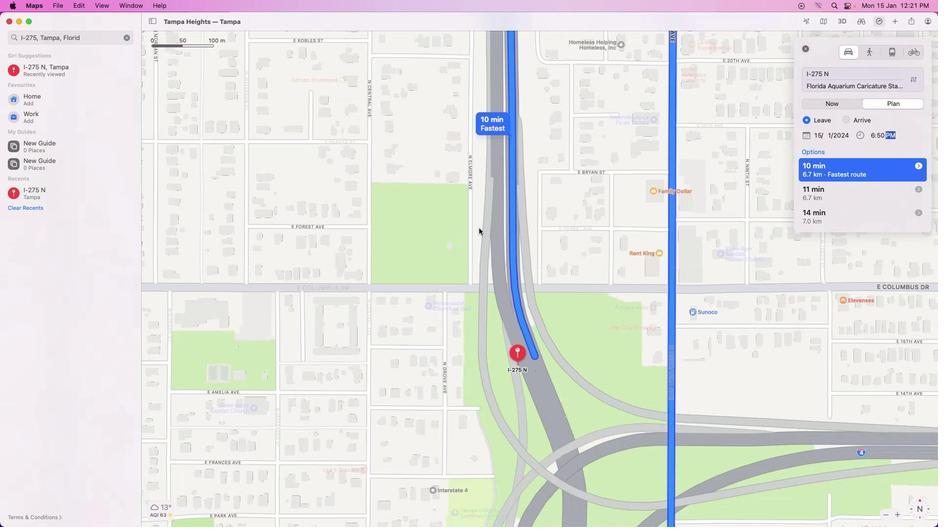 
Action: Mouse scrolled (488, 237) with delta (9, 11)
Screenshot: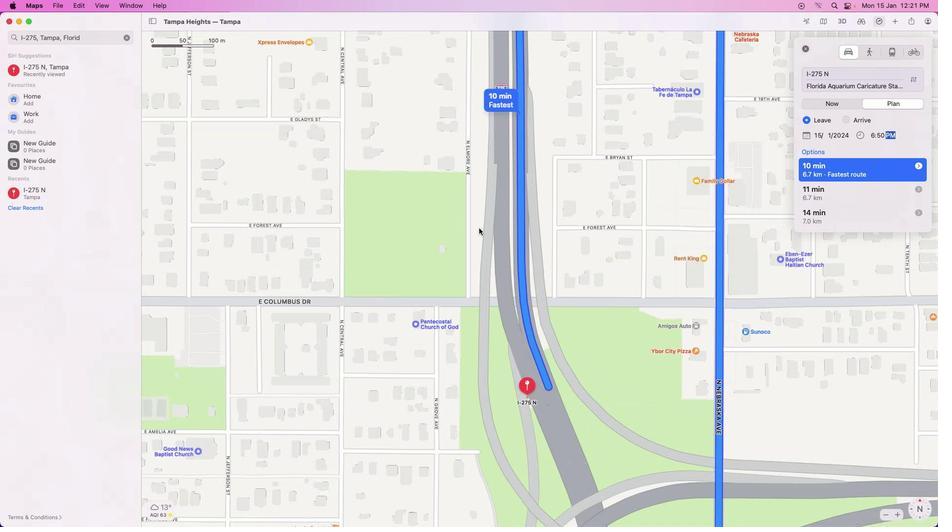 
Action: Mouse scrolled (488, 237) with delta (9, 11)
Screenshot: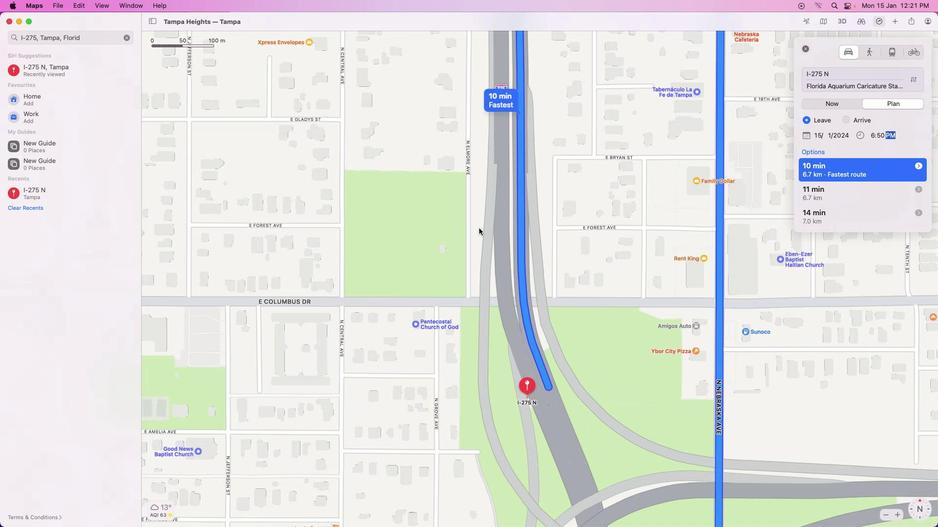 
Action: Mouse scrolled (488, 237) with delta (9, 9)
Screenshot: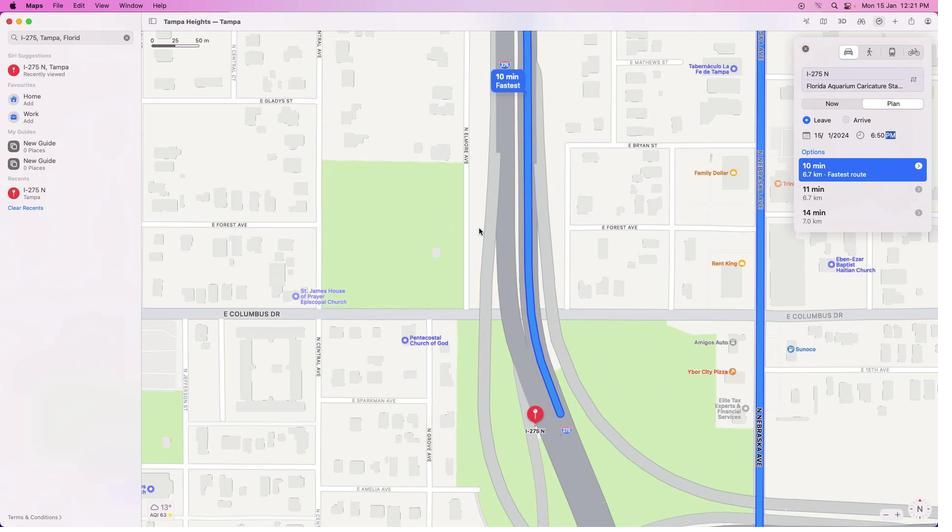 
Action: Mouse scrolled (488, 237) with delta (9, 9)
Screenshot: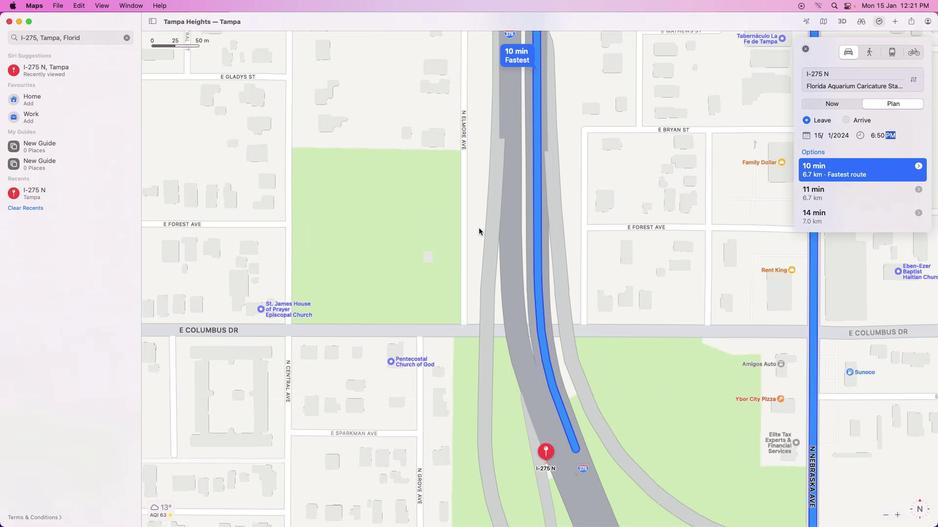 
Action: Mouse scrolled (488, 237) with delta (9, 10)
Screenshot: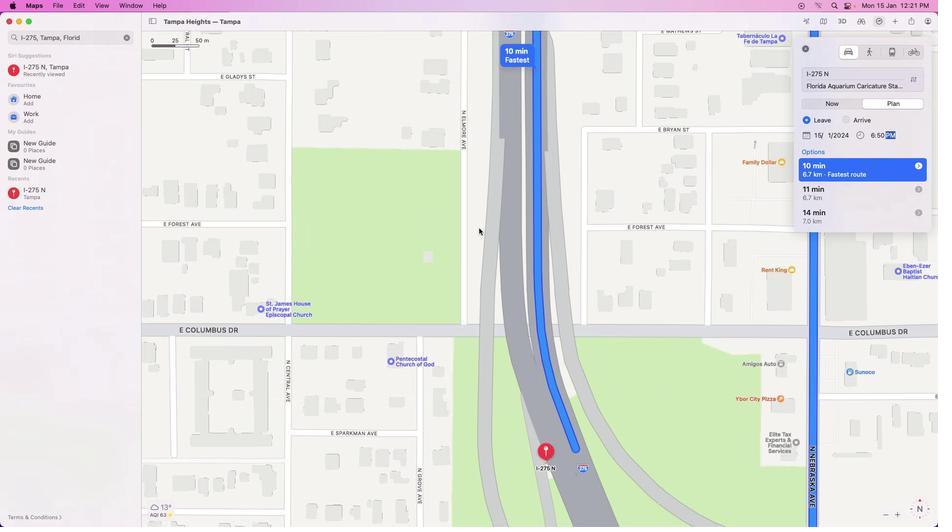 
Action: Mouse scrolled (488, 237) with delta (9, 11)
Screenshot: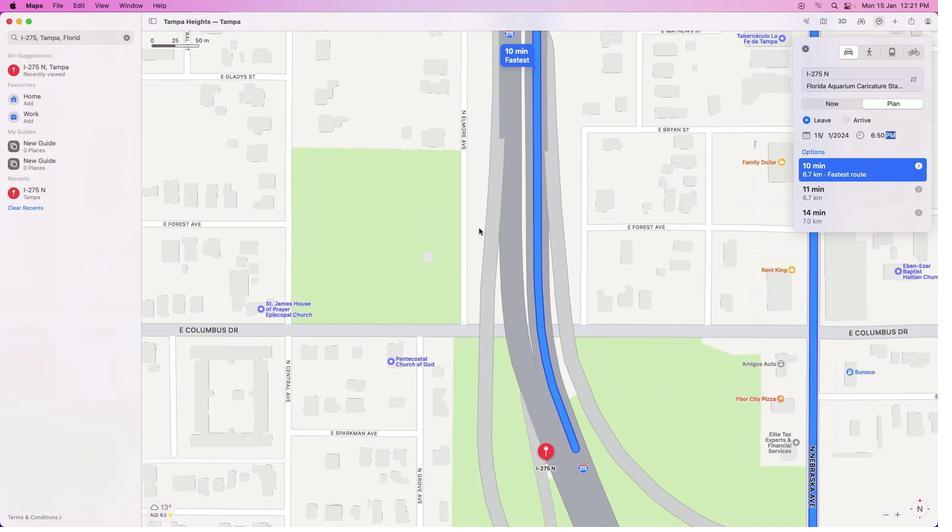 
Action: Mouse moved to (493, 228)
Screenshot: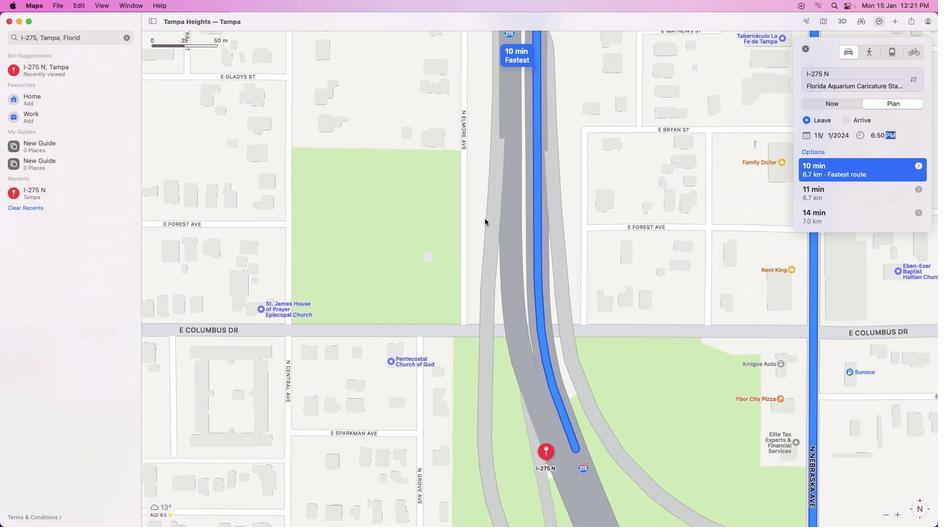 
Action: Mouse pressed left at (493, 228)
Screenshot: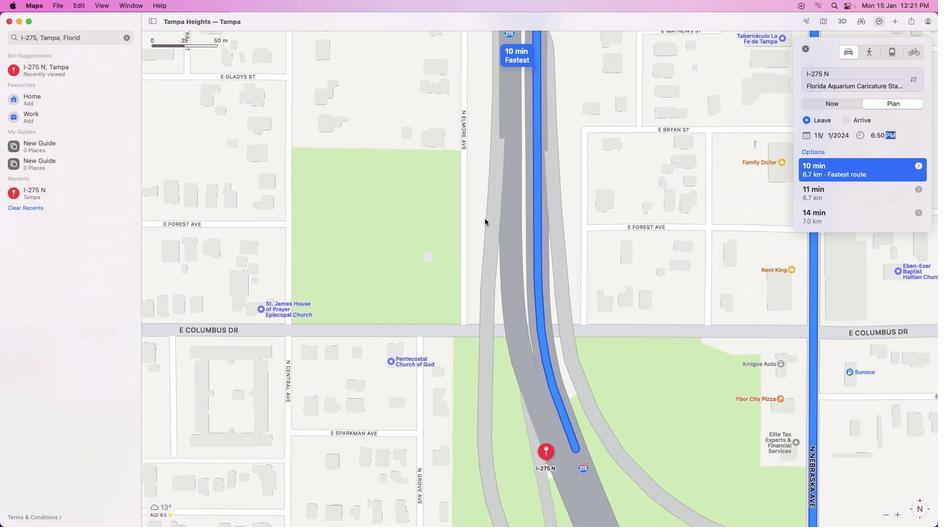 
Action: Mouse moved to (517, 294)
Screenshot: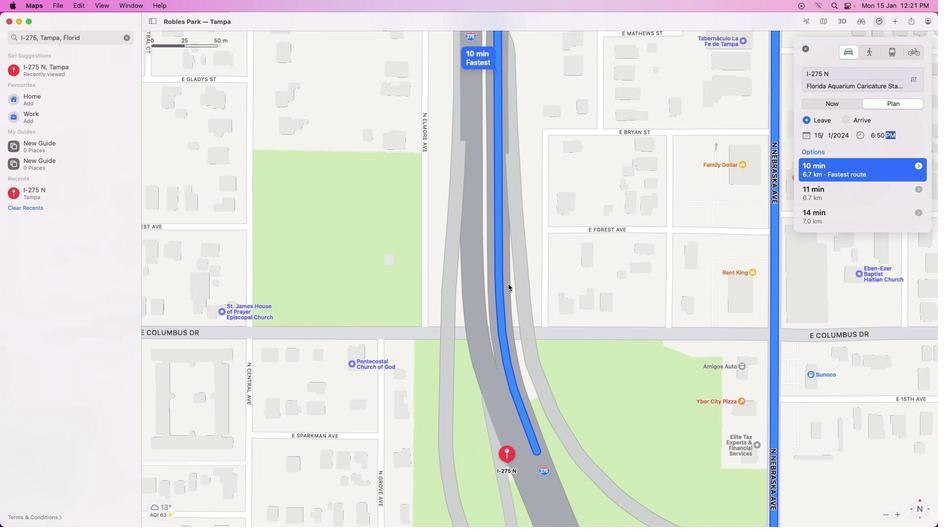 
Action: Mouse scrolled (517, 294) with delta (9, 9)
Screenshot: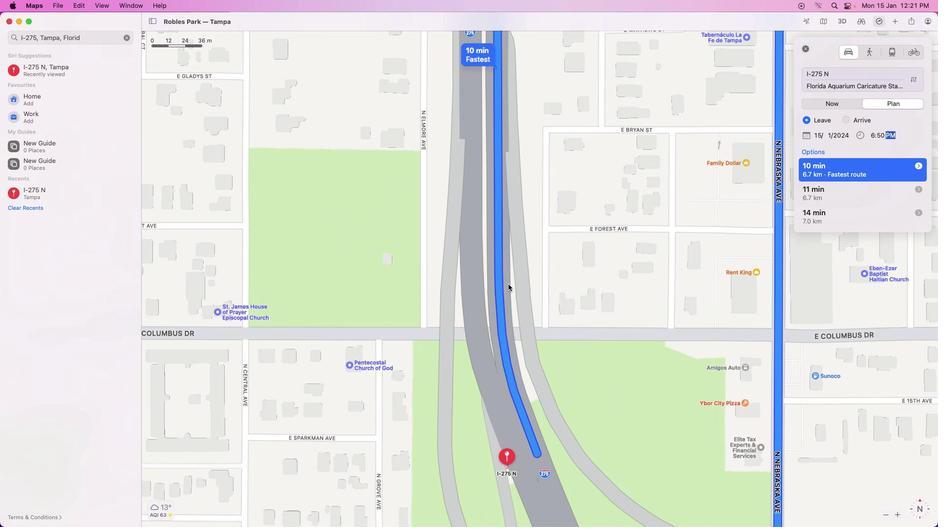 
Action: Mouse moved to (517, 294)
Screenshot: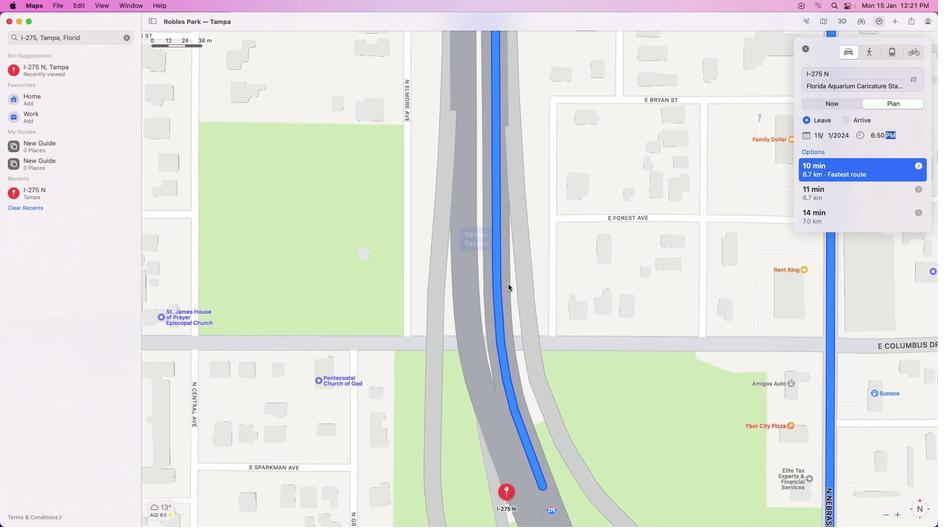 
Action: Mouse scrolled (517, 294) with delta (9, 9)
Screenshot: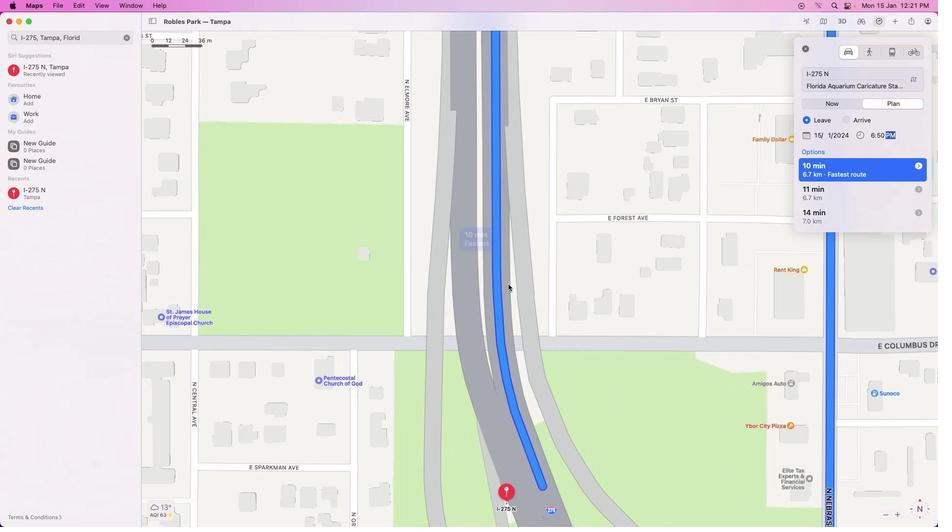 
Action: Mouse scrolled (517, 294) with delta (9, 9)
Screenshot: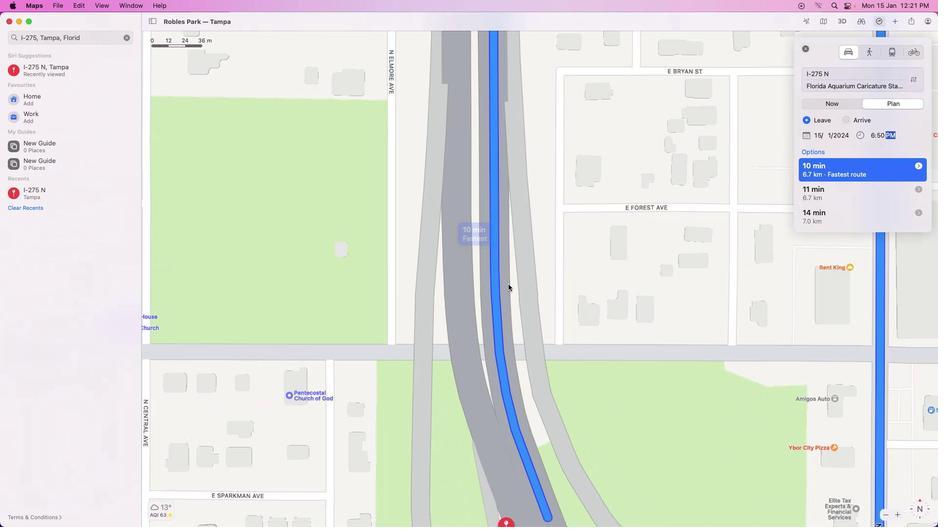
Action: Mouse scrolled (517, 294) with delta (9, 10)
Screenshot: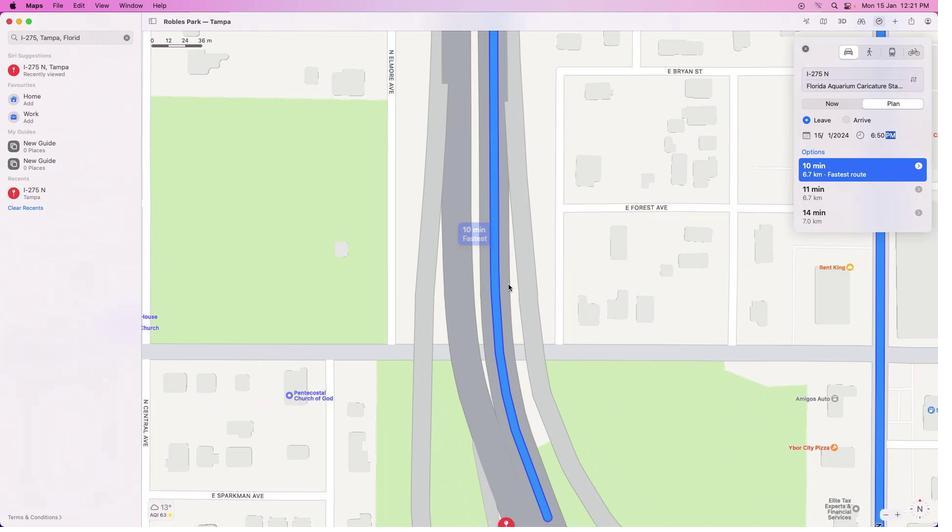 
Action: Mouse scrolled (517, 294) with delta (9, 10)
Screenshot: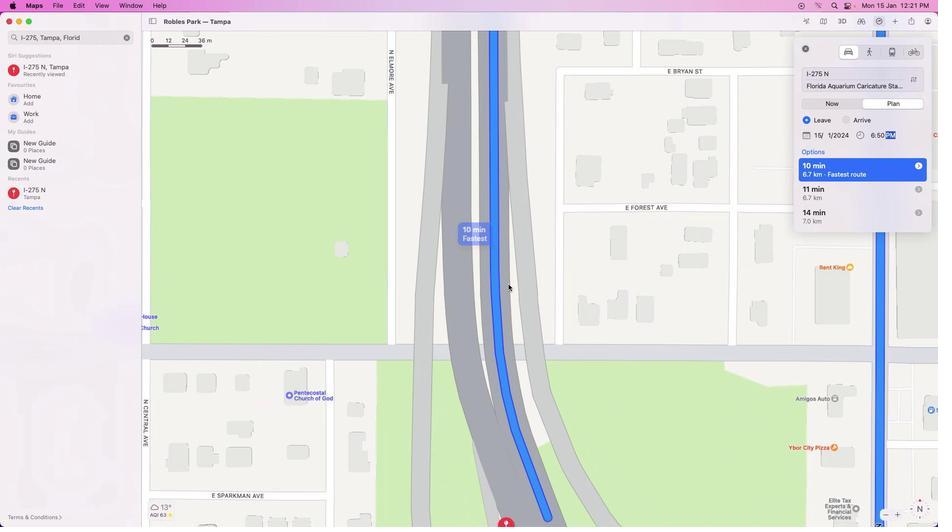 
Action: Mouse moved to (517, 293)
Screenshot: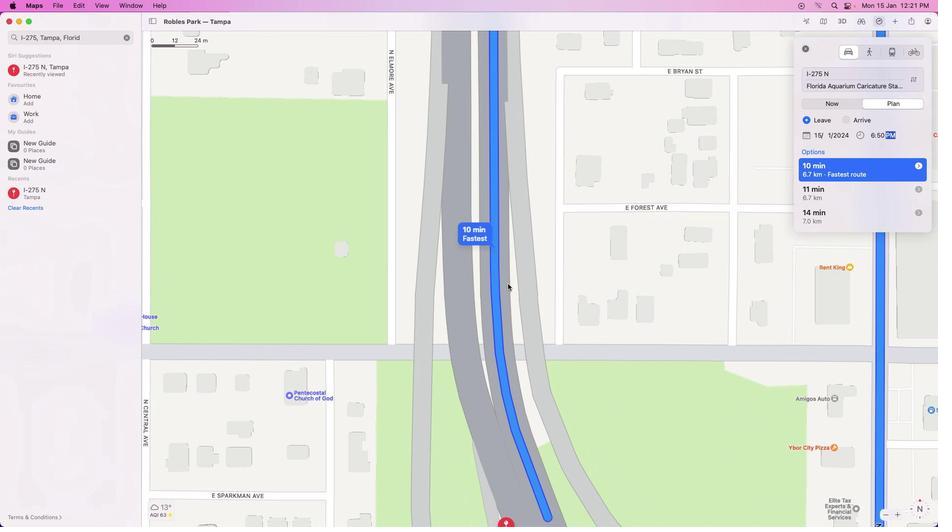 
Action: Mouse scrolled (517, 293) with delta (9, 9)
Screenshot: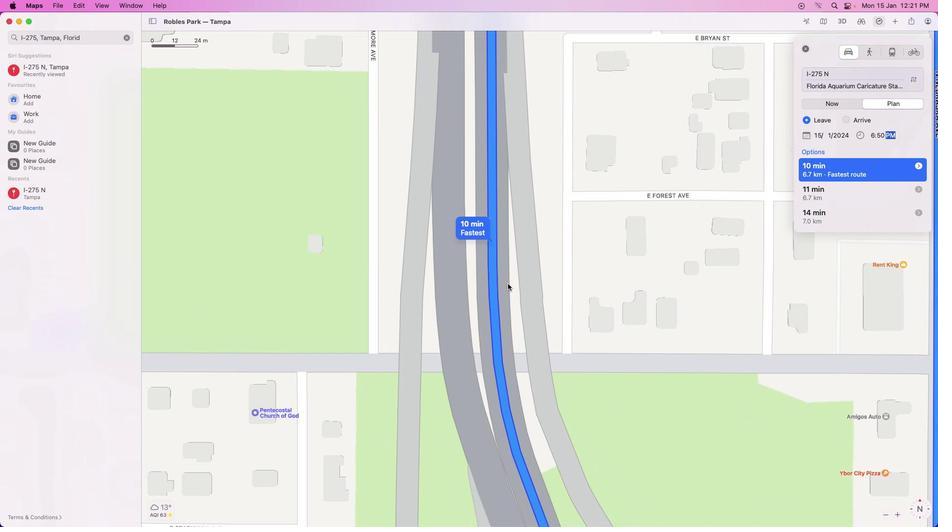 
Action: Mouse scrolled (517, 293) with delta (9, 9)
Screenshot: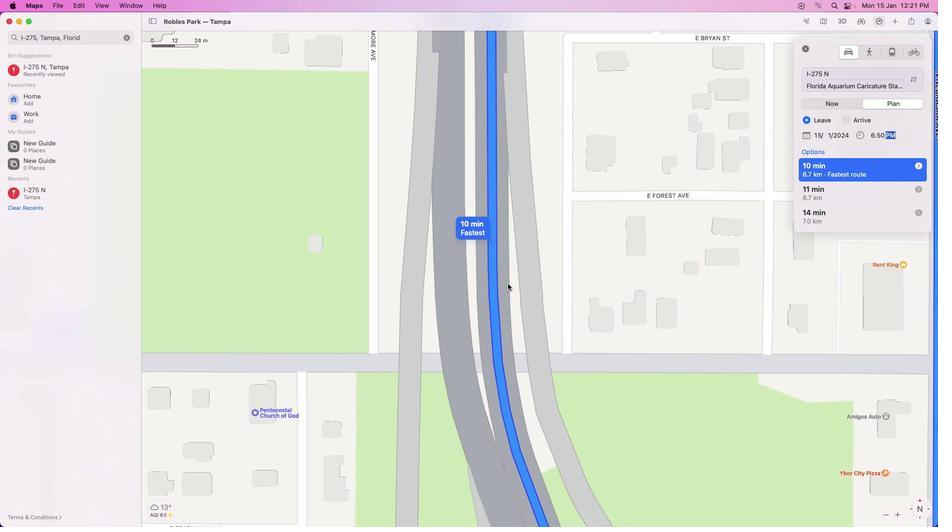 
Action: Mouse scrolled (517, 293) with delta (9, 10)
Screenshot: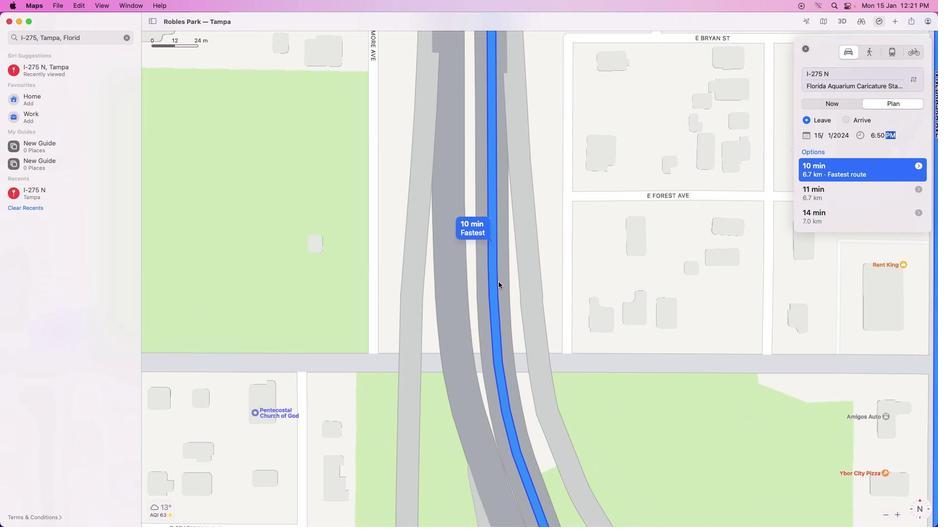
Action: Mouse moved to (469, 296)
Screenshot: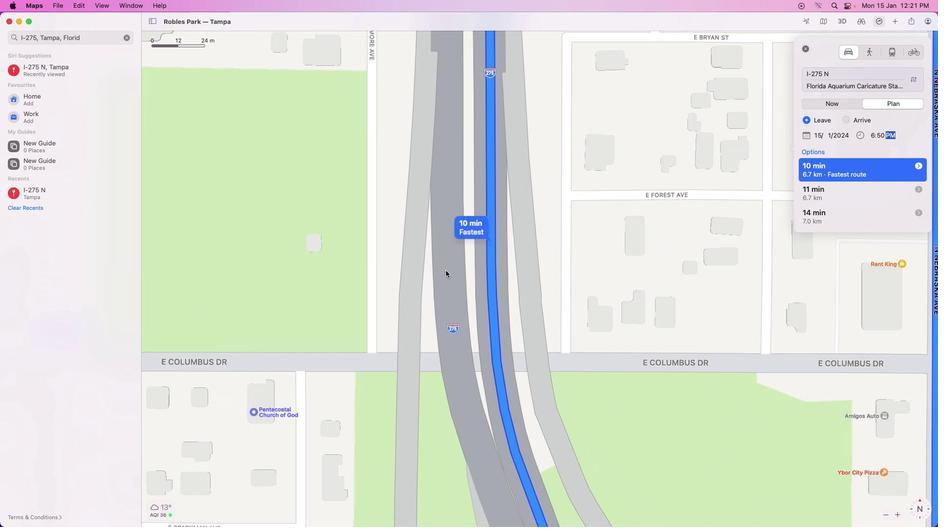 
Action: Mouse pressed left at (469, 296)
Screenshot: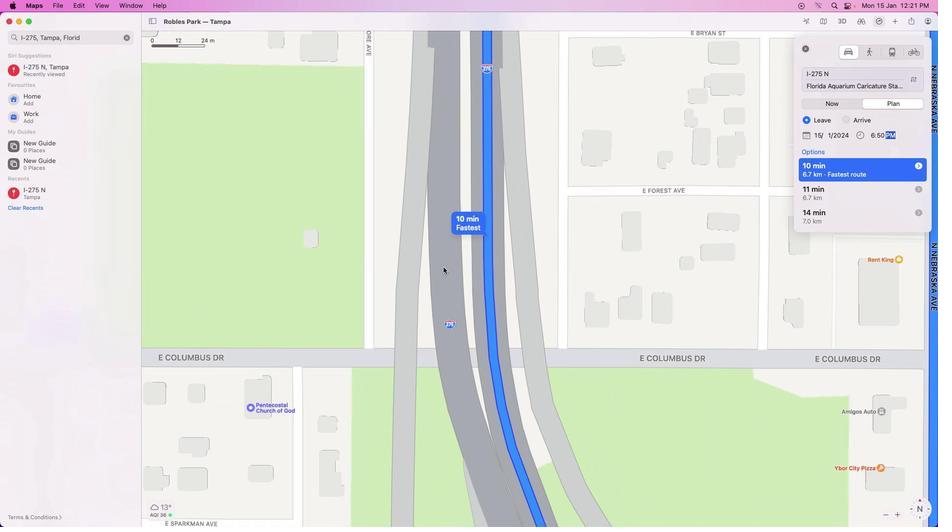 
Action: Mouse moved to (465, 281)
Screenshot: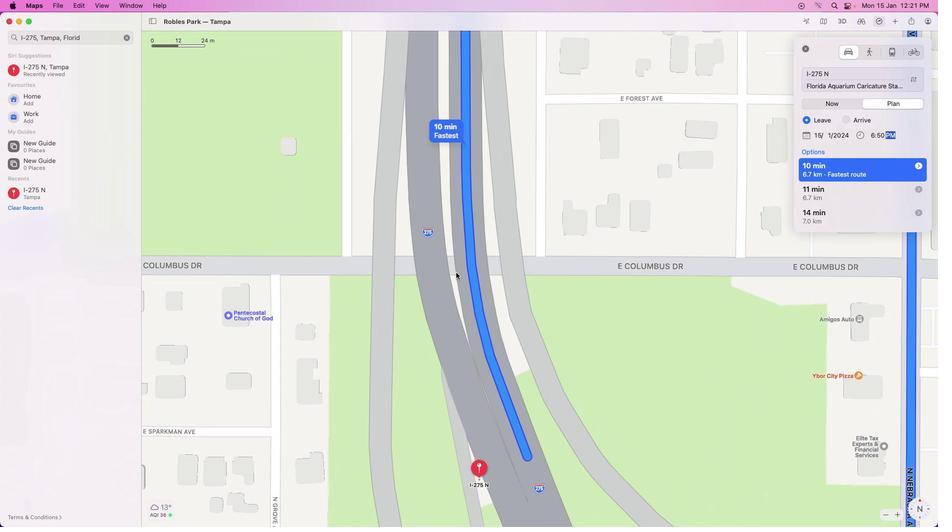 
Action: Mouse scrolled (465, 281) with delta (9, 9)
Screenshot: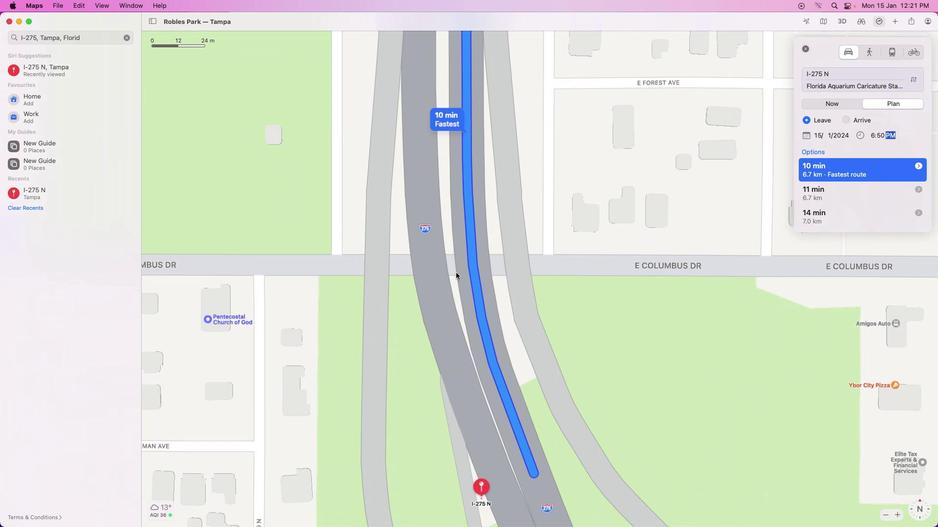 
Action: Mouse scrolled (465, 281) with delta (9, 9)
Screenshot: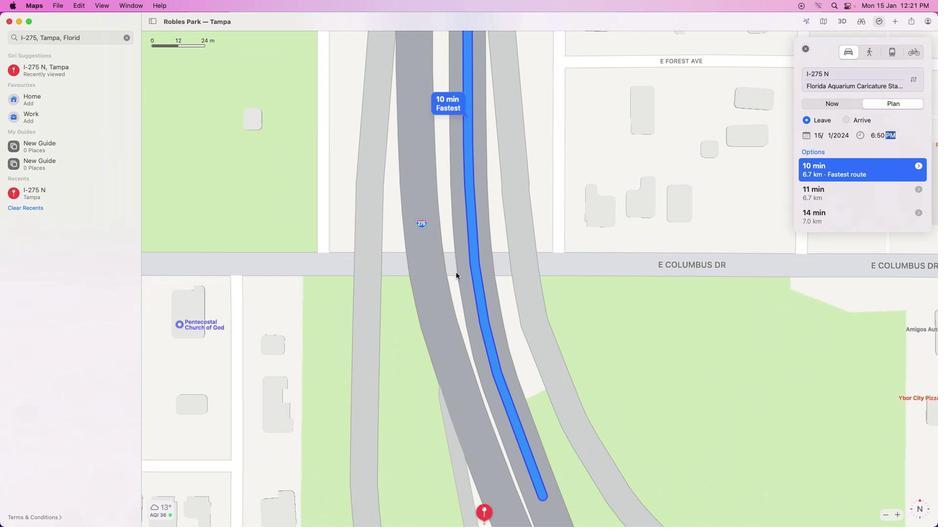 
Action: Mouse scrolled (465, 281) with delta (9, 9)
Screenshot: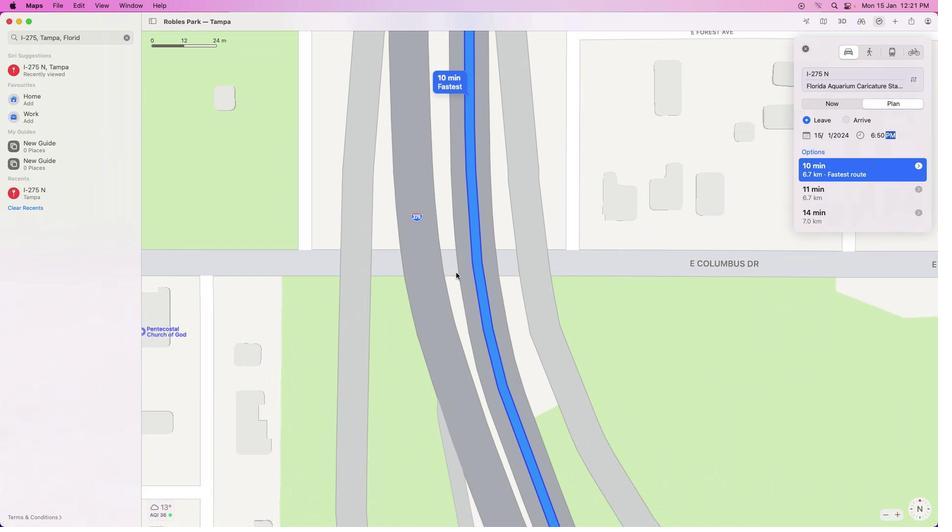 
Action: Mouse scrolled (465, 281) with delta (9, 10)
Screenshot: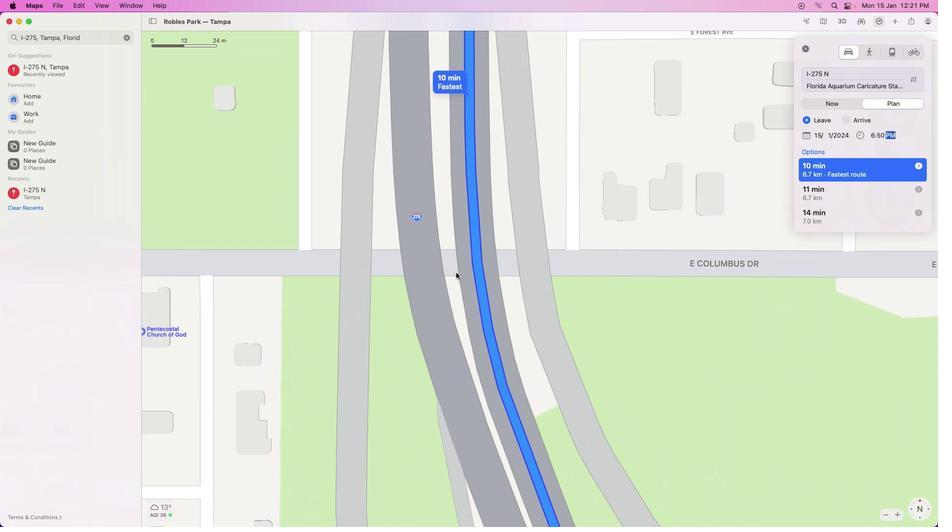 
Action: Mouse scrolled (465, 281) with delta (9, 10)
Screenshot: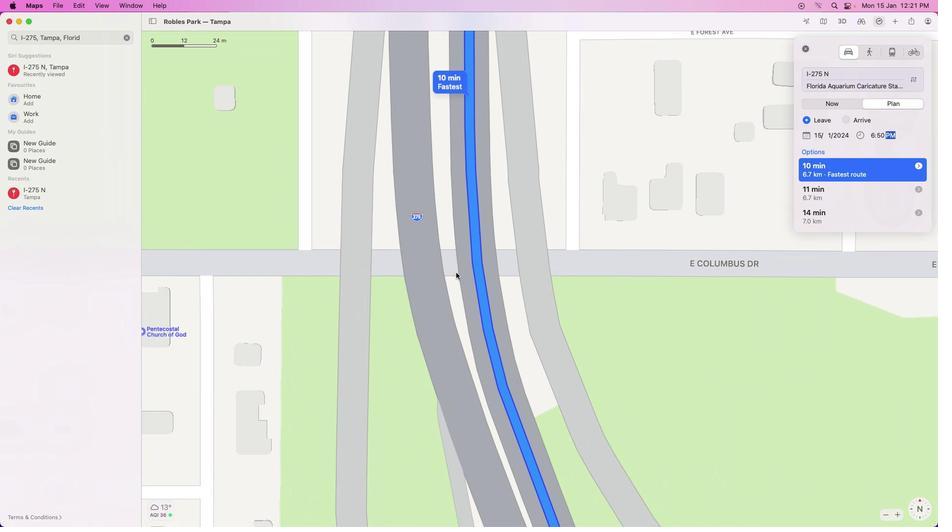 
Action: Mouse scrolled (465, 281) with delta (9, 9)
Screenshot: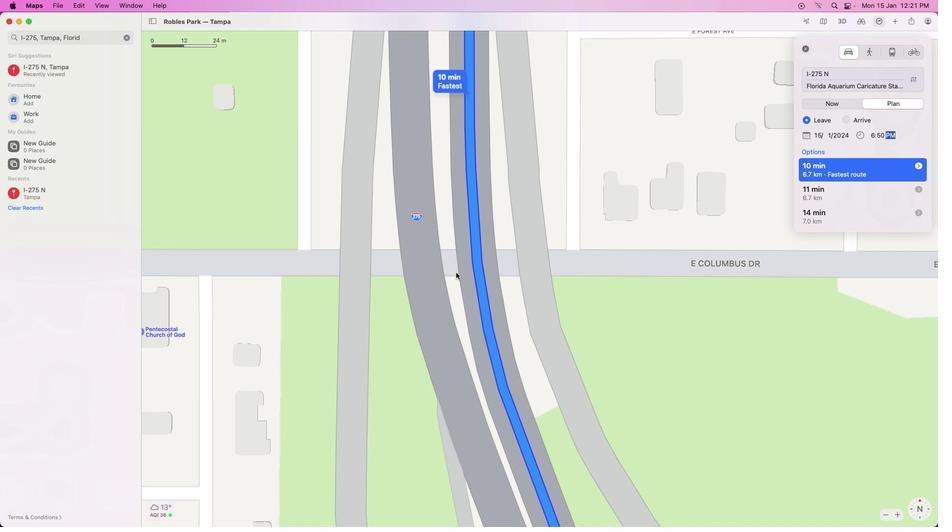 
Action: Mouse scrolled (465, 281) with delta (9, 9)
Screenshot: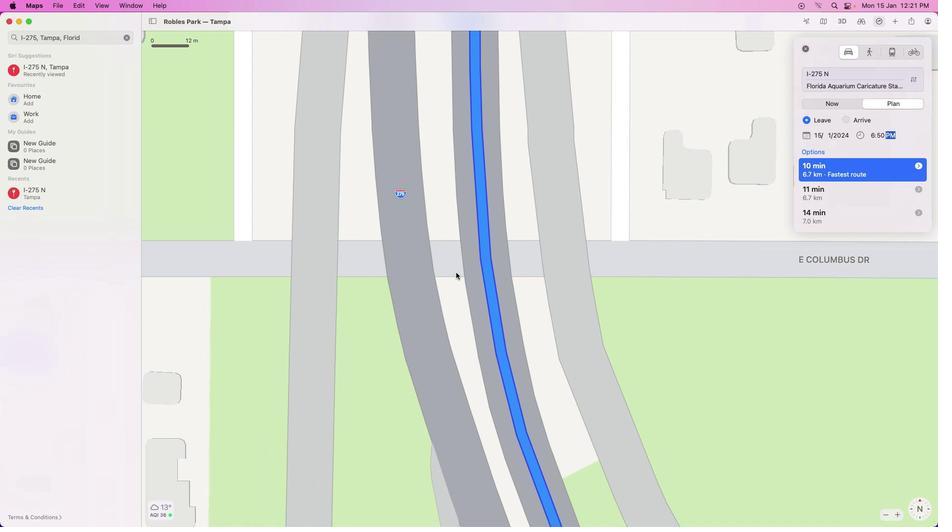 
Action: Mouse scrolled (465, 281) with delta (9, 9)
Screenshot: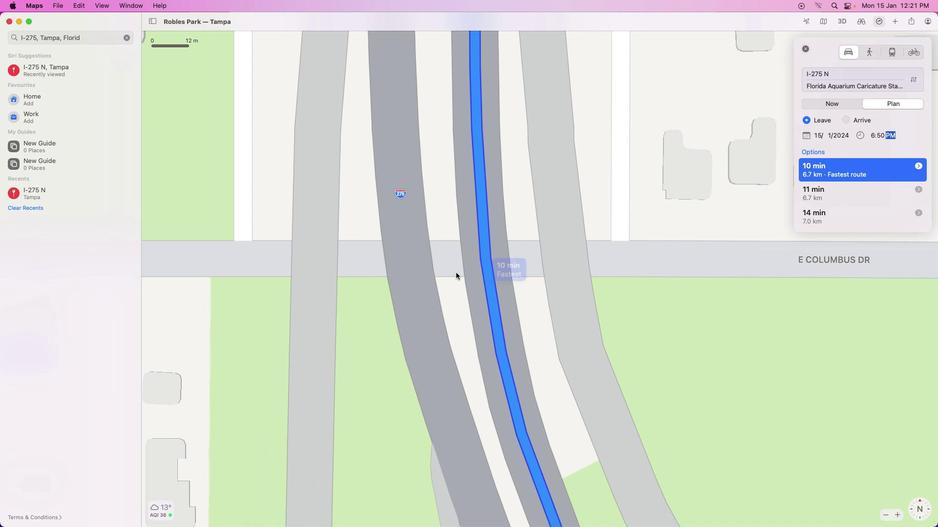 
Action: Mouse scrolled (465, 281) with delta (9, 10)
Screenshot: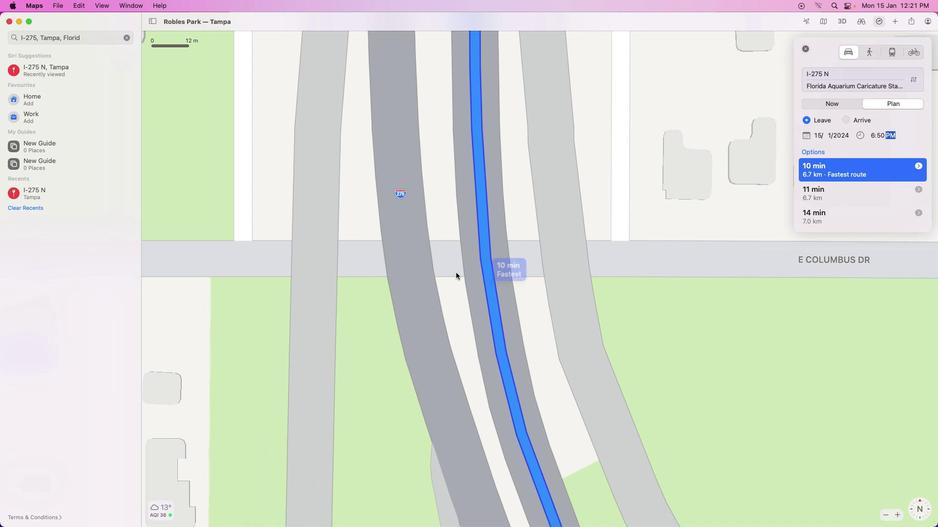 
Action: Mouse scrolled (465, 281) with delta (9, 11)
Screenshot: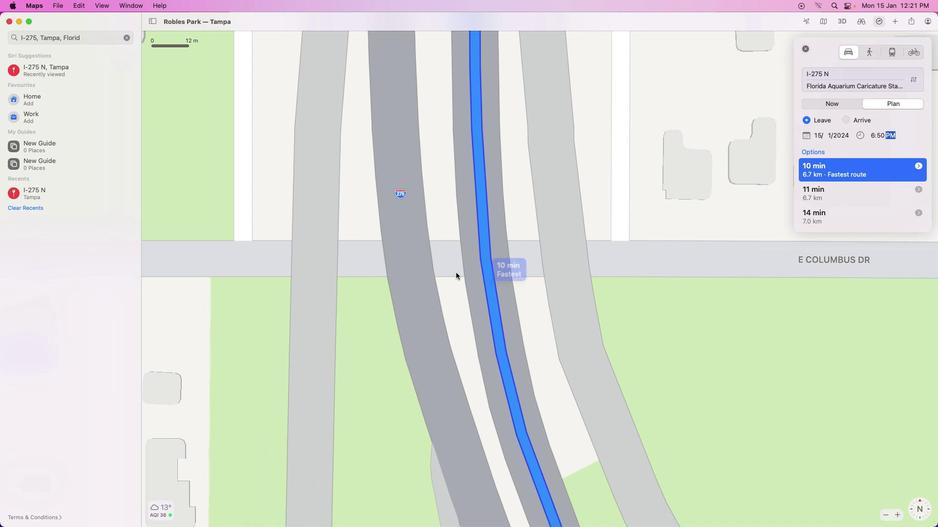 
Action: Mouse scrolled (465, 281) with delta (9, 9)
Screenshot: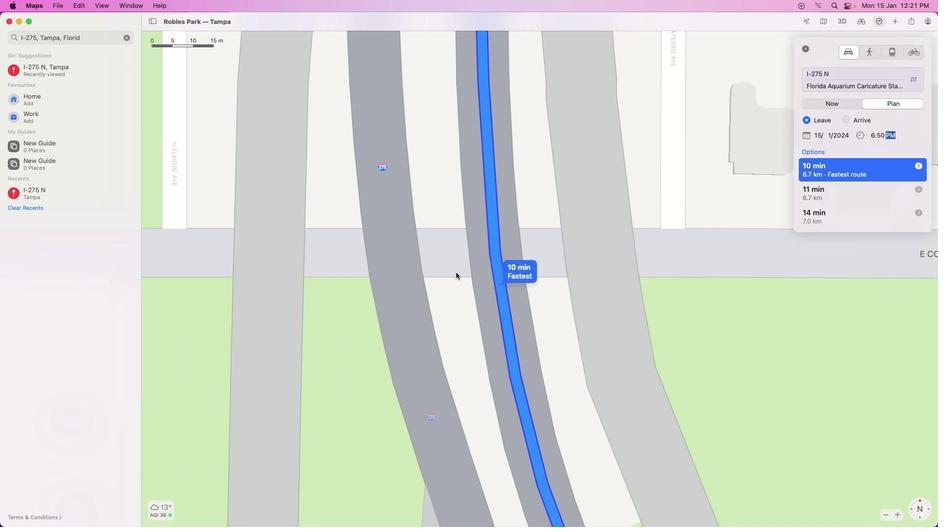 
Action: Mouse scrolled (465, 281) with delta (9, 9)
Screenshot: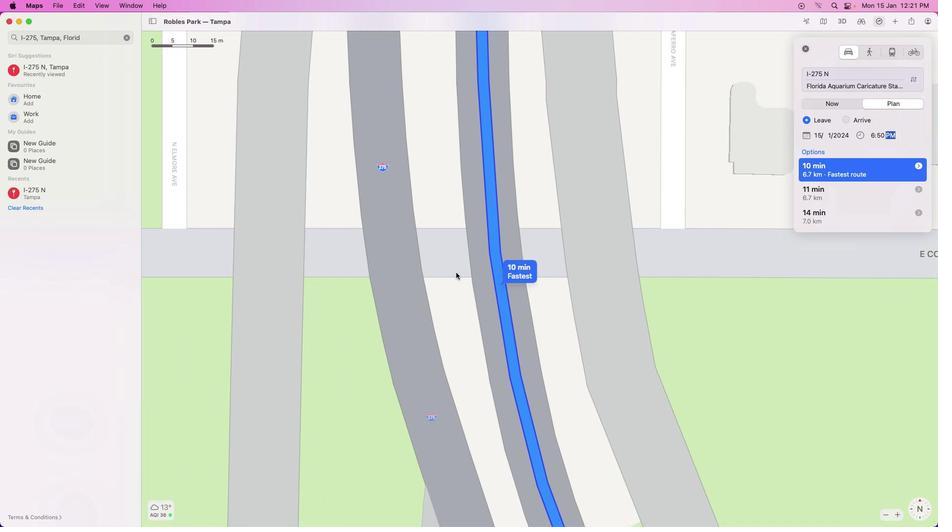 
Action: Mouse scrolled (465, 281) with delta (9, 10)
Screenshot: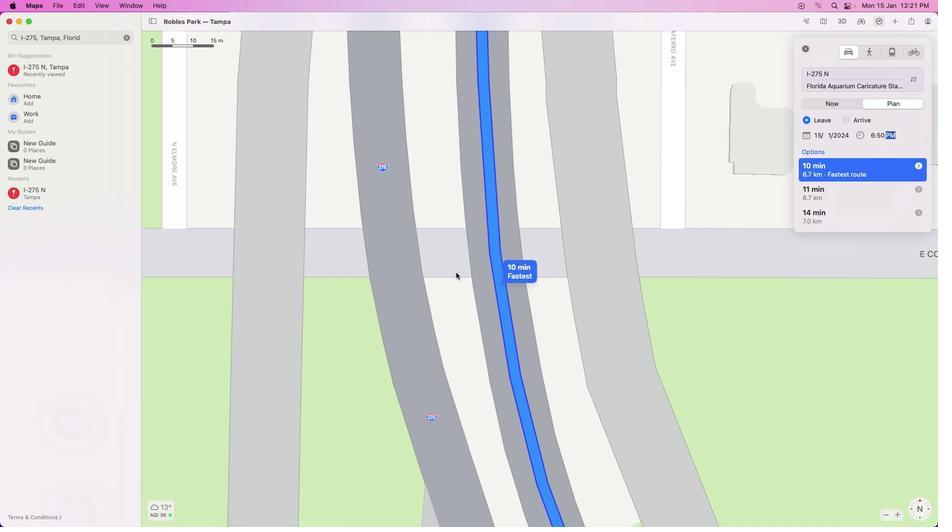 
Action: Mouse scrolled (465, 281) with delta (9, 11)
Screenshot: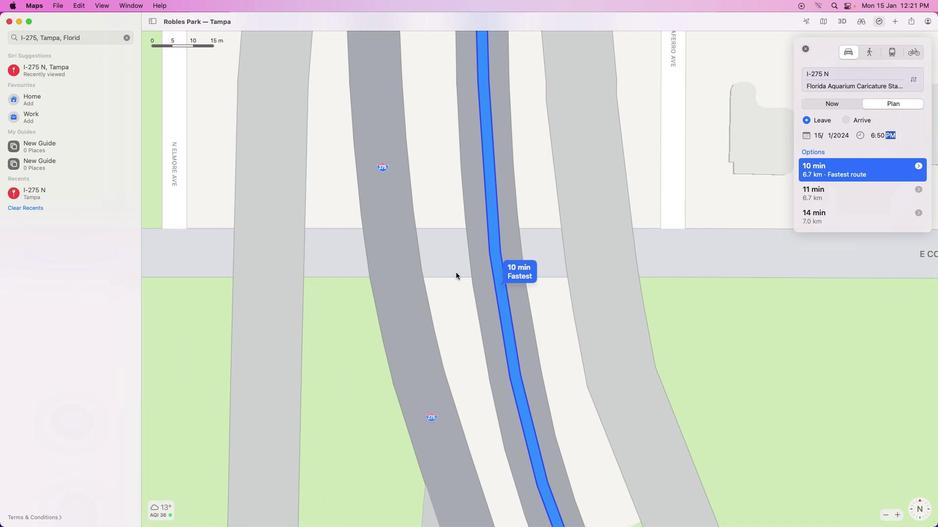 
Action: Mouse scrolled (465, 281) with delta (9, 9)
Screenshot: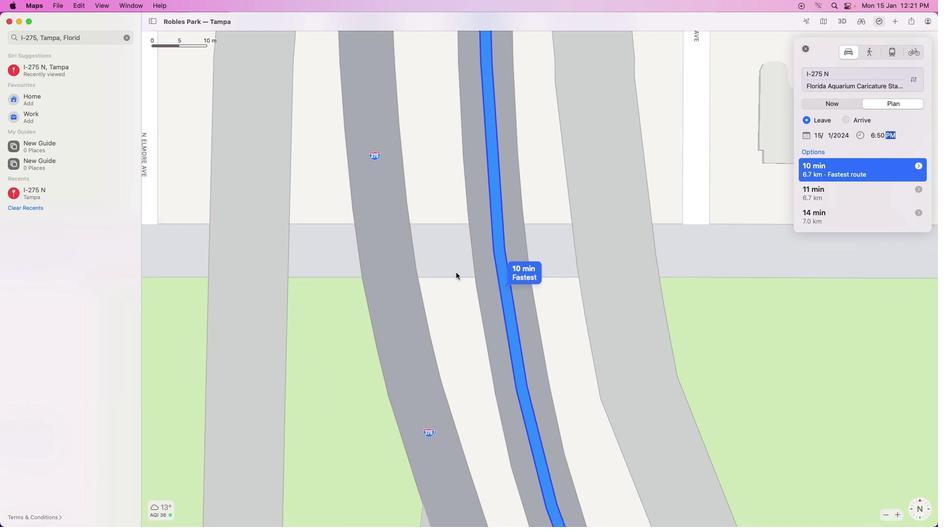 
Action: Mouse scrolled (465, 281) with delta (9, 9)
Screenshot: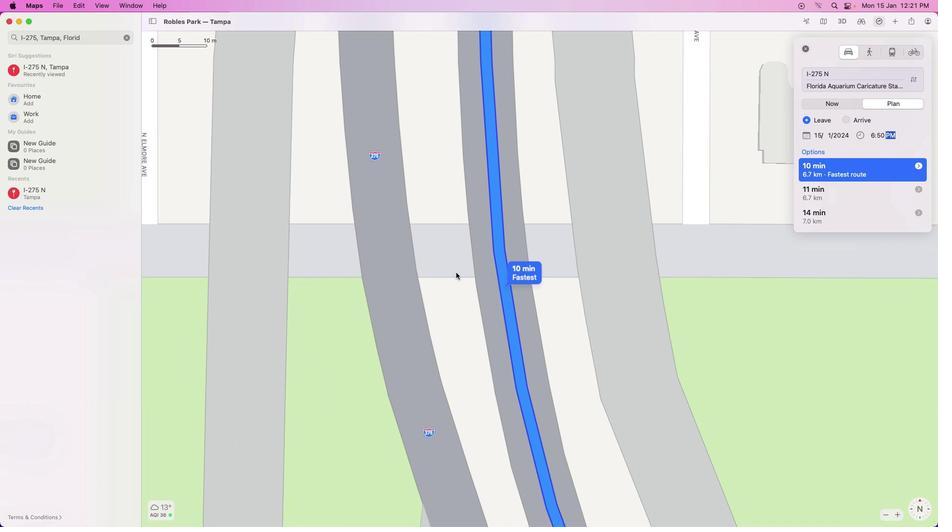 
Action: Mouse scrolled (465, 281) with delta (9, 9)
Screenshot: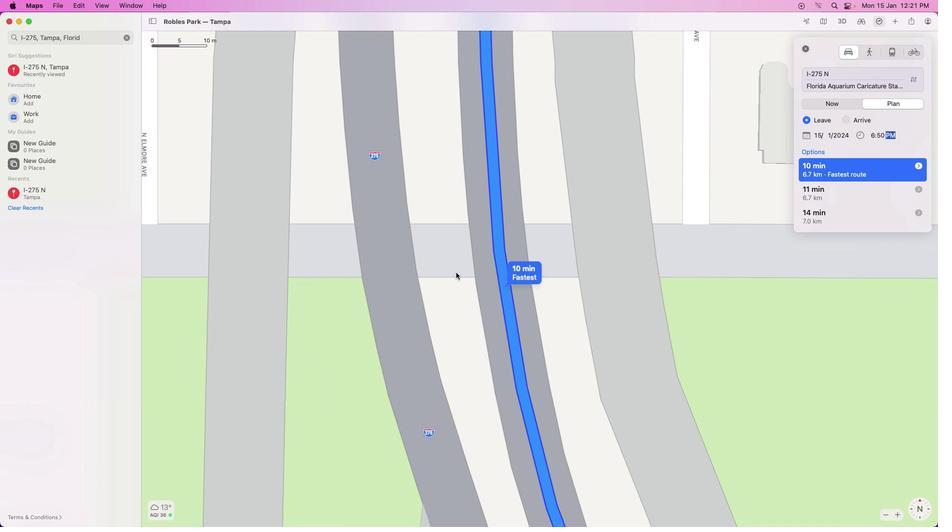 
Action: Mouse scrolled (465, 281) with delta (9, 9)
Screenshot: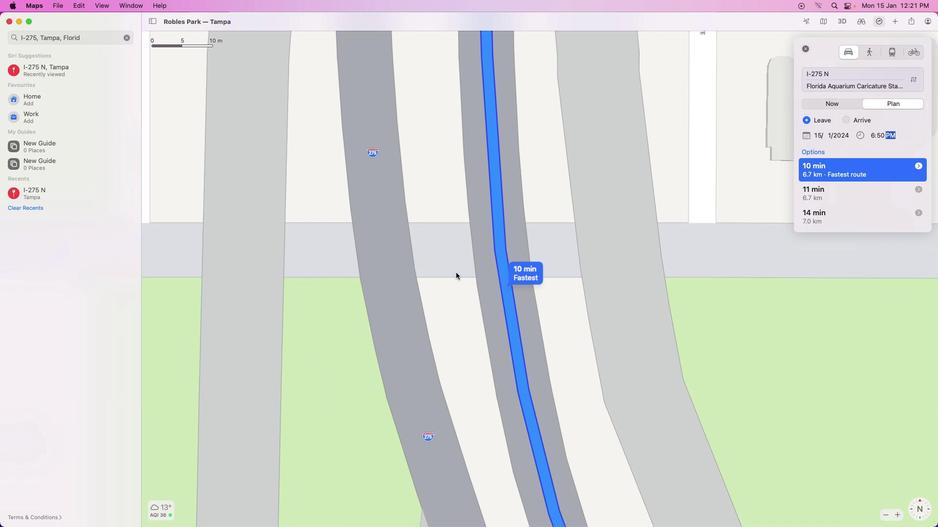 
Action: Mouse scrolled (465, 281) with delta (9, 9)
Screenshot: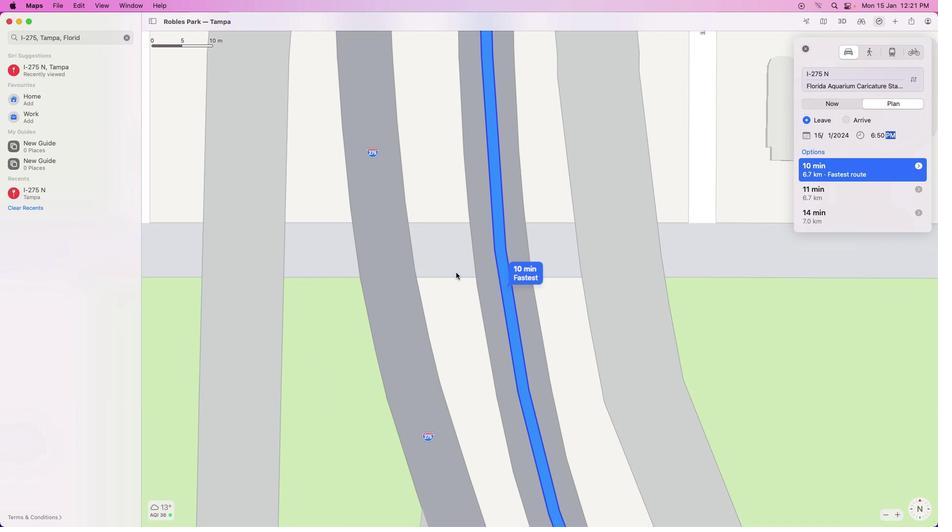 
Action: Mouse scrolled (465, 281) with delta (9, 9)
Screenshot: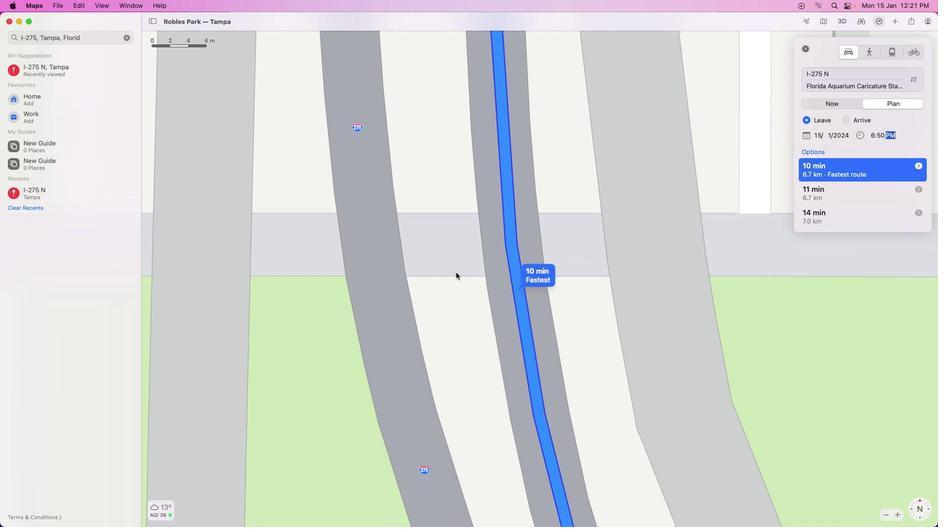 
Action: Mouse scrolled (465, 281) with delta (9, 9)
Screenshot: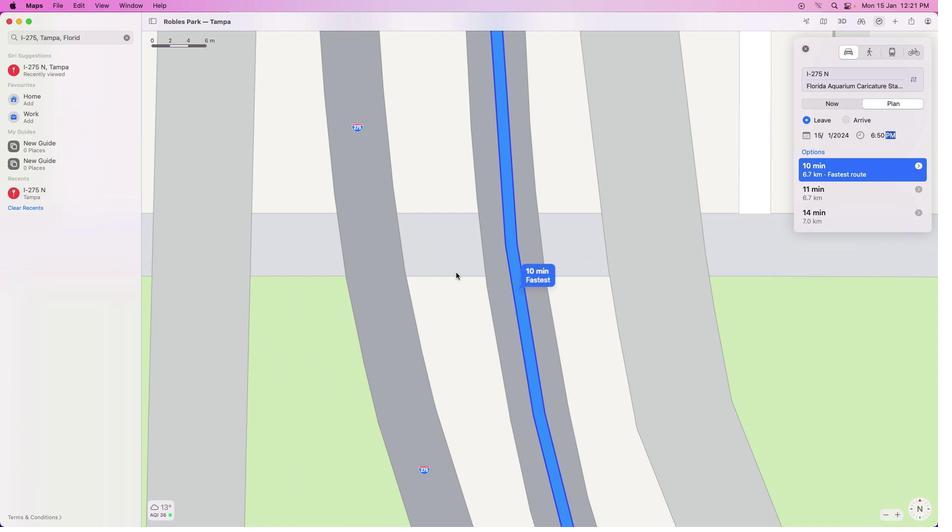 
Action: Mouse scrolled (465, 281) with delta (9, 10)
Screenshot: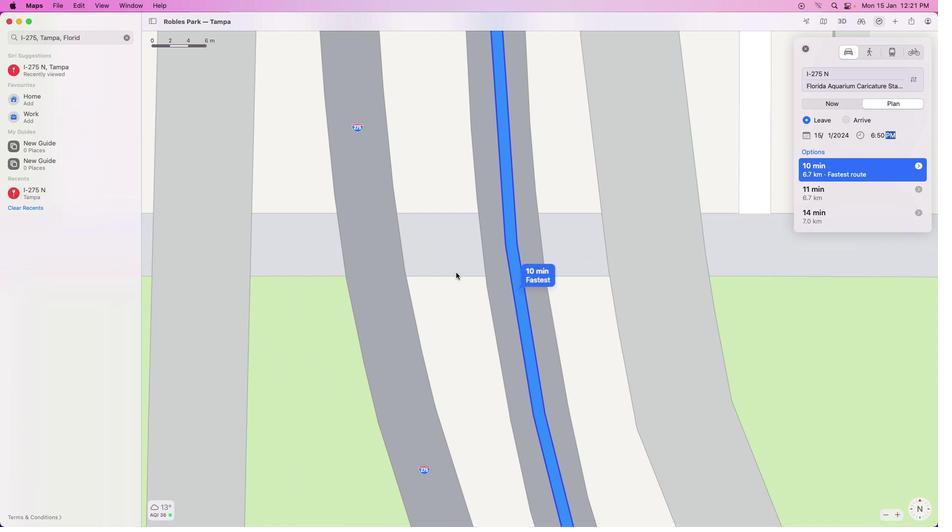 
Action: Mouse scrolled (465, 281) with delta (9, 11)
Screenshot: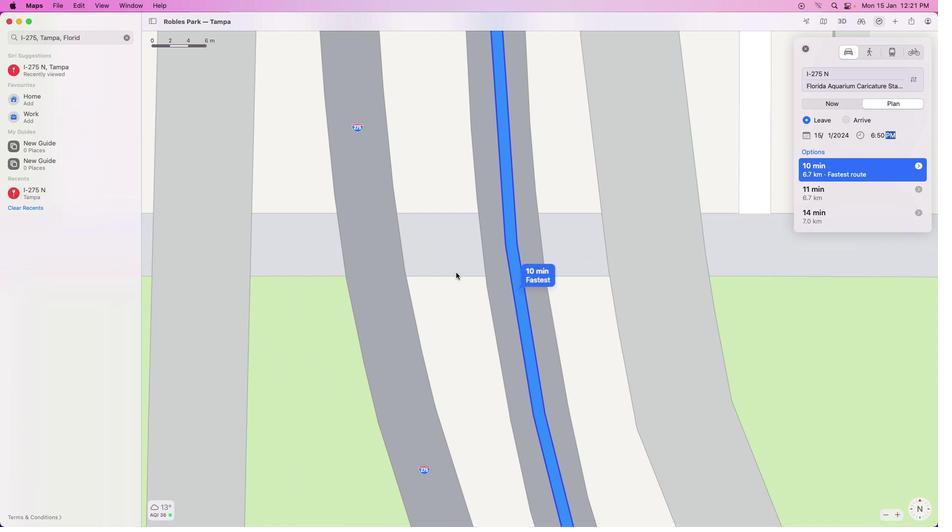 
Action: Mouse scrolled (465, 281) with delta (9, 12)
Screenshot: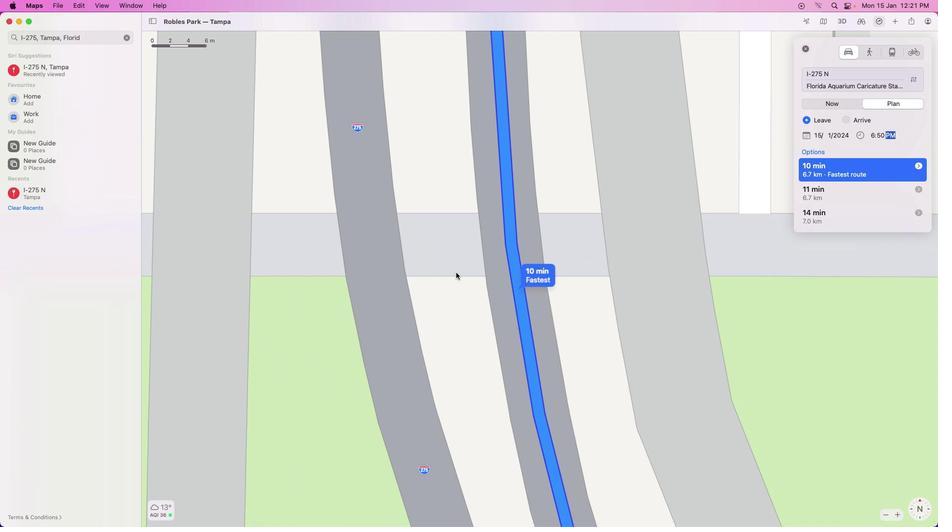 
Action: Mouse moved to (465, 281)
Screenshot: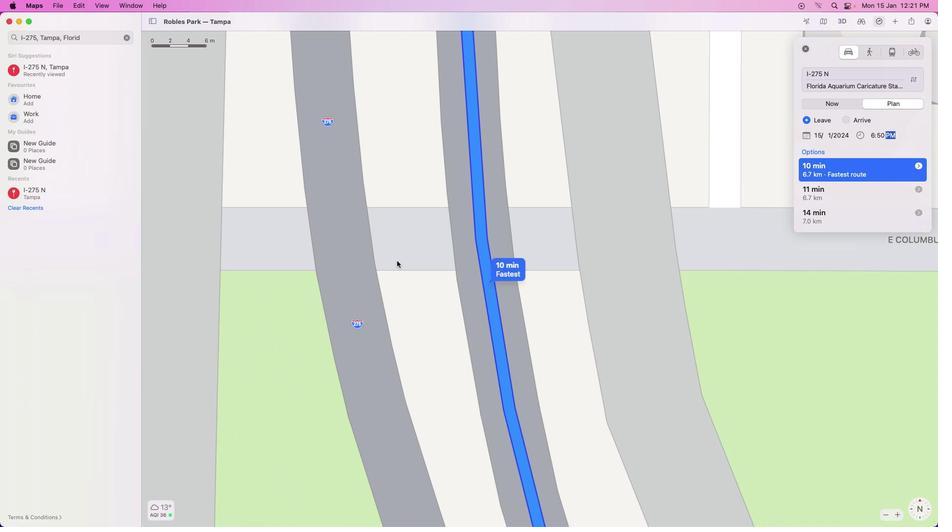 
Action: Mouse pressed left at (465, 281)
Screenshot: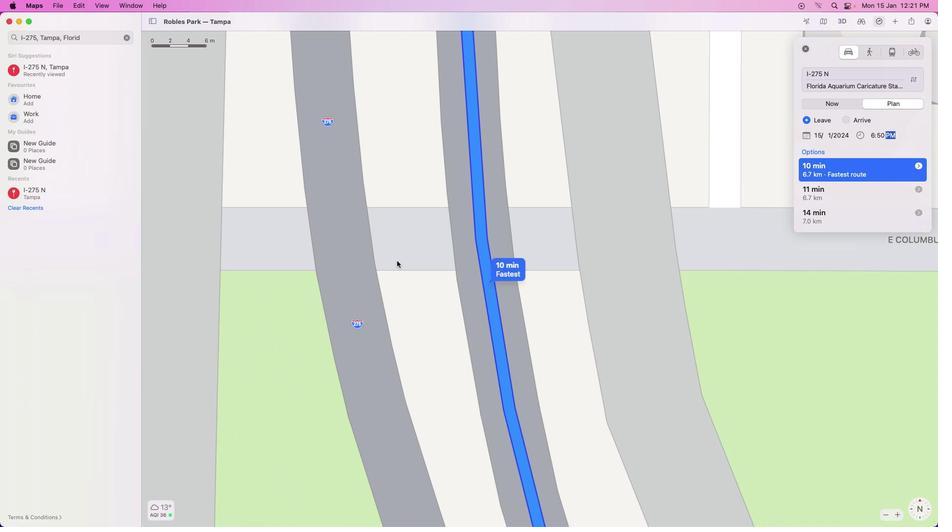 
Action: Mouse moved to (383, 332)
Screenshot: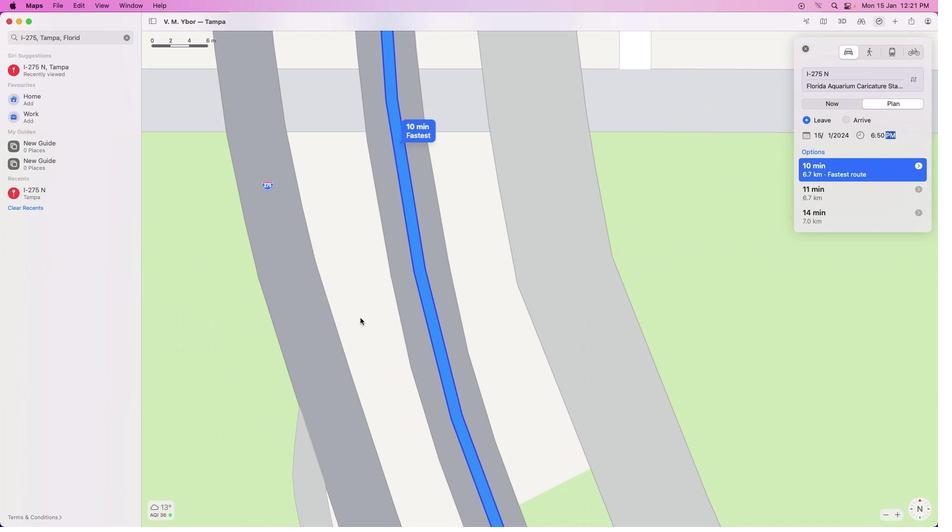 
Action: Mouse pressed left at (383, 332)
Screenshot: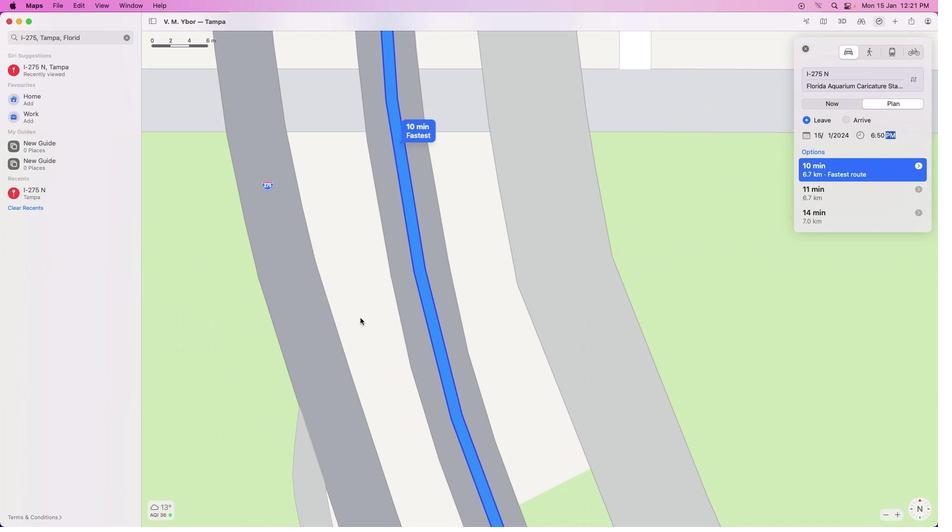 
Action: Mouse moved to (302, 135)
Screenshot: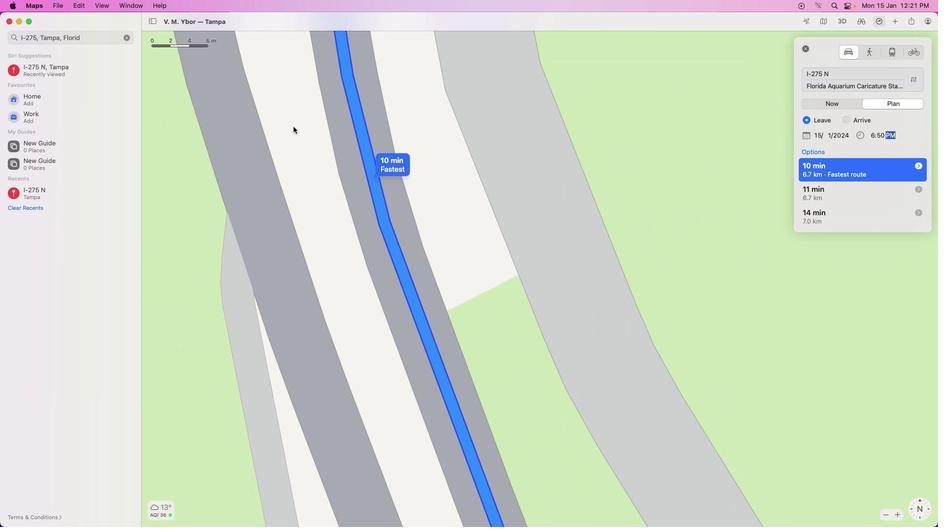 
Action: Mouse scrolled (302, 135) with delta (9, 9)
Screenshot: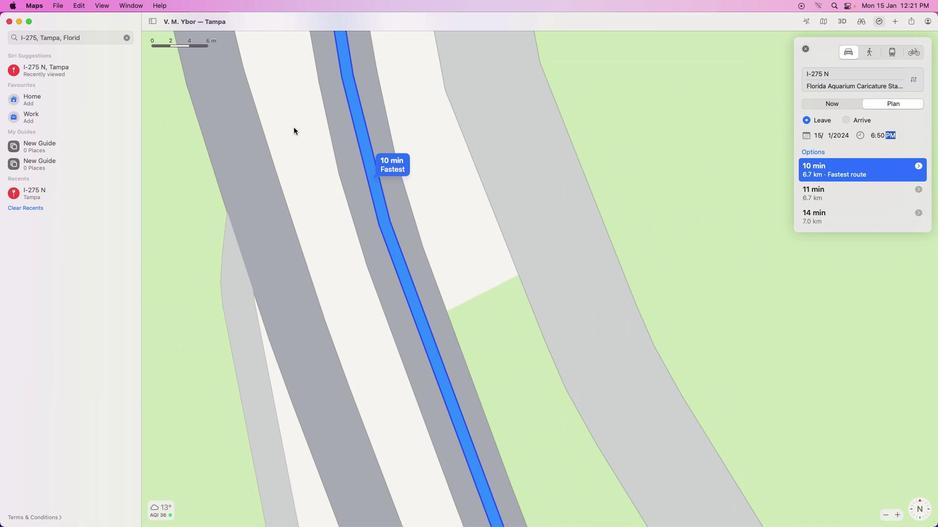 
Action: Mouse moved to (302, 136)
Screenshot: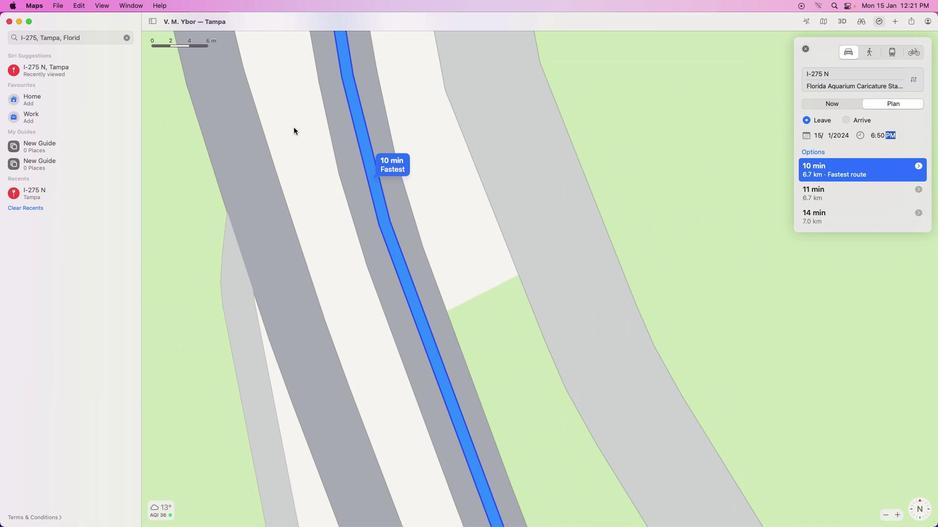 
Action: Mouse scrolled (302, 136) with delta (9, 9)
Screenshot: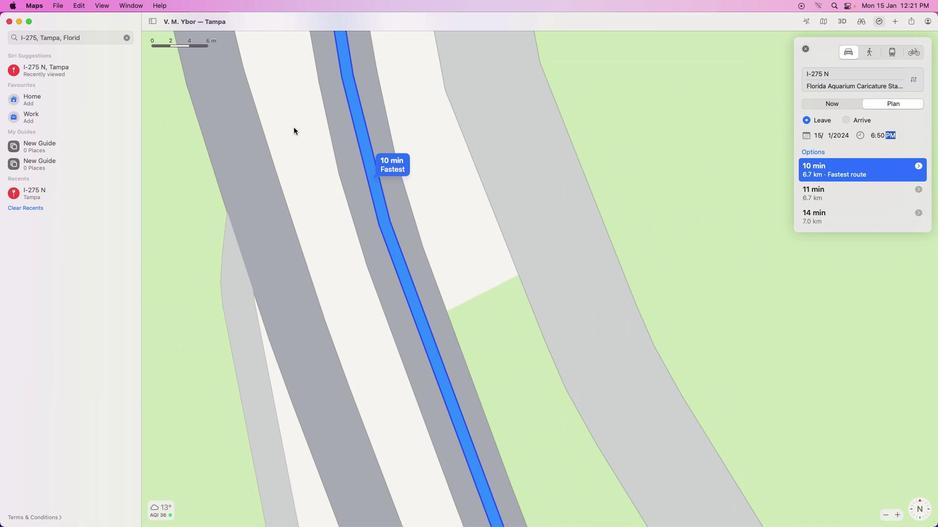
Action: Mouse moved to (302, 136)
Screenshot: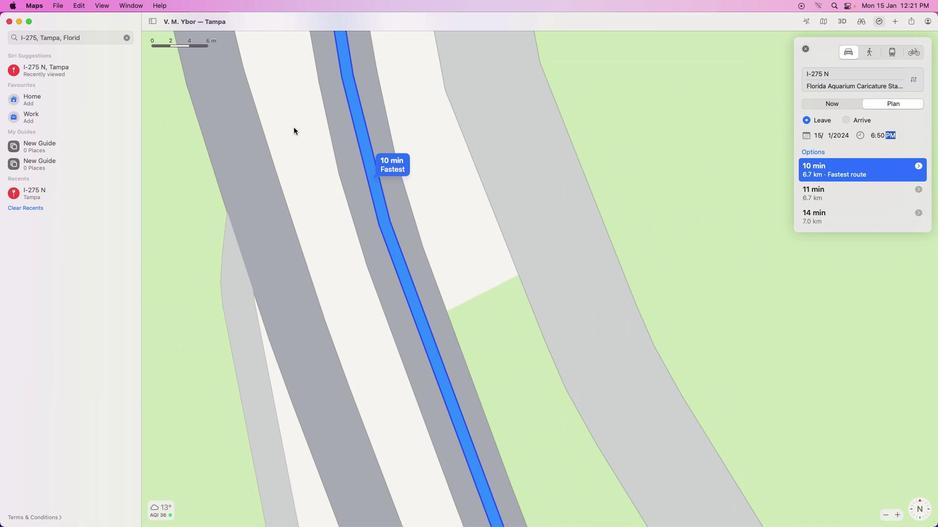 
Action: Mouse scrolled (302, 136) with delta (9, 10)
Screenshot: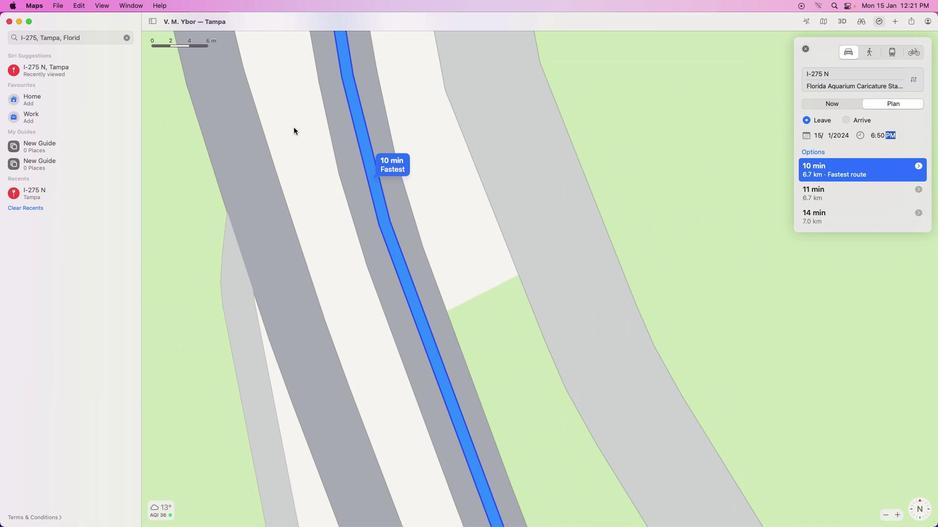 
Action: Mouse scrolled (302, 136) with delta (9, 10)
Screenshot: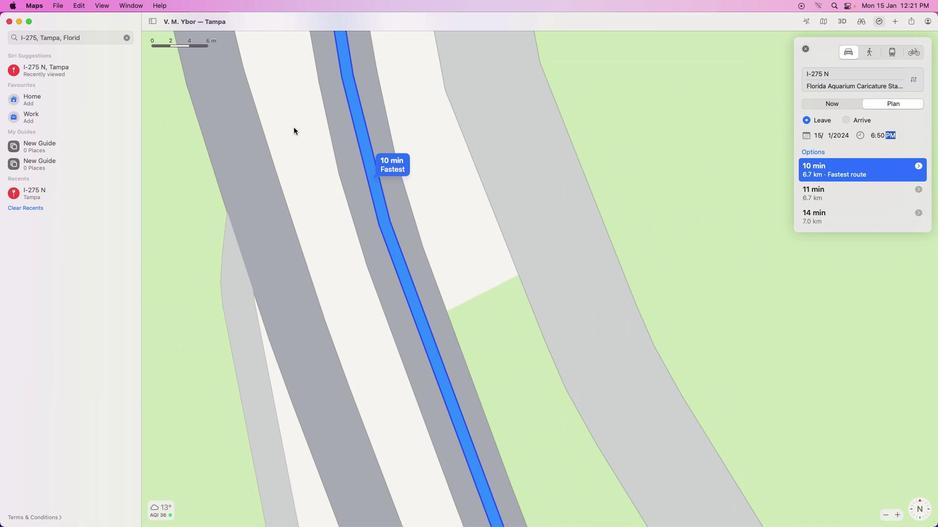 
Action: Mouse scrolled (302, 136) with delta (9, 8)
Screenshot: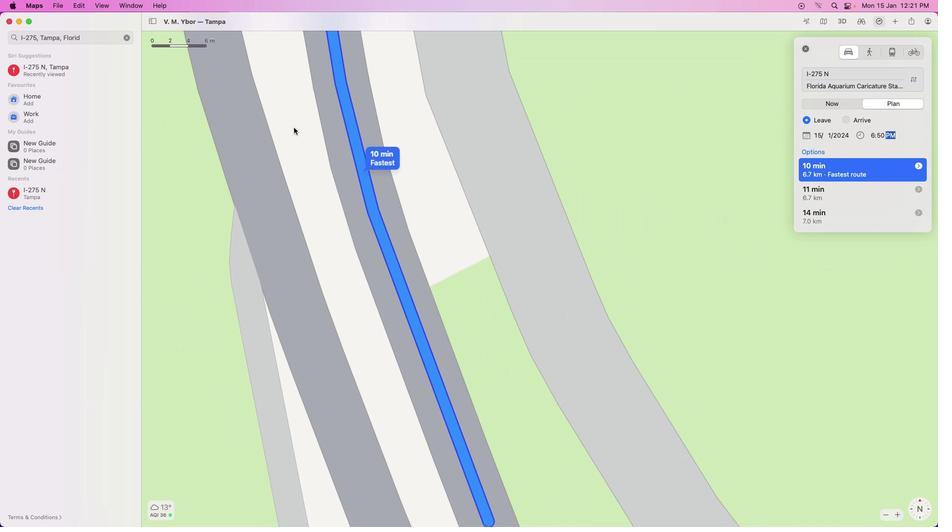 
Action: Mouse scrolled (302, 136) with delta (9, 8)
Screenshot: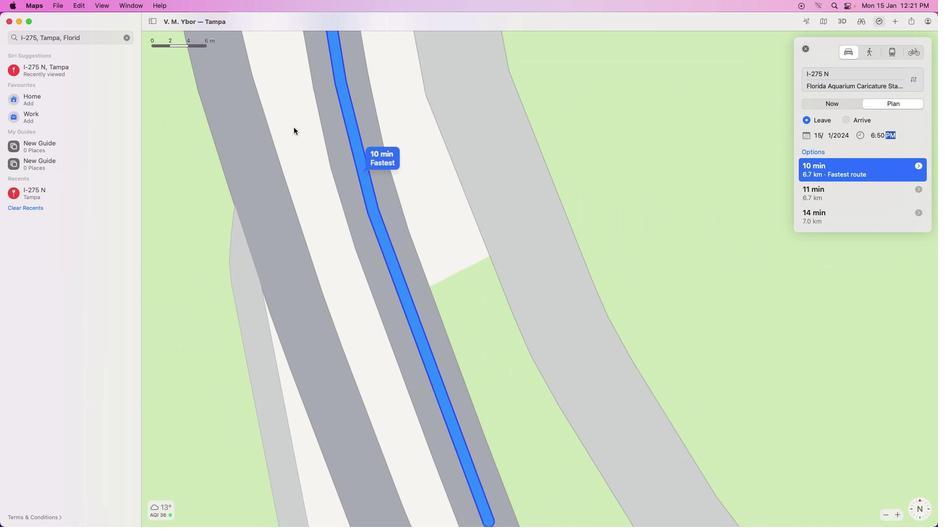 
Action: Mouse scrolled (302, 136) with delta (9, 8)
Screenshot: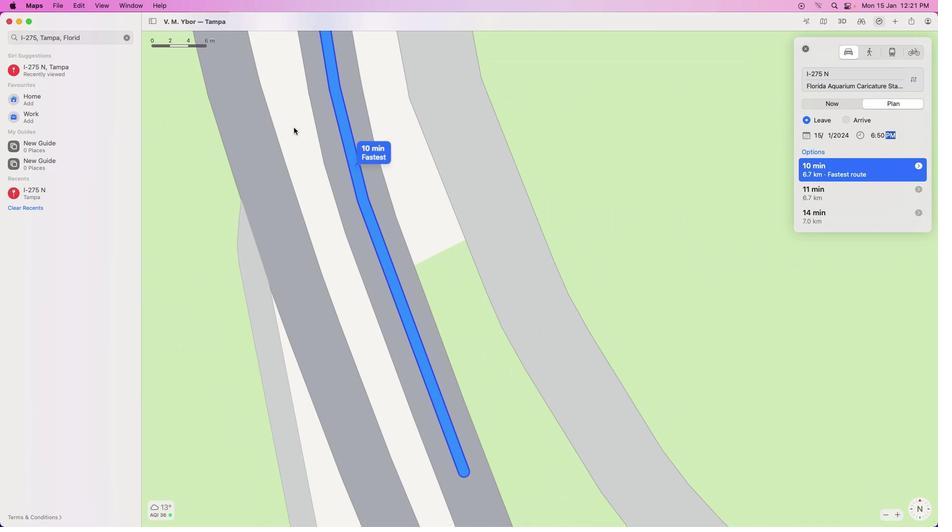 
Action: Mouse scrolled (302, 136) with delta (9, 7)
Screenshot: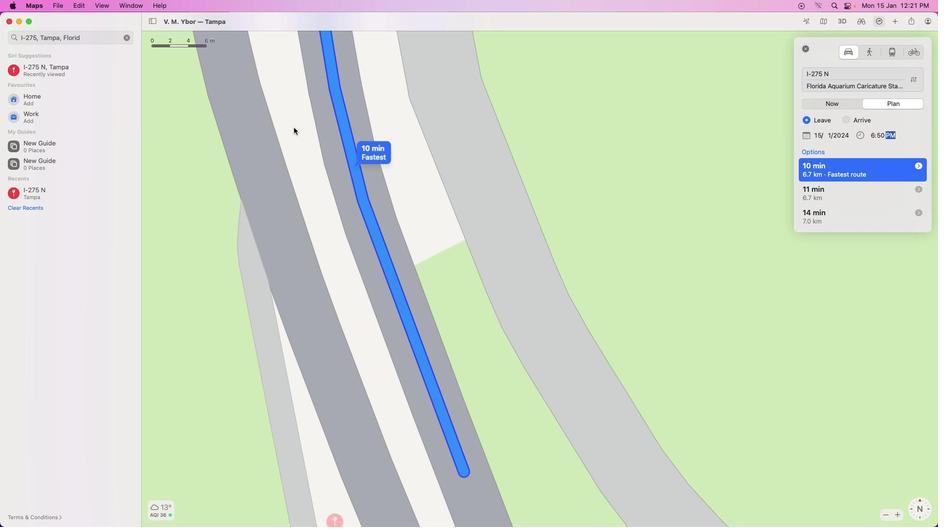 
Action: Mouse scrolled (302, 136) with delta (9, 8)
Screenshot: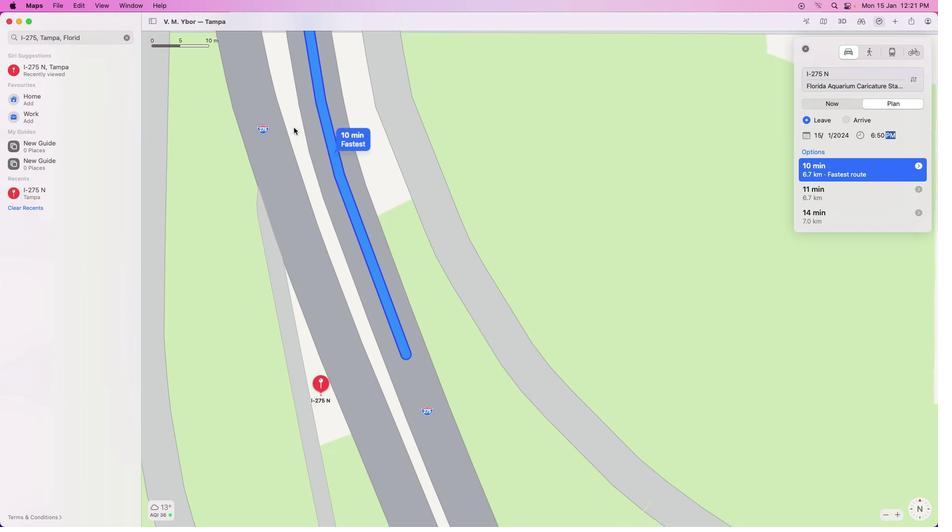 
Action: Mouse scrolled (302, 136) with delta (9, 8)
Screenshot: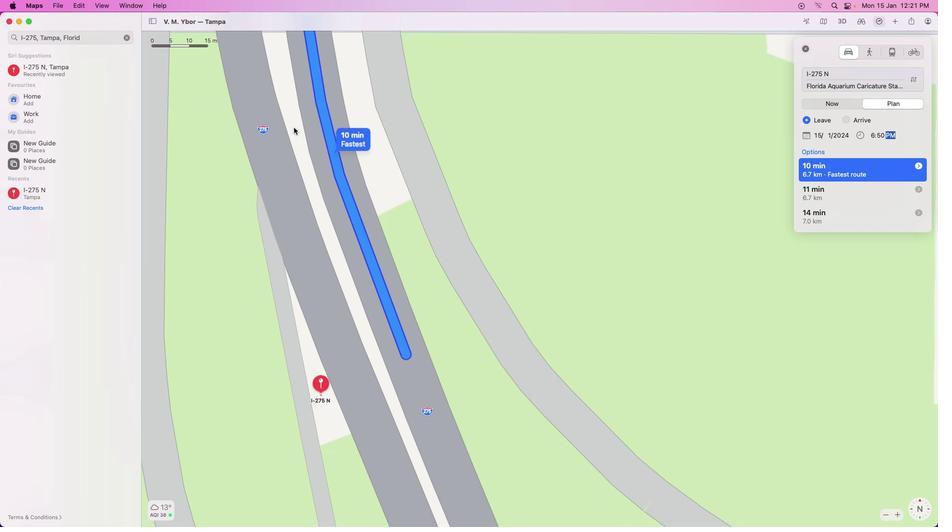 
Action: Mouse scrolled (302, 136) with delta (9, 7)
Screenshot: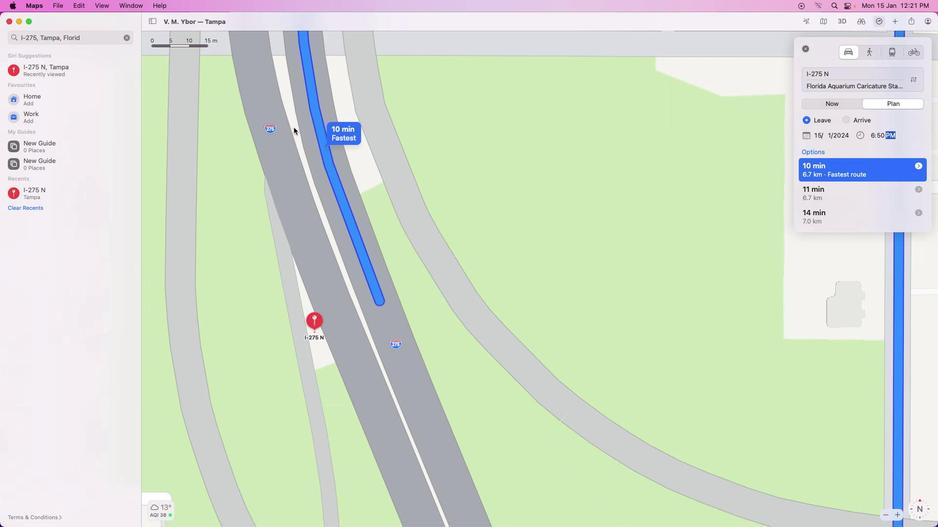 
Action: Mouse scrolled (302, 136) with delta (9, 7)
Screenshot: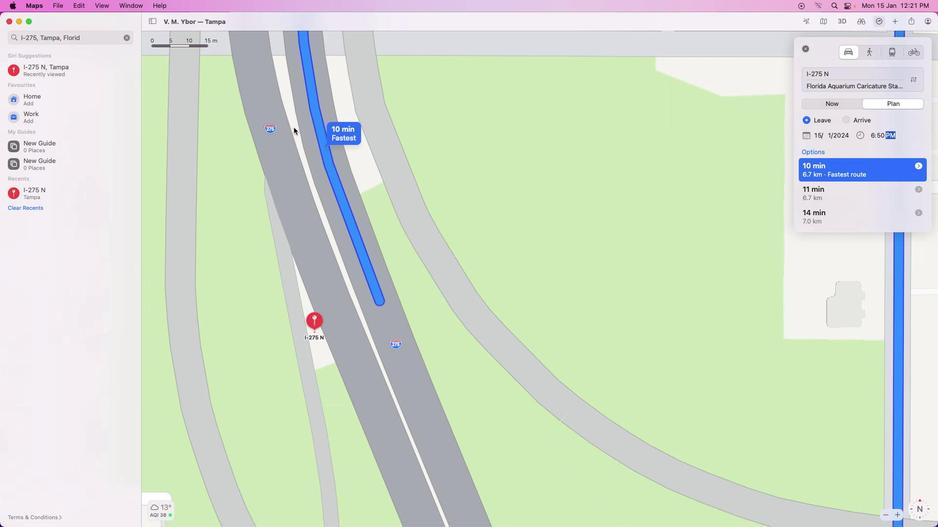 
Action: Mouse scrolled (302, 136) with delta (9, 6)
Screenshot: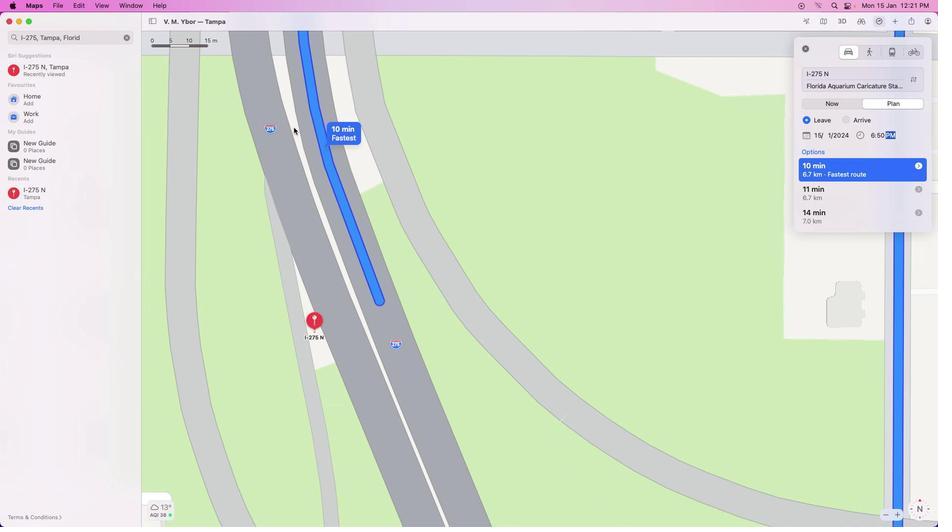 
Action: Mouse moved to (303, 139)
Screenshot: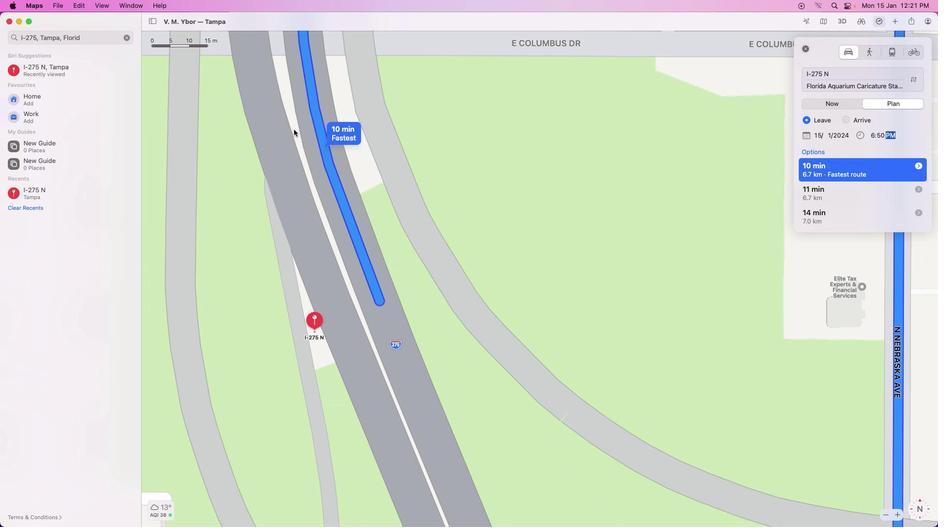
Action: Mouse scrolled (303, 139) with delta (9, 8)
Screenshot: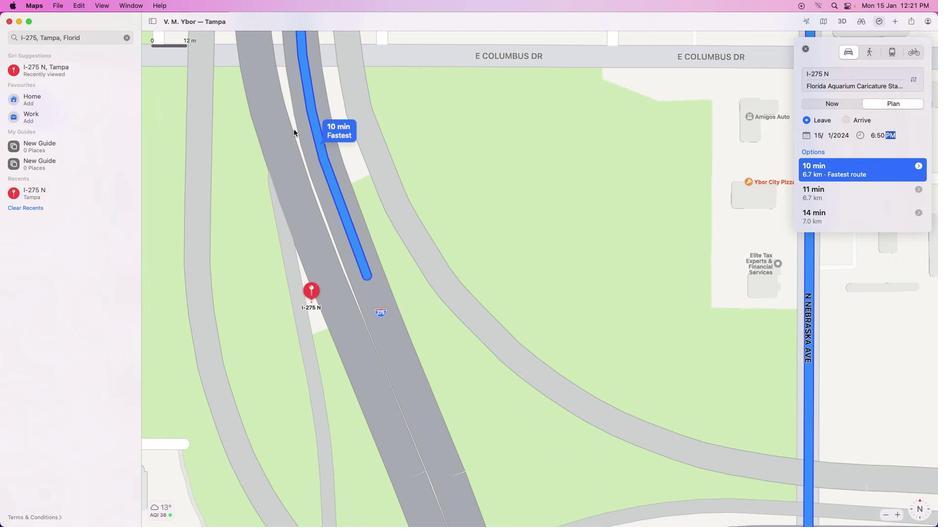 
Action: Mouse scrolled (303, 139) with delta (9, 8)
Screenshot: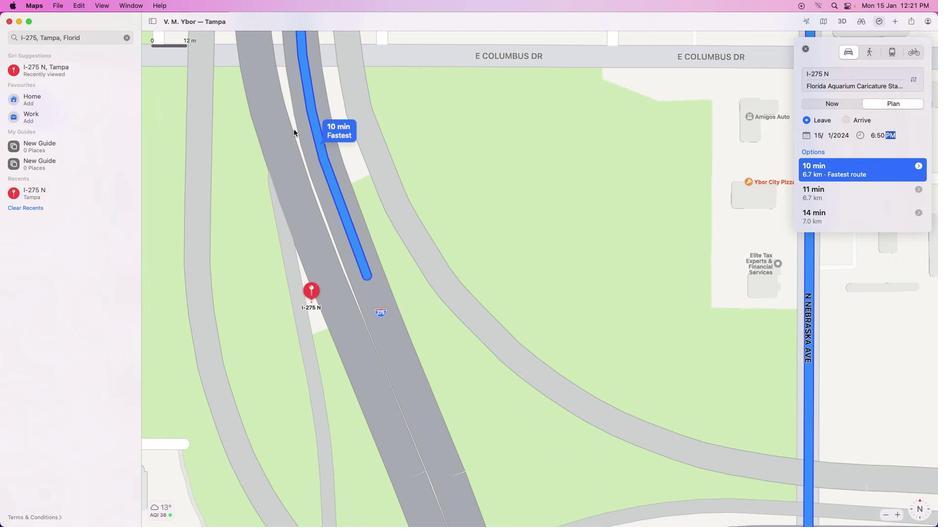 
Action: Mouse scrolled (303, 139) with delta (9, 8)
Screenshot: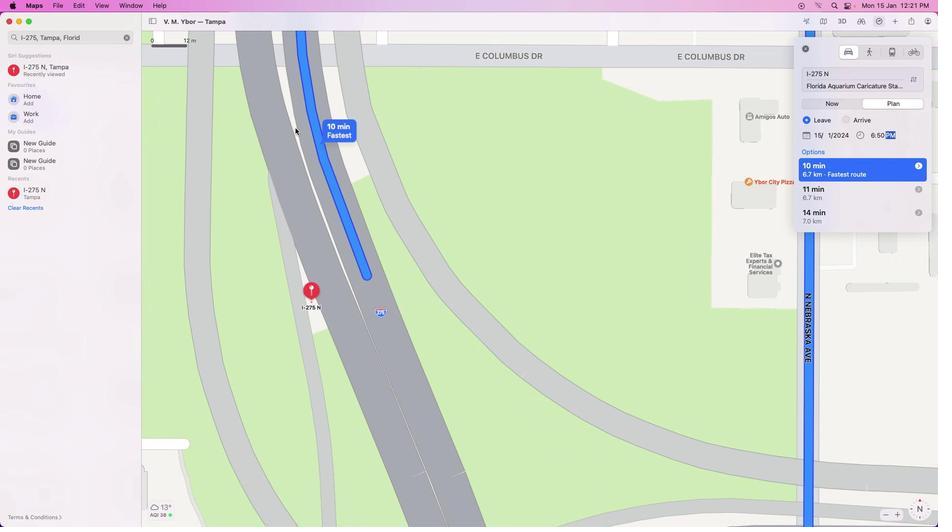 
Action: Mouse moved to (416, 128)
Screenshot: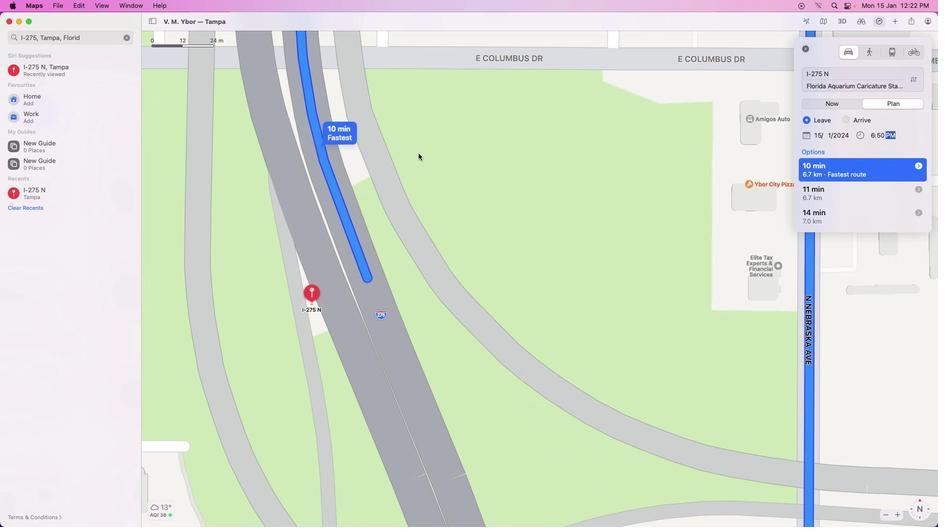 
Action: Mouse pressed left at (416, 128)
Screenshot: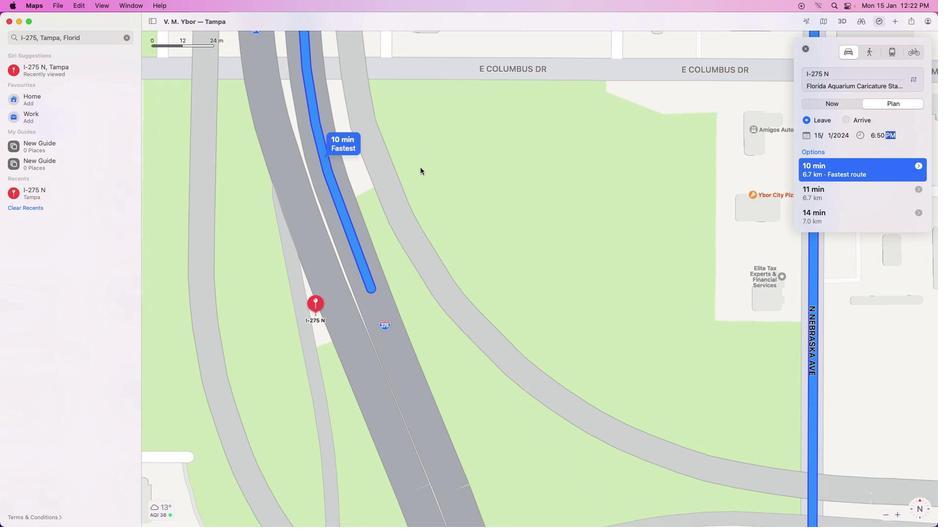 
Action: Mouse moved to (391, 170)
Screenshot: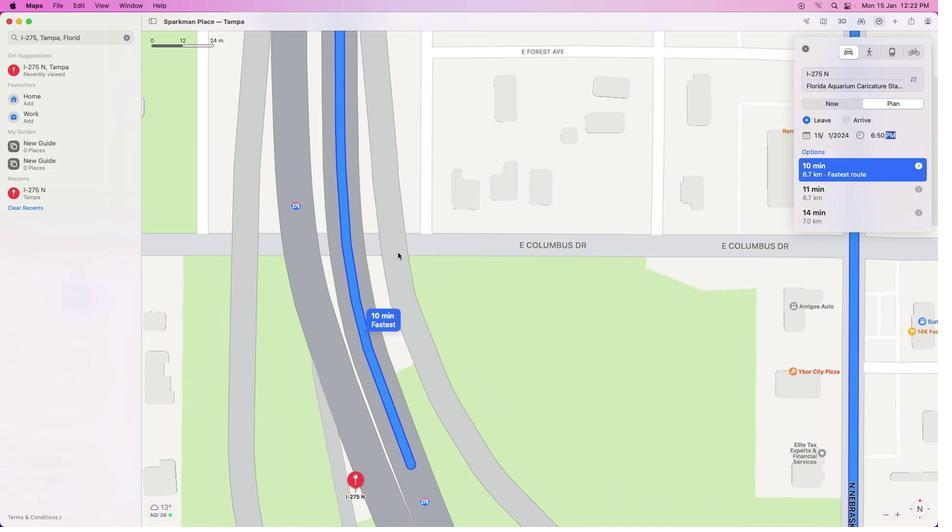
Action: Mouse pressed left at (391, 170)
Screenshot: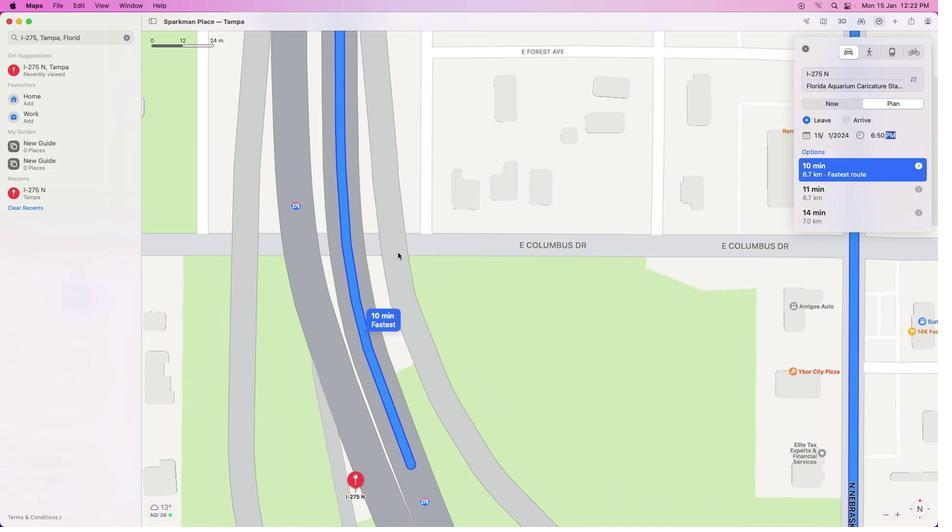 
Action: Mouse moved to (412, 172)
Screenshot: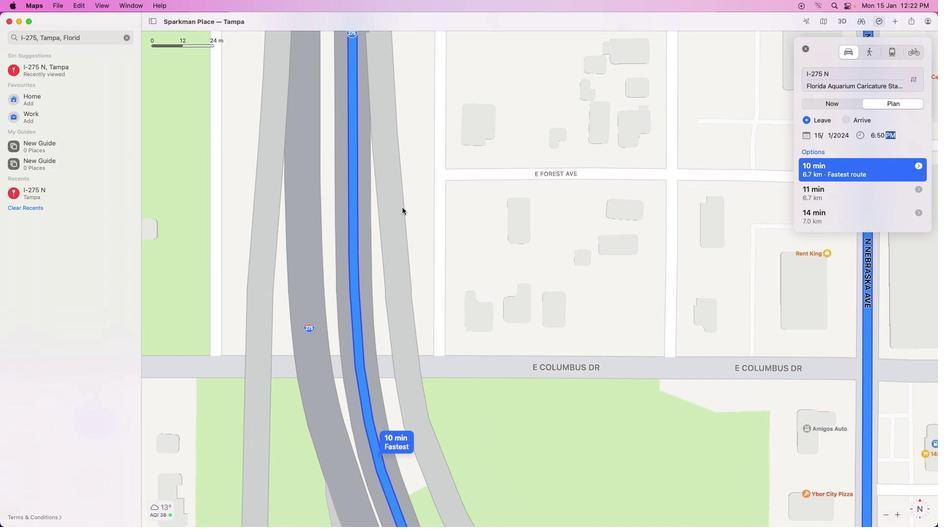 
Action: Mouse pressed left at (412, 172)
Screenshot: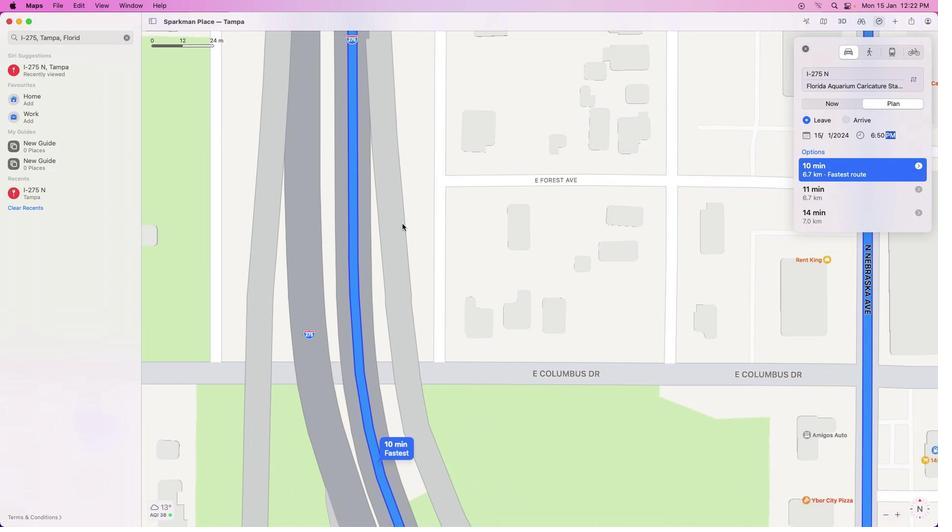 
Action: Mouse moved to (835, 31)
Screenshot: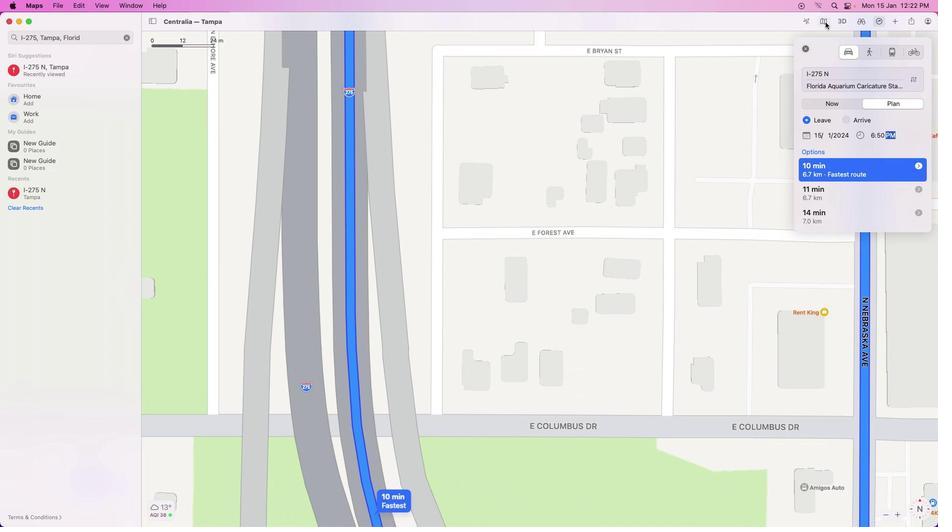 
Action: Mouse pressed left at (835, 31)
Screenshot: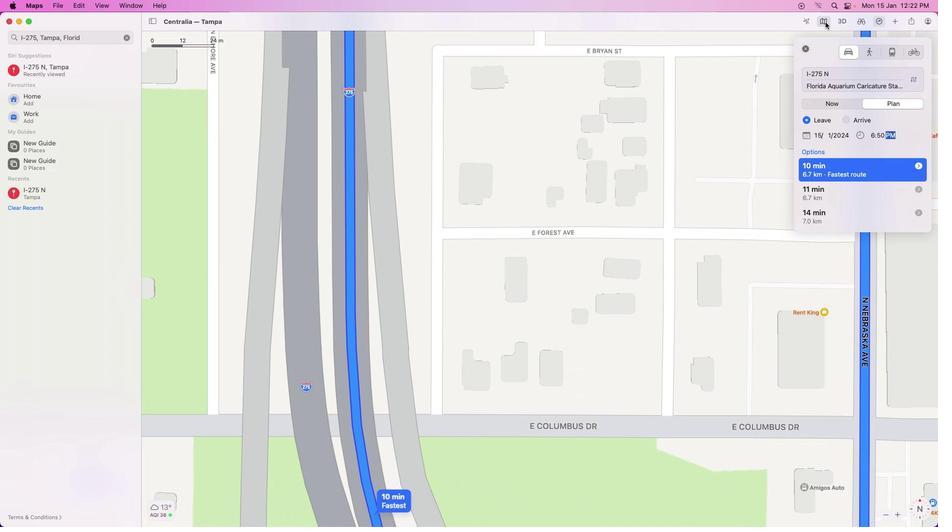 
Action: Mouse moved to (717, 103)
Screenshot: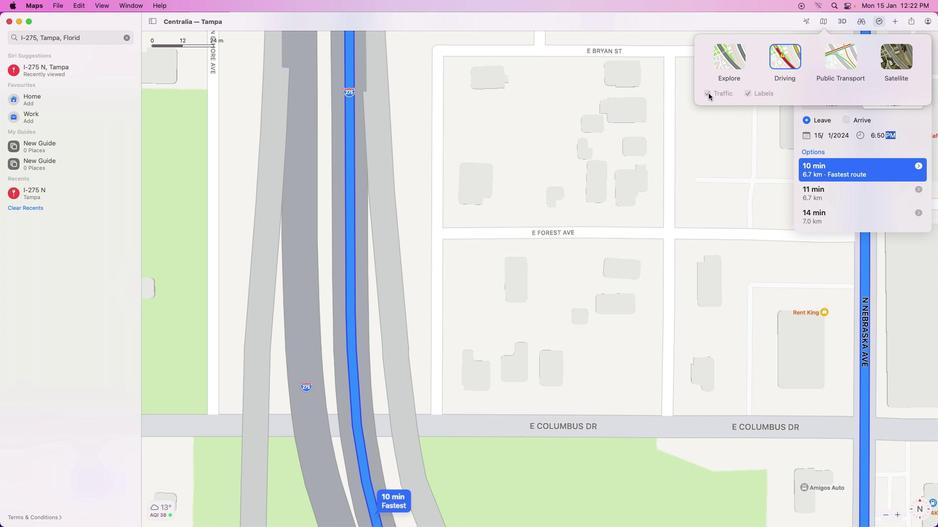 
Action: Mouse pressed left at (717, 103)
Screenshot: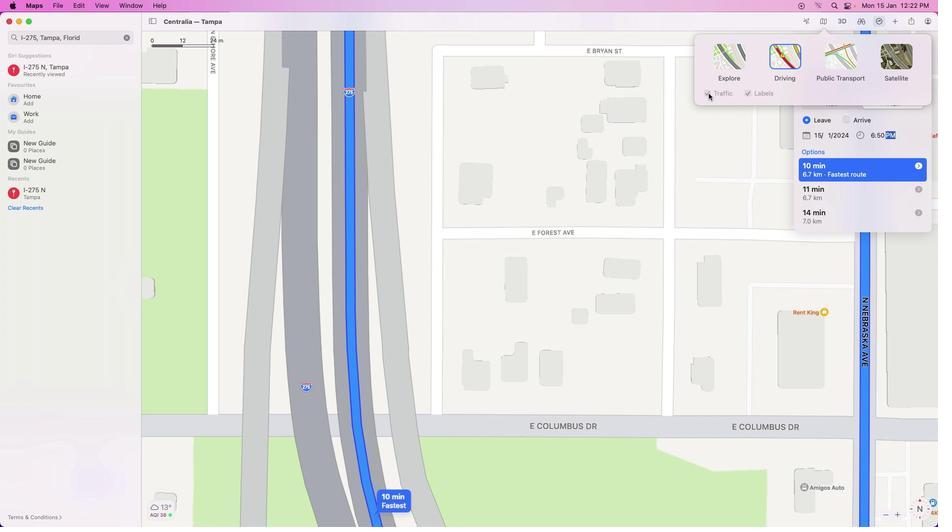 
Action: Mouse moved to (505, 131)
Screenshot: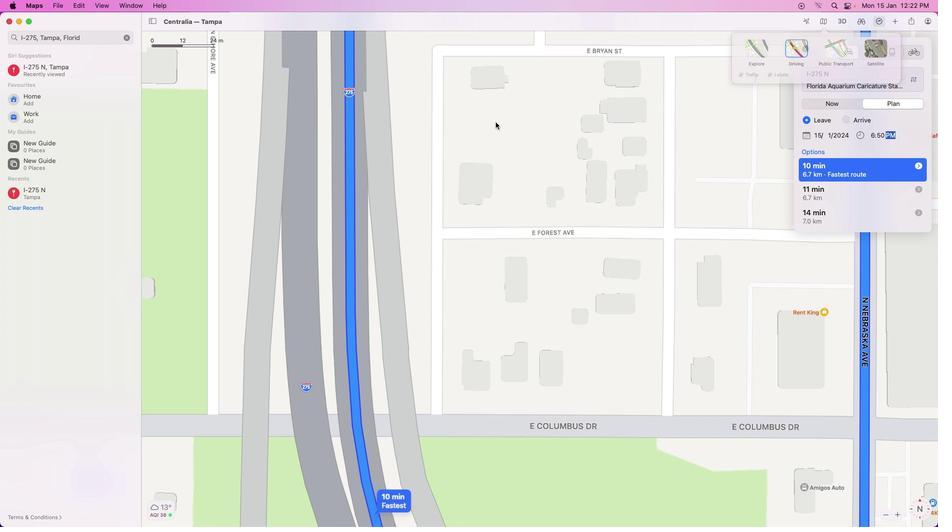 
Action: Mouse pressed left at (505, 131)
Screenshot: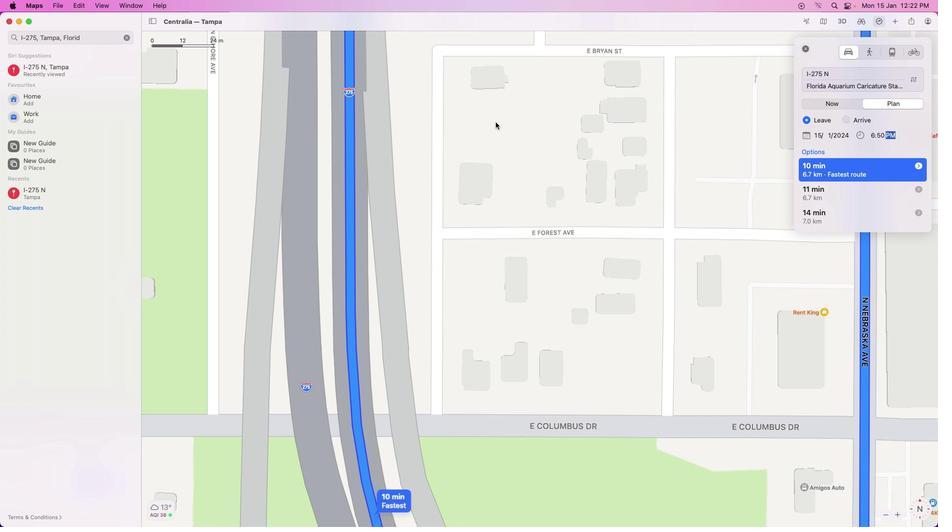 
Action: Mouse moved to (428, 118)
Screenshot: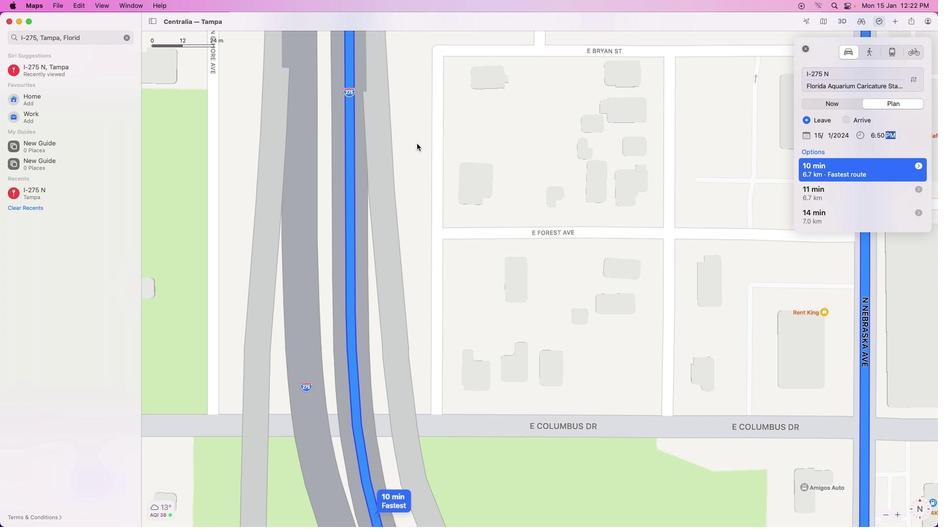 
Action: Mouse pressed left at (428, 118)
Screenshot: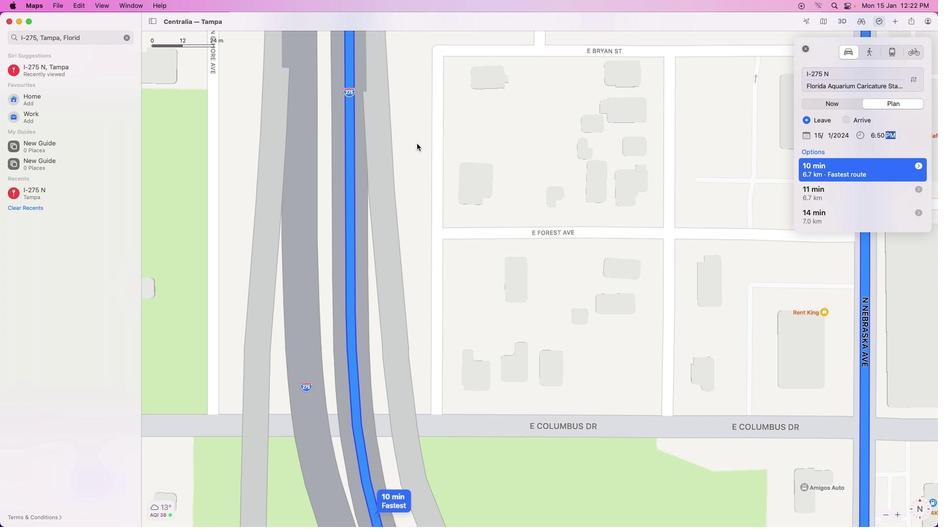 
Action: Mouse moved to (407, 168)
Screenshot: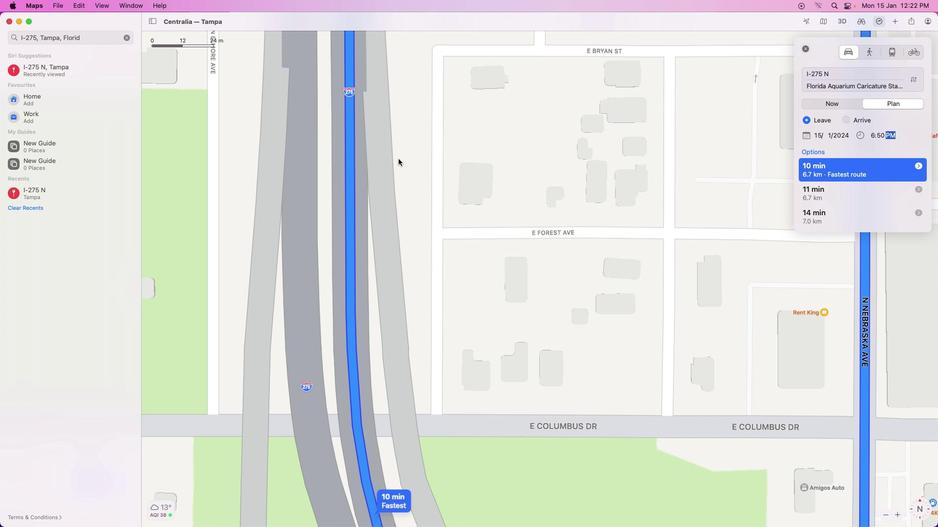 
Action: Mouse scrolled (407, 168) with delta (9, 9)
Screenshot: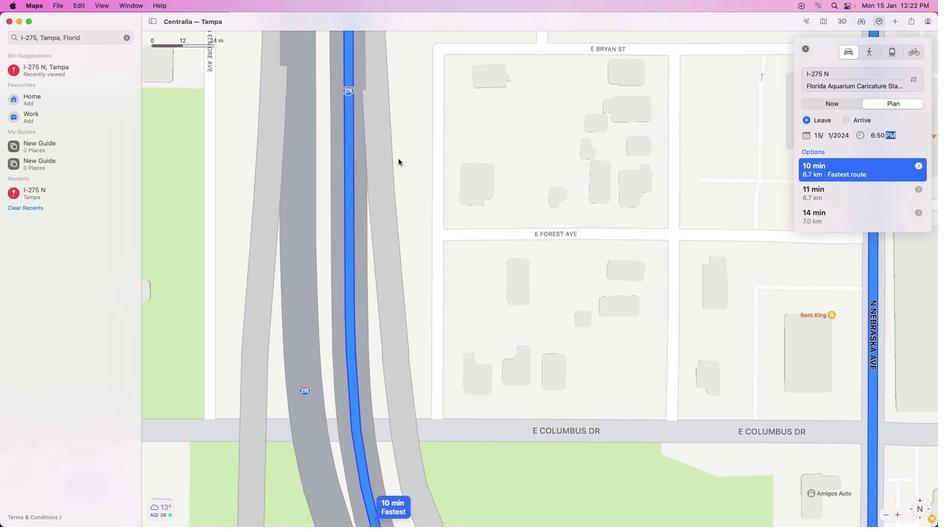 
Action: Mouse scrolled (407, 168) with delta (9, 9)
Screenshot: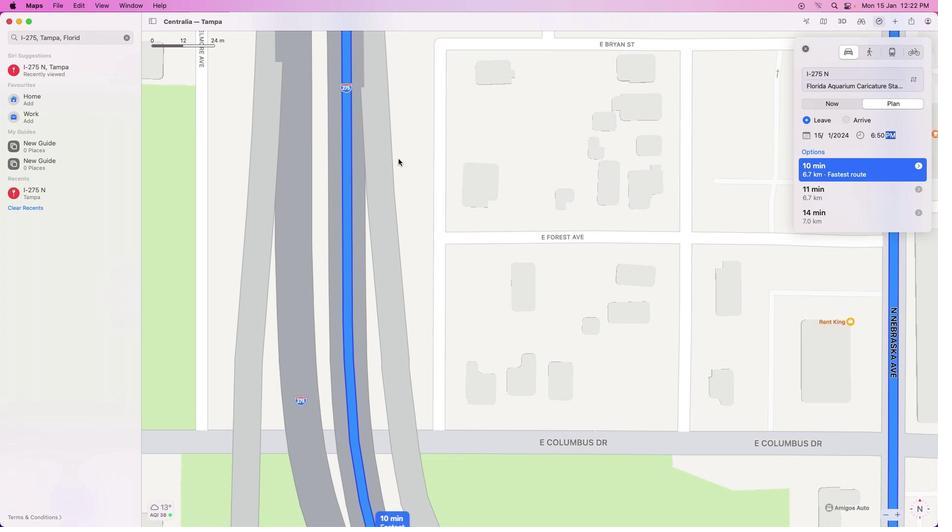 
Action: Mouse scrolled (407, 168) with delta (9, 9)
Screenshot: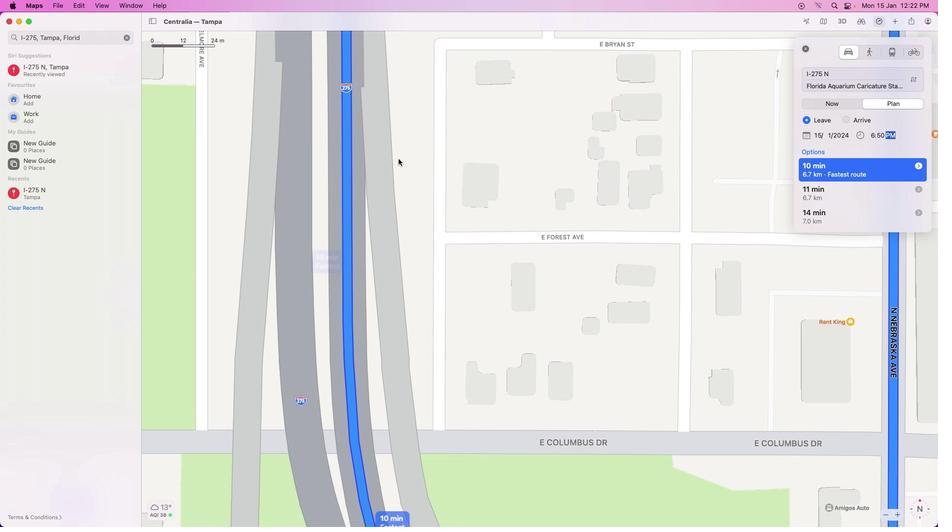 
Action: Mouse moved to (407, 165)
Screenshot: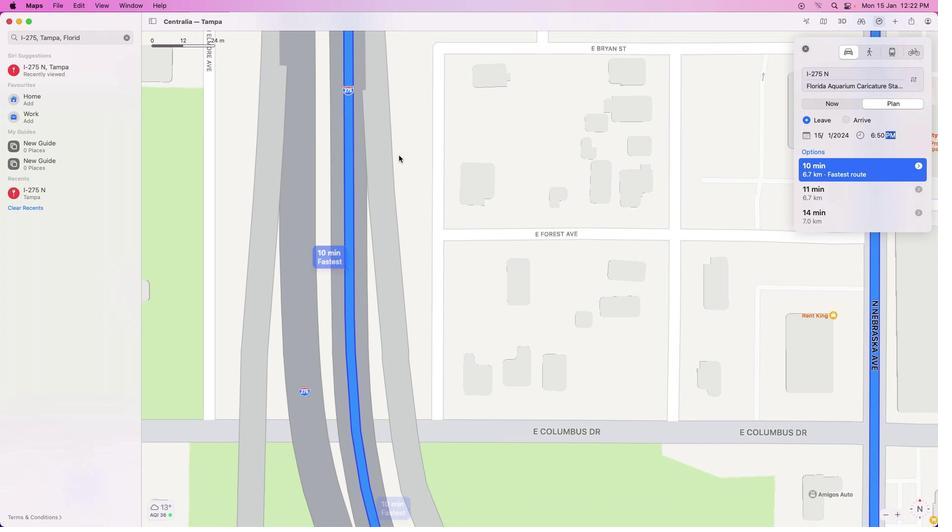
Action: Mouse scrolled (407, 165) with delta (9, 8)
Screenshot: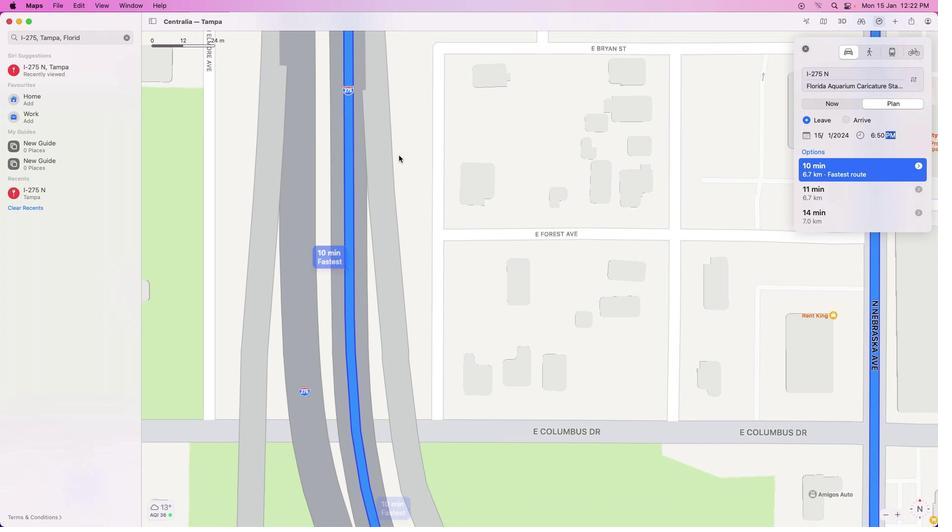 
Action: Mouse scrolled (407, 165) with delta (9, 8)
Screenshot: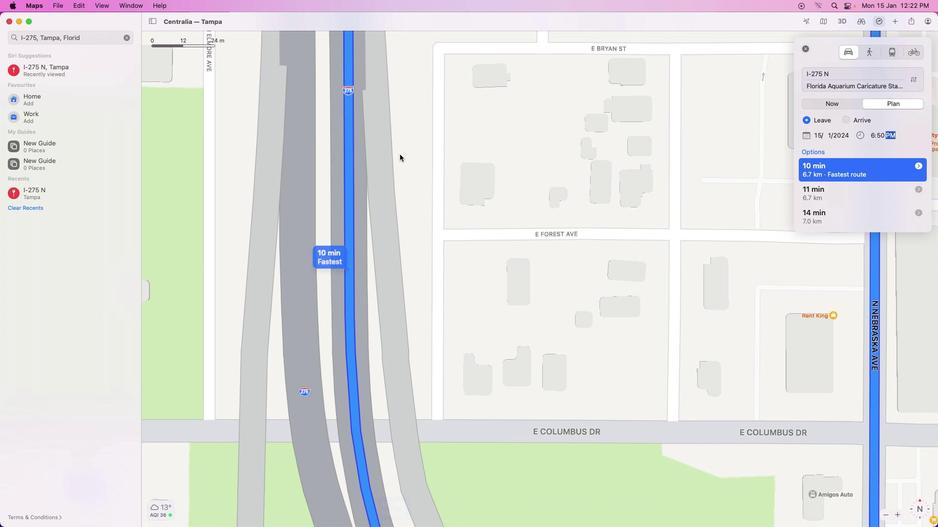 
Action: Mouse moved to (407, 165)
Screenshot: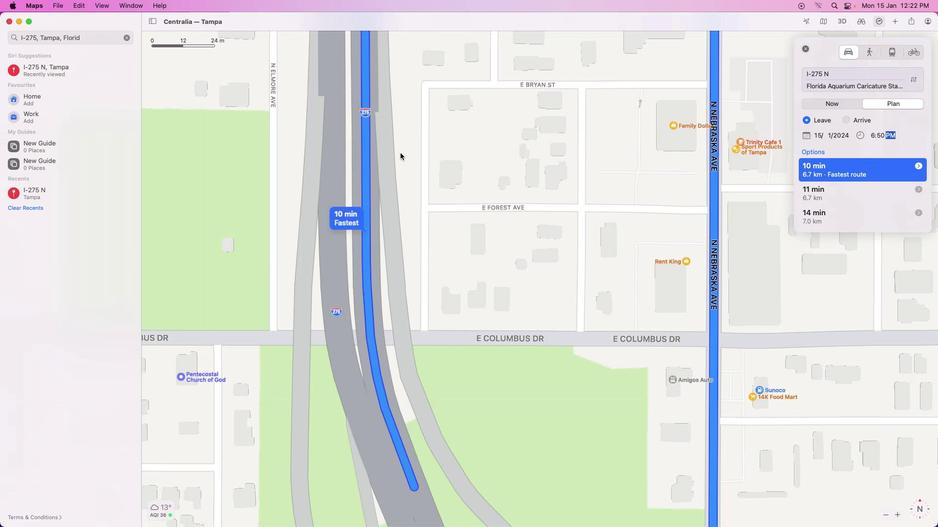 
Action: Mouse scrolled (407, 165) with delta (9, 7)
Screenshot: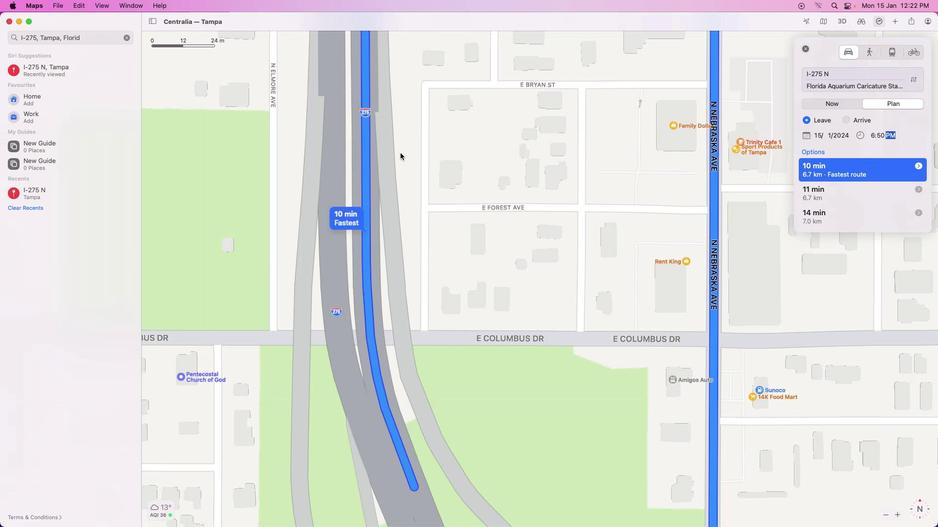 
Action: Mouse scrolled (407, 165) with delta (9, 7)
Screenshot: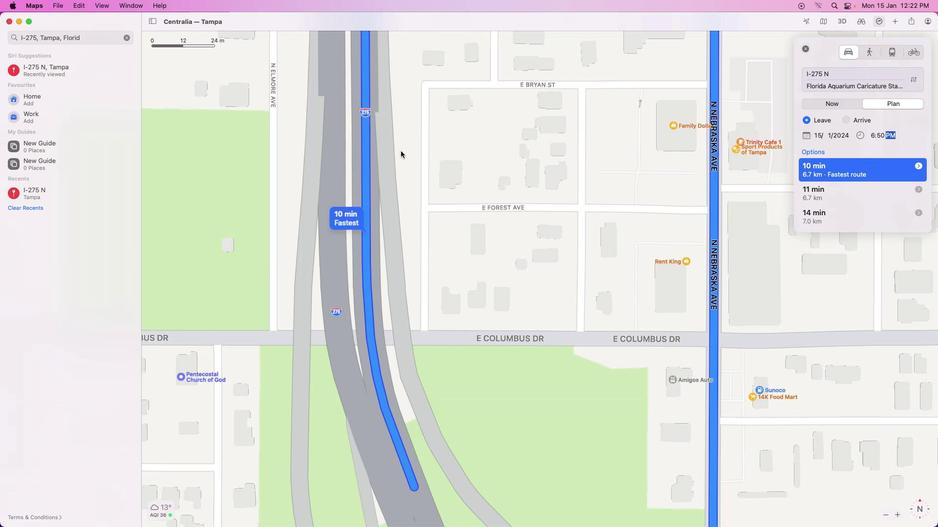 
Action: Mouse moved to (413, 133)
Screenshot: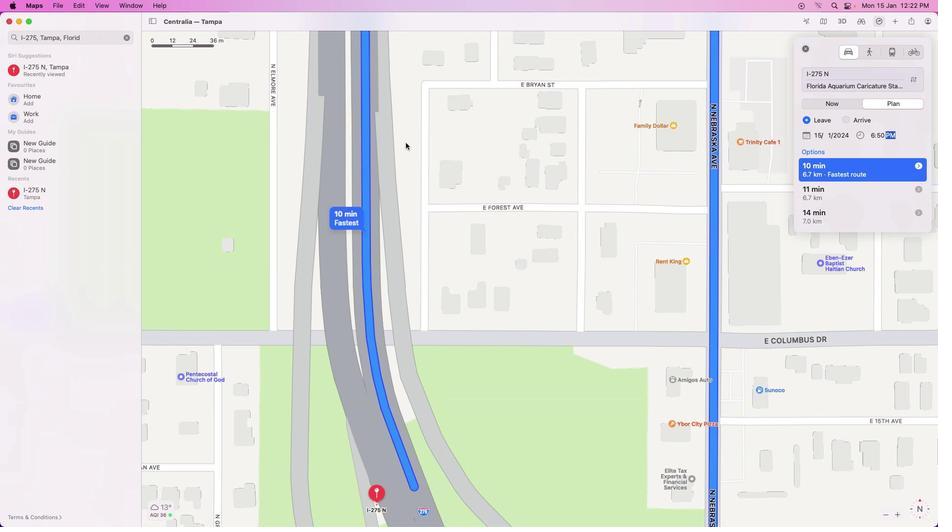 
Action: Mouse pressed left at (413, 133)
Screenshot: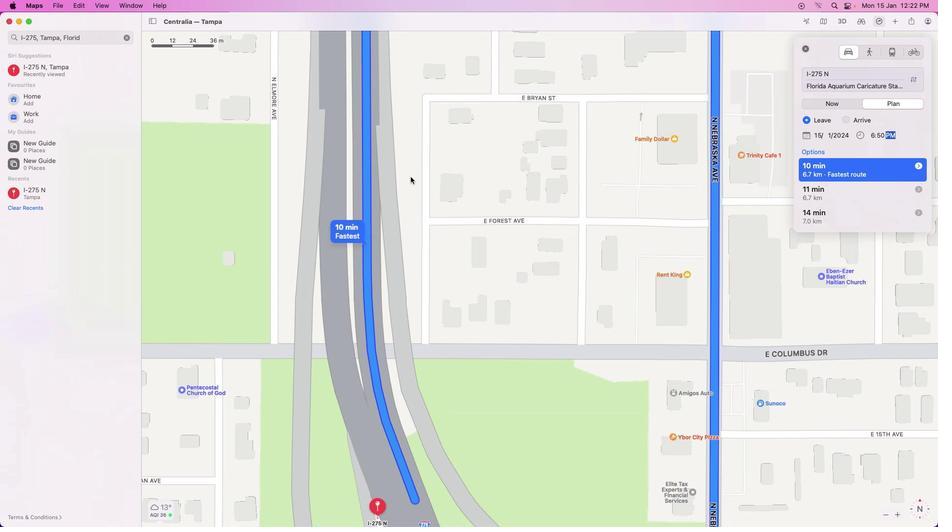 
Action: Mouse moved to (422, 142)
Screenshot: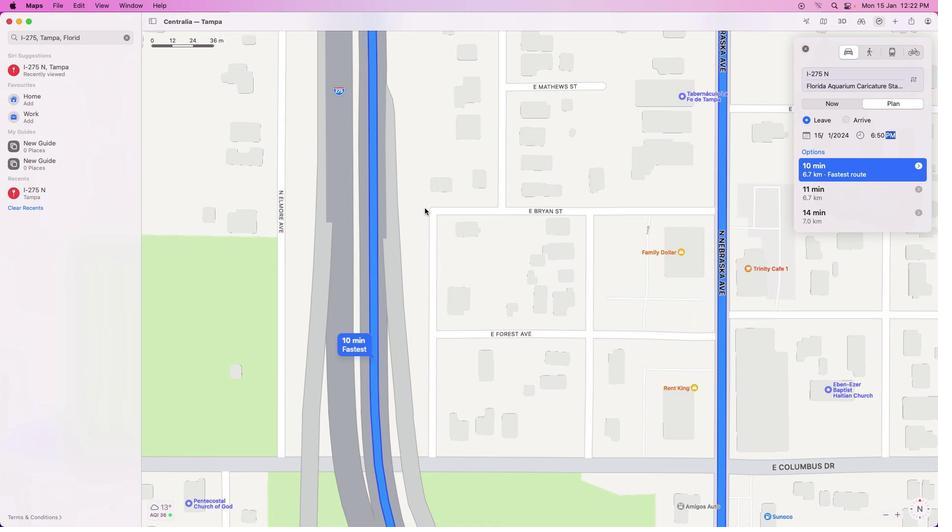 
Action: Mouse pressed left at (422, 142)
Screenshot: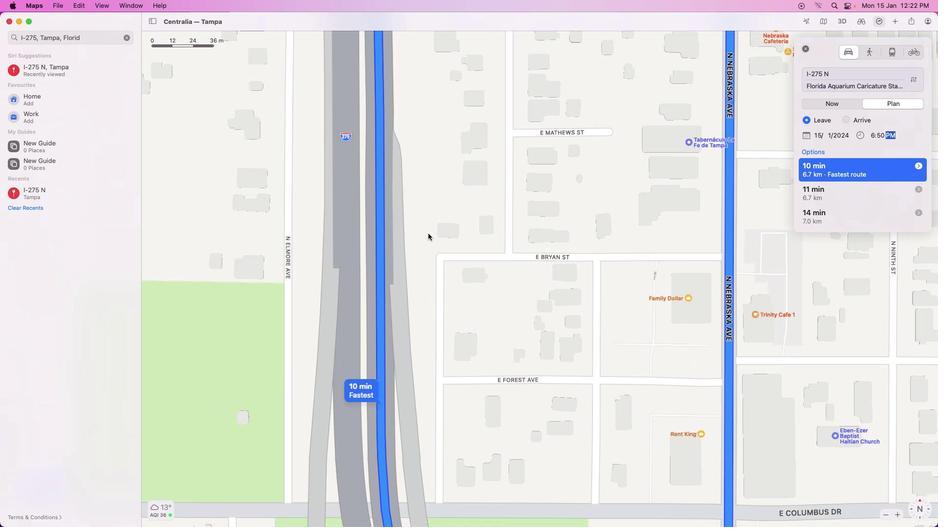 
Action: Mouse moved to (434, 187)
Screenshot: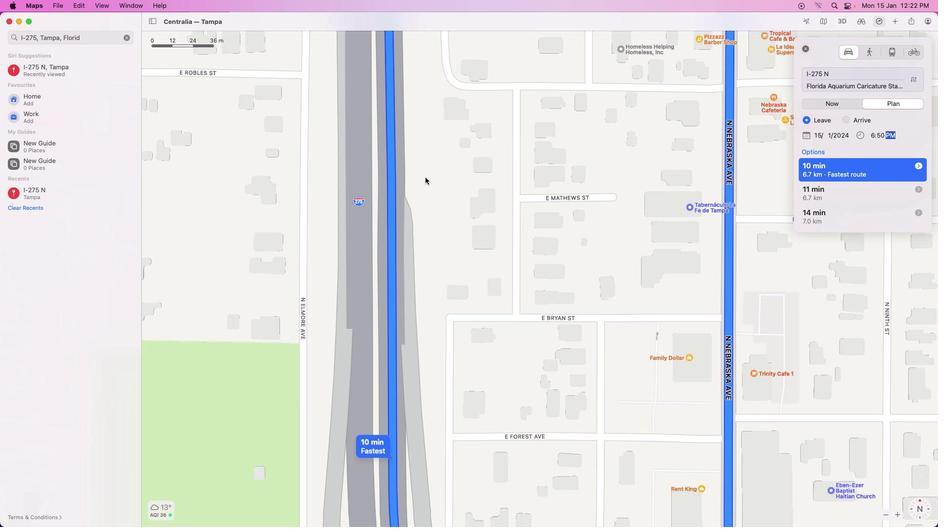 
Action: Mouse scrolled (434, 187) with delta (9, 8)
Screenshot: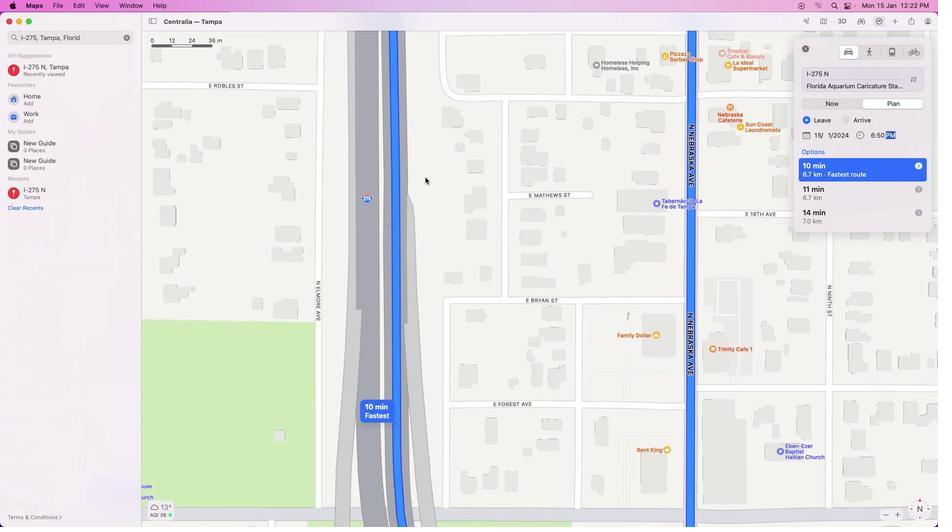 
Action: Mouse scrolled (434, 187) with delta (9, 8)
Screenshot: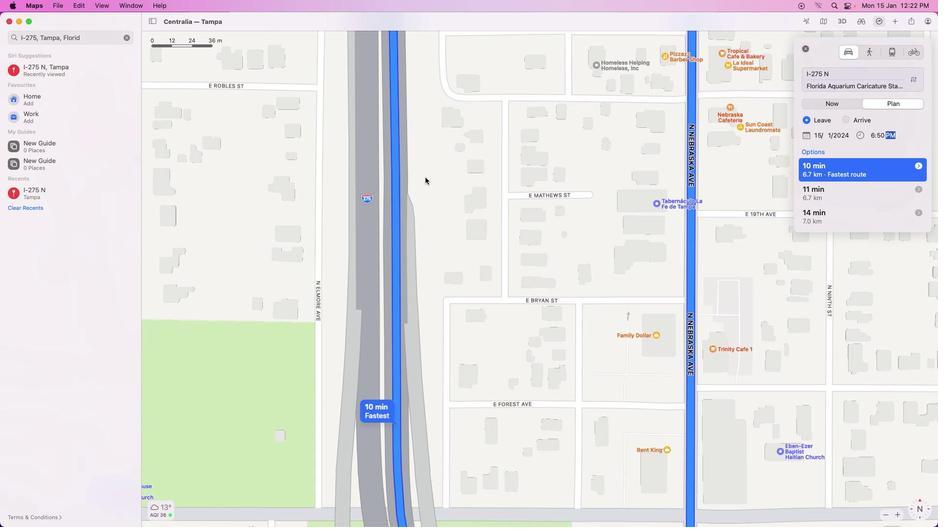 
Action: Mouse scrolled (434, 187) with delta (9, 8)
Screenshot: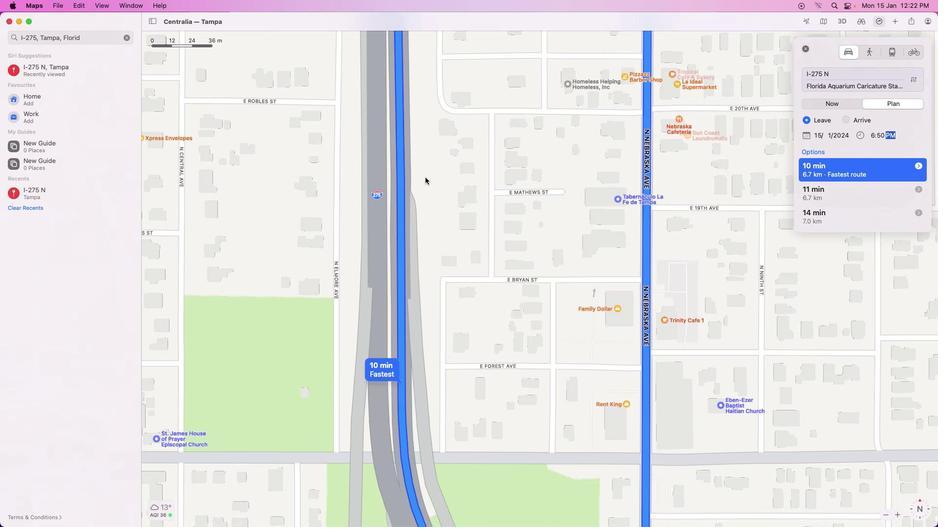 
Action: Mouse scrolled (434, 187) with delta (9, 7)
Screenshot: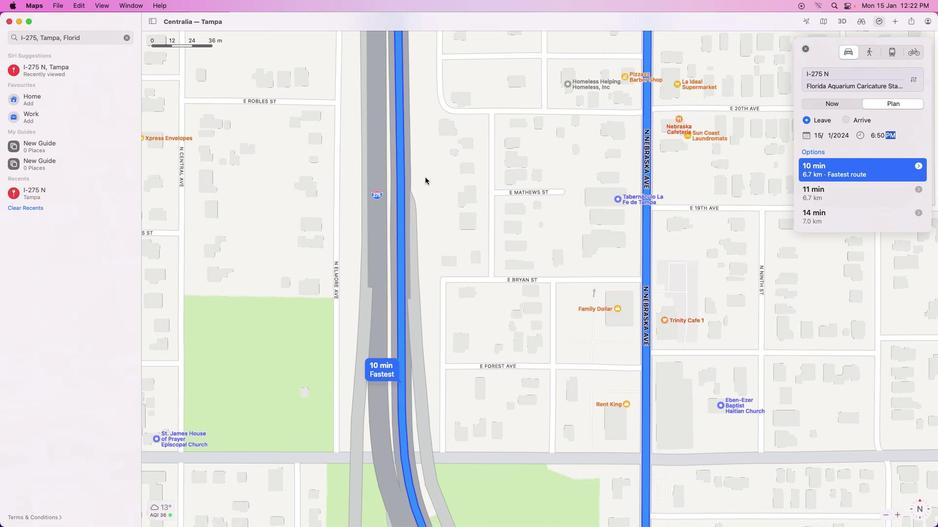 
Action: Mouse scrolled (434, 187) with delta (9, 8)
Screenshot: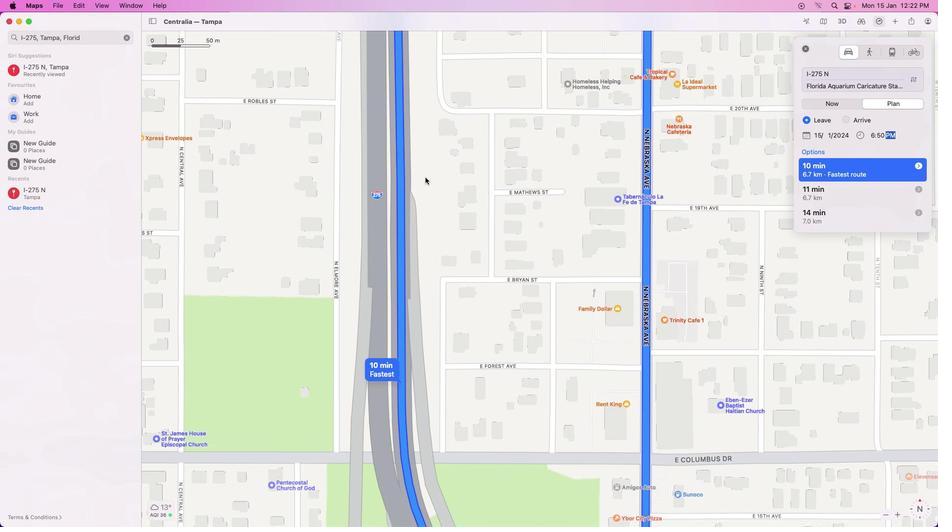 
Action: Mouse scrolled (434, 187) with delta (9, 8)
Screenshot: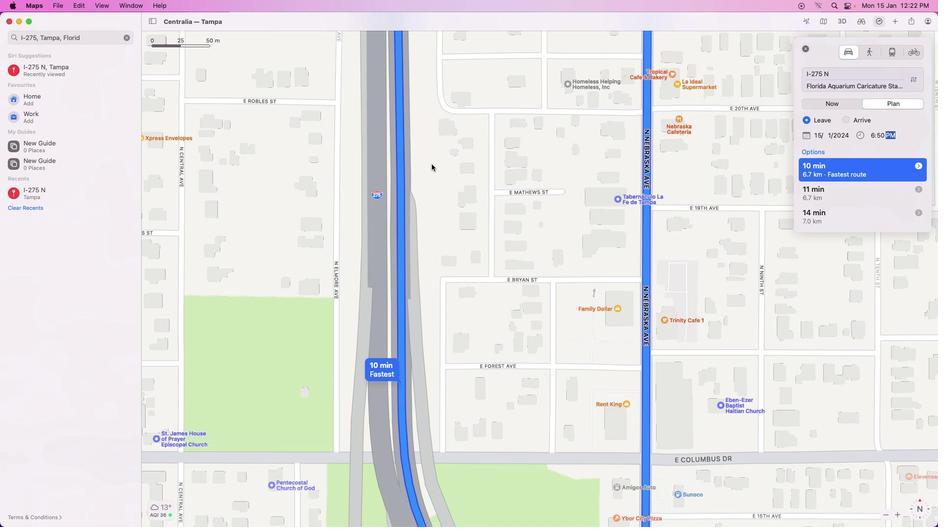 
Action: Mouse moved to (442, 122)
Screenshot: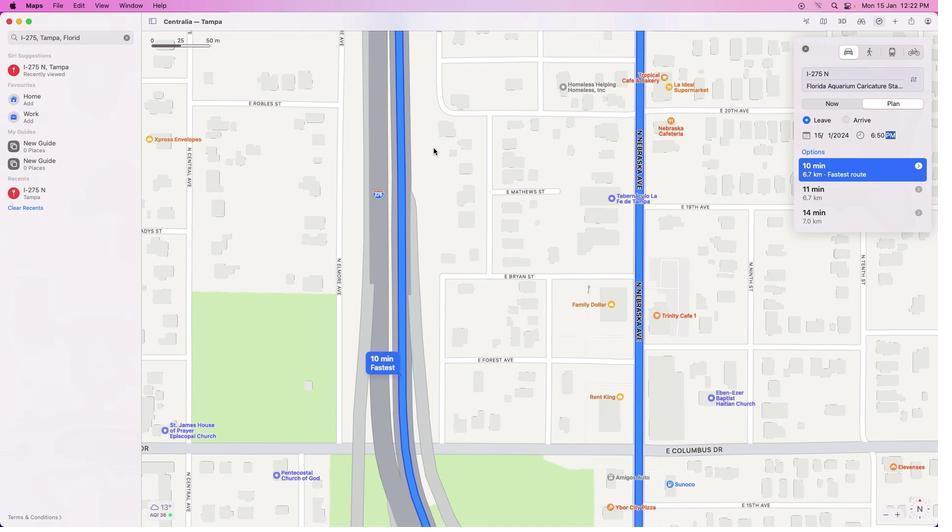 
Action: Mouse pressed left at (442, 122)
Screenshot: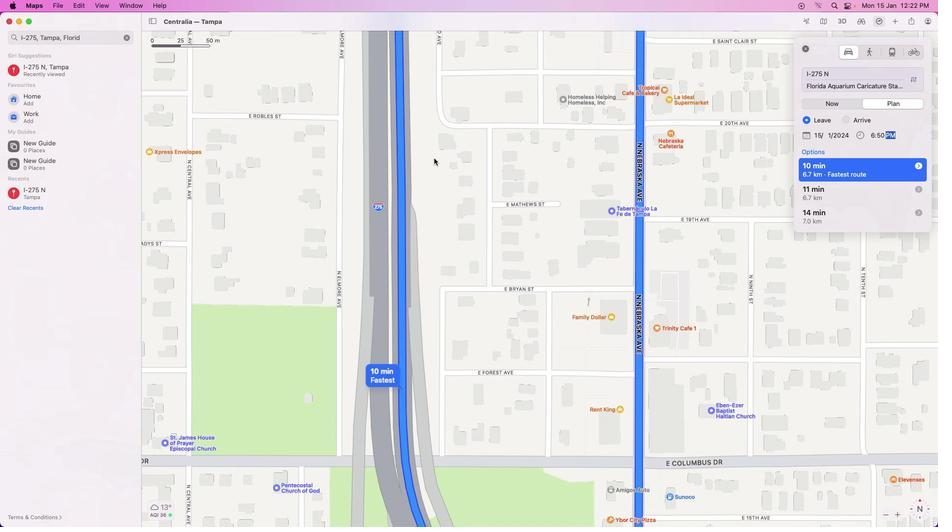 
Action: Mouse moved to (440, 148)
Screenshot: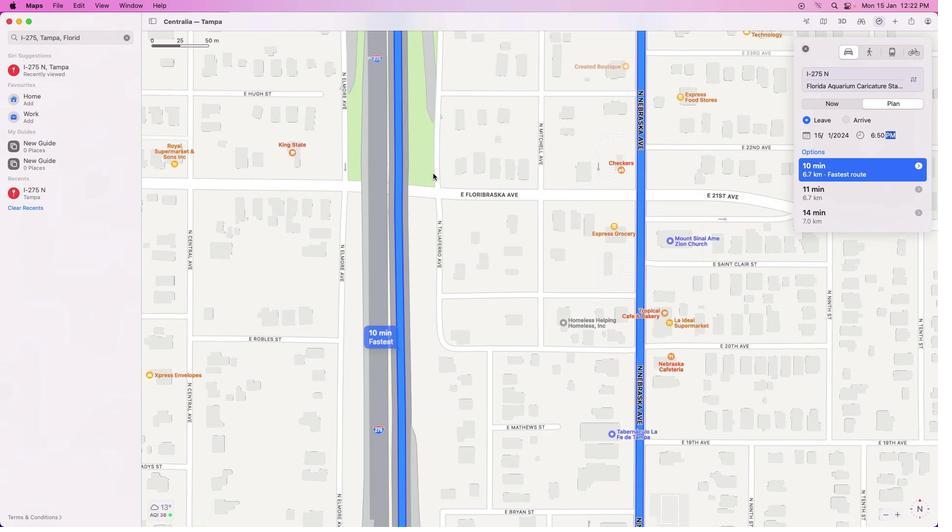 
Action: Mouse pressed left at (440, 148)
Screenshot: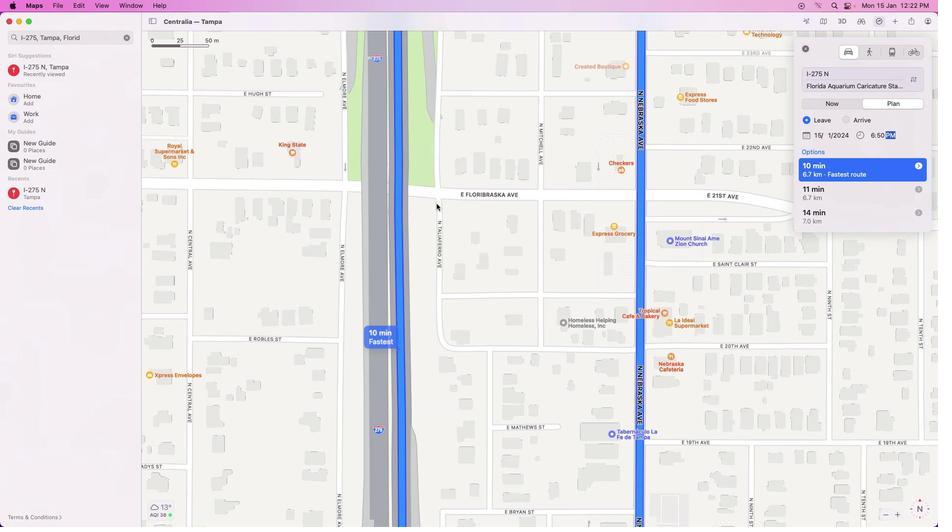 
Action: Mouse moved to (464, 147)
Screenshot: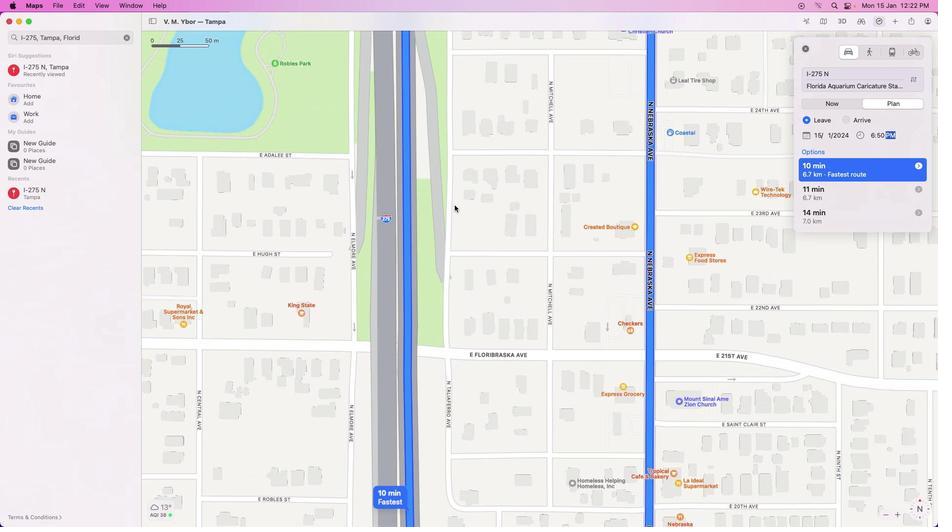 
Action: Mouse pressed left at (464, 147)
Screenshot: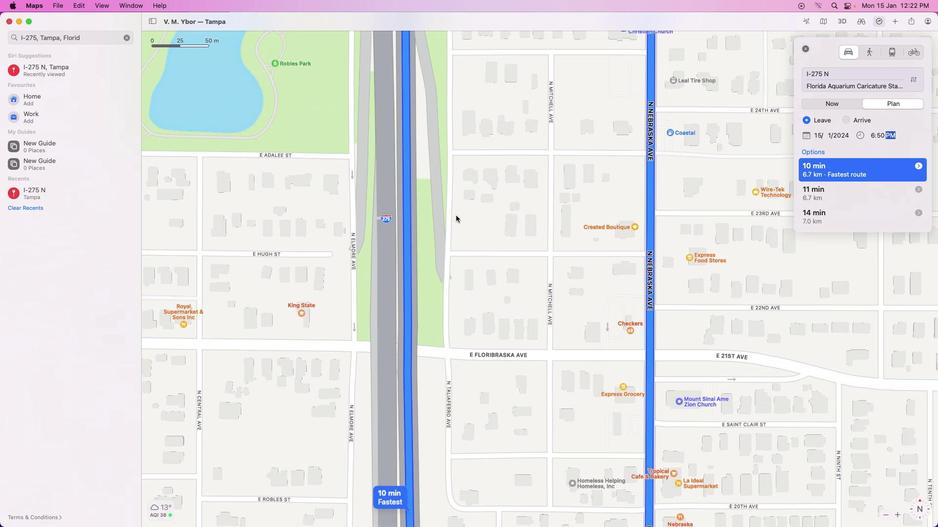 
Action: Mouse moved to (451, 146)
Screenshot: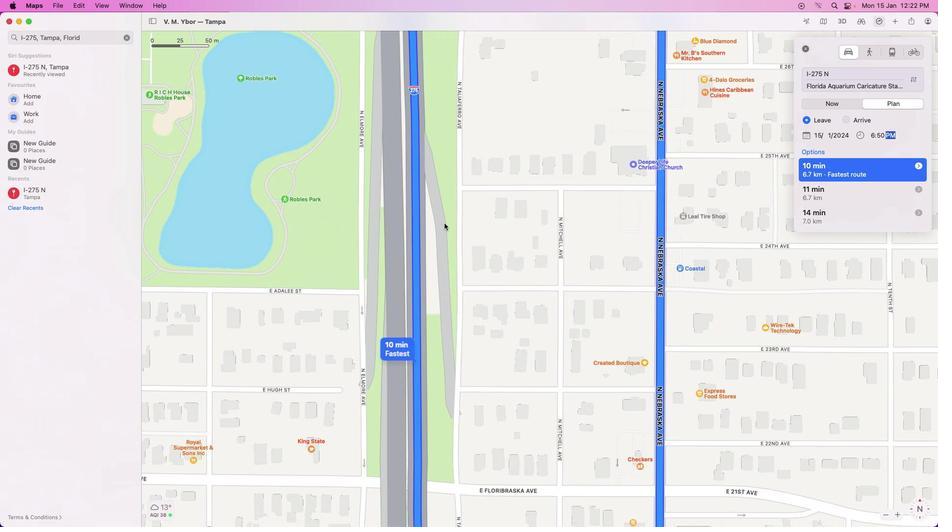 
Action: Mouse pressed left at (451, 146)
Screenshot: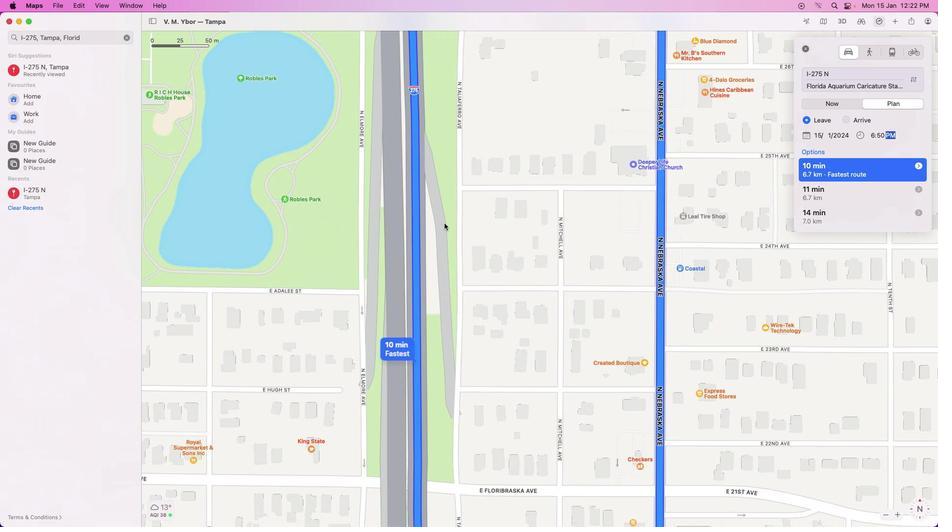 
Action: Mouse moved to (454, 147)
Screenshot: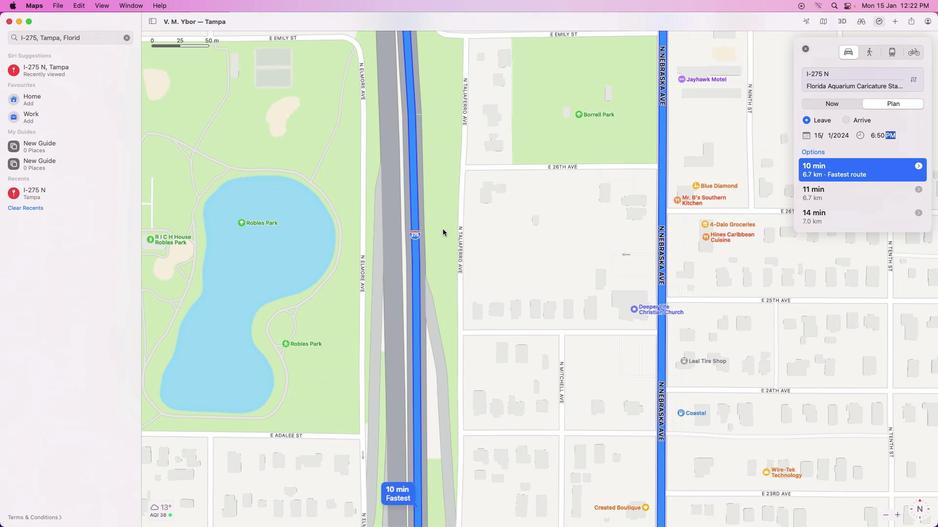 
Action: Mouse pressed left at (454, 147)
Screenshot: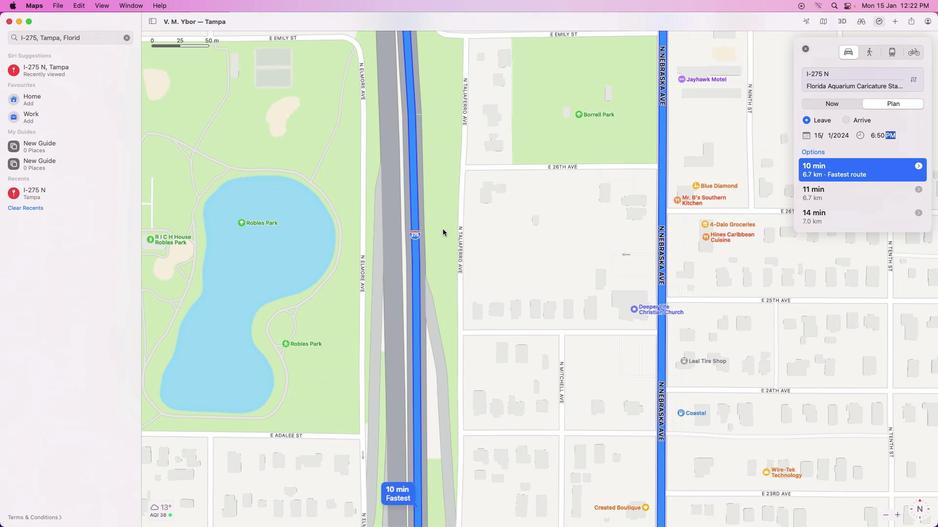 
Action: Mouse moved to (447, 120)
Screenshot: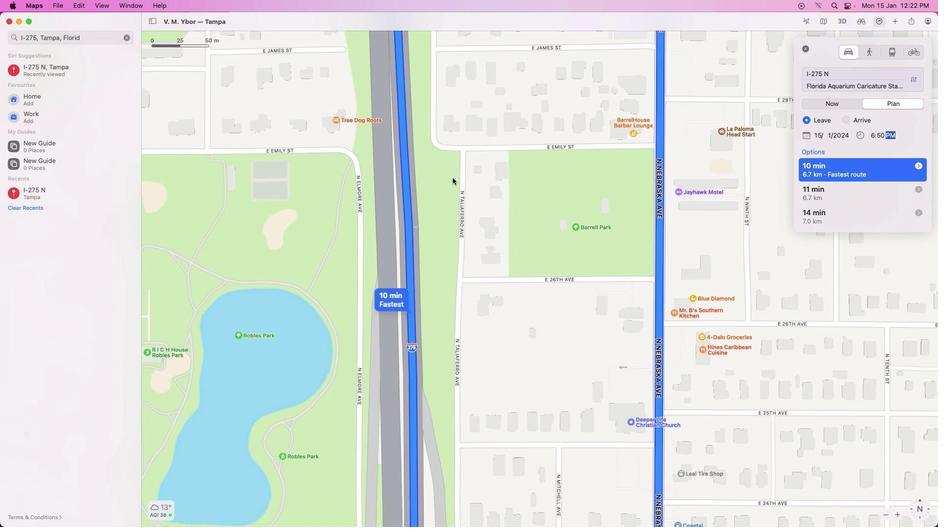 
Action: Mouse pressed left at (447, 120)
Screenshot: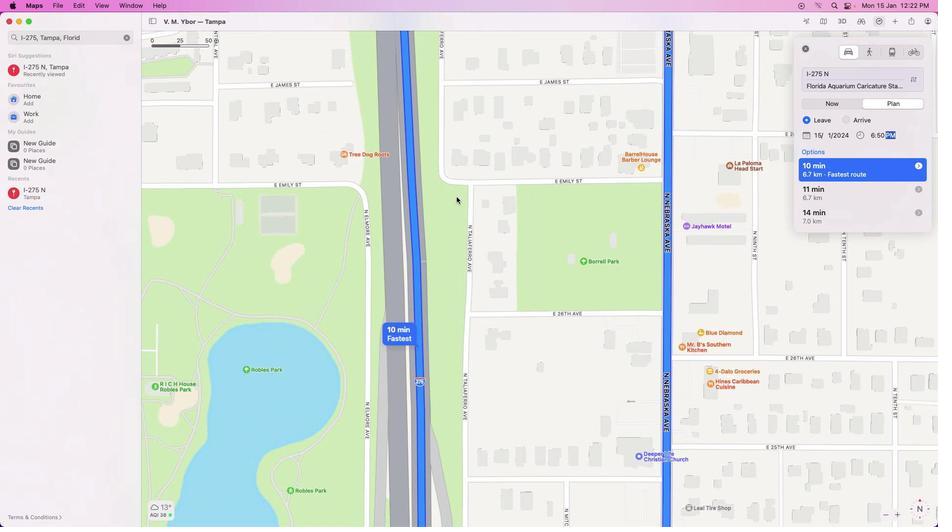 
Action: Mouse moved to (468, 140)
Screenshot: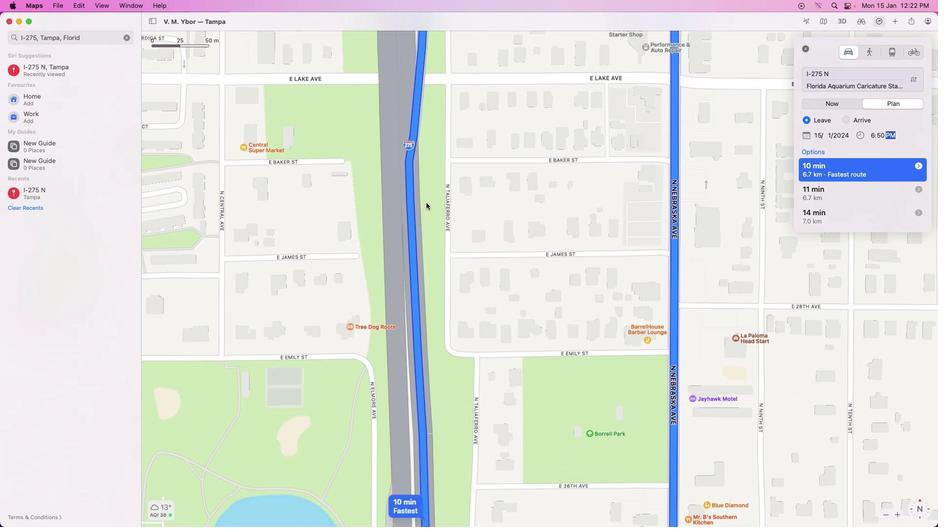 
Action: Mouse pressed left at (468, 140)
Screenshot: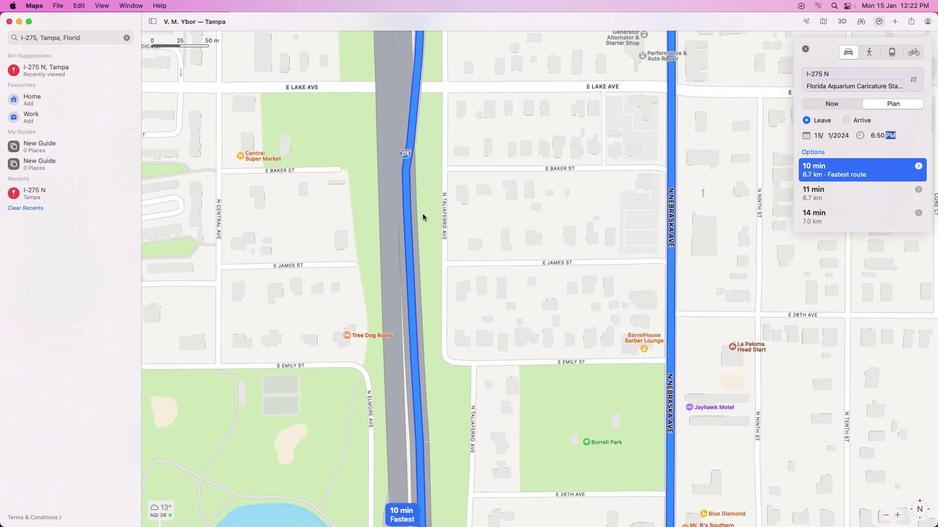 
Action: Mouse moved to (447, 131)
Screenshot: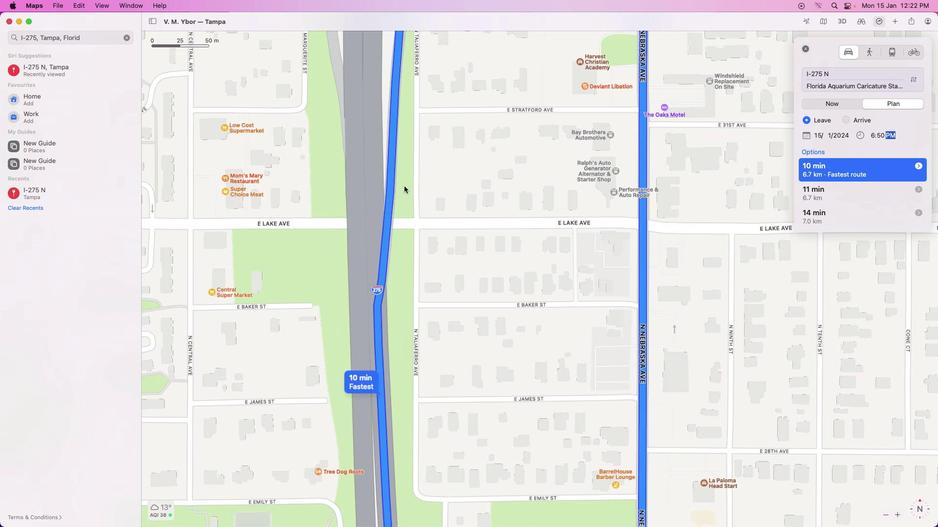 
Action: Mouse pressed left at (447, 131)
Screenshot: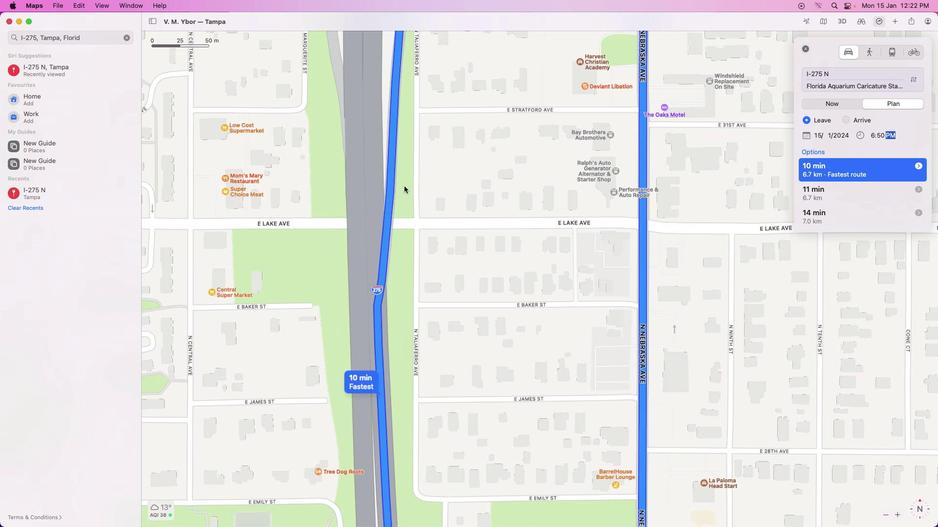 
Action: Mouse moved to (430, 122)
